 Task: Search one way flight ticket for 5 adults, 1 child, 2 infants in seat and 1 infant on lap in business from Fayetteville: Fayetteville Regional Airport (grannis Field) to Springfield: Abraham Lincoln Capital Airport on 5-2-2023. Choice of flights is Royal air maroc. Number of bags: 1 carry on bag. Price is upto 76000. Outbound departure time preference is 10:00.
Action: Mouse moved to (293, 419)
Screenshot: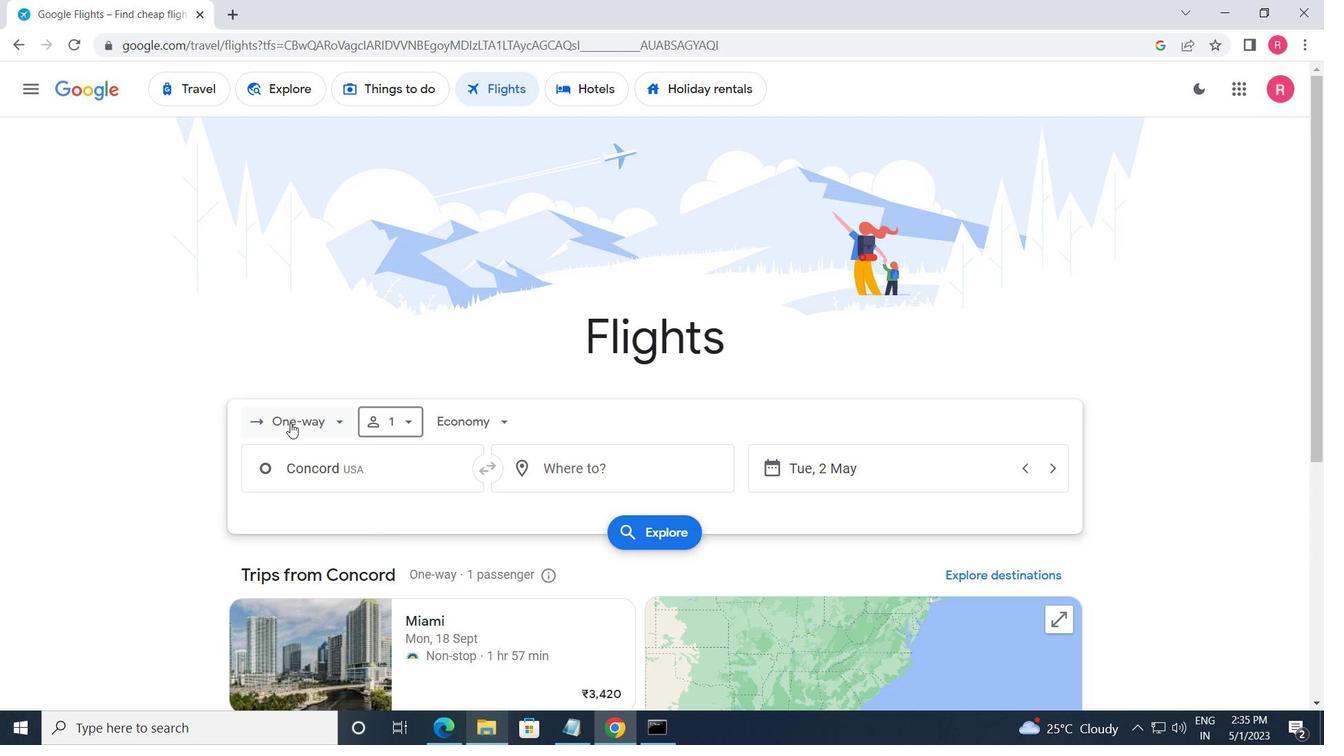 
Action: Mouse pressed left at (293, 419)
Screenshot: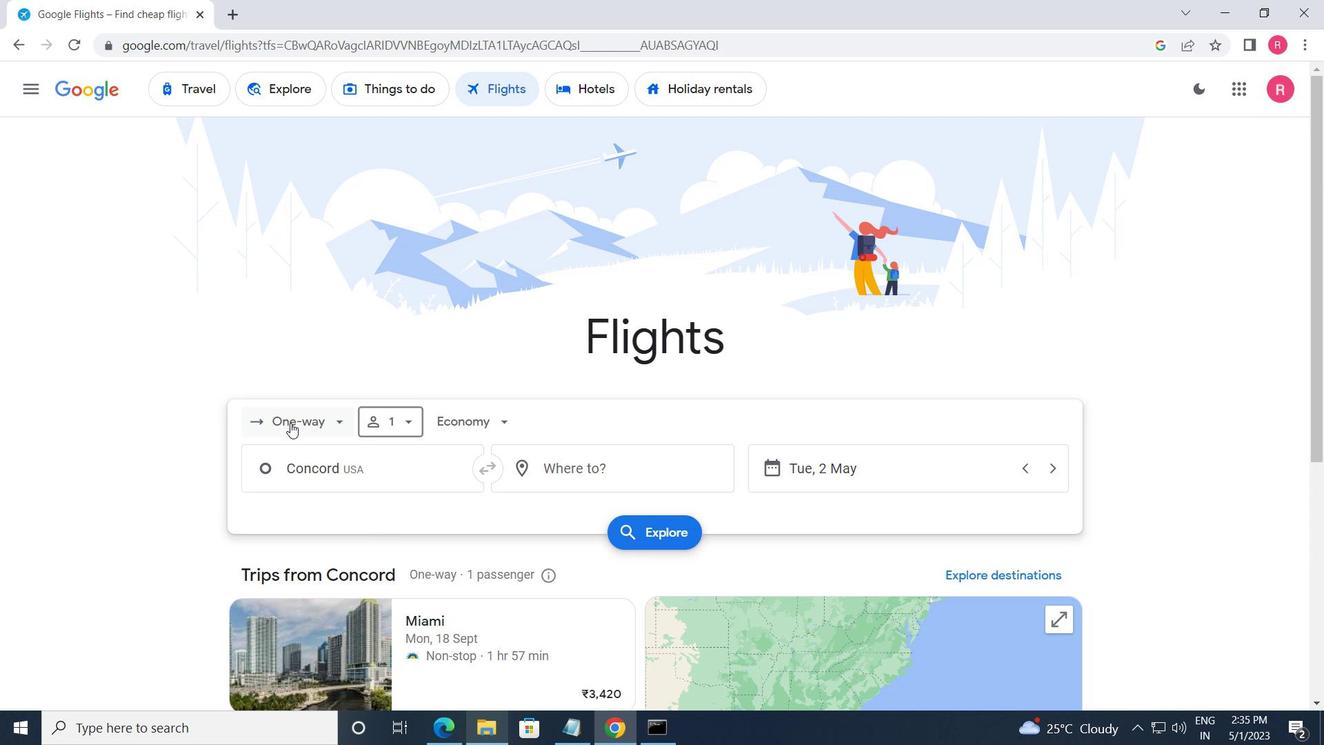 
Action: Mouse moved to (318, 498)
Screenshot: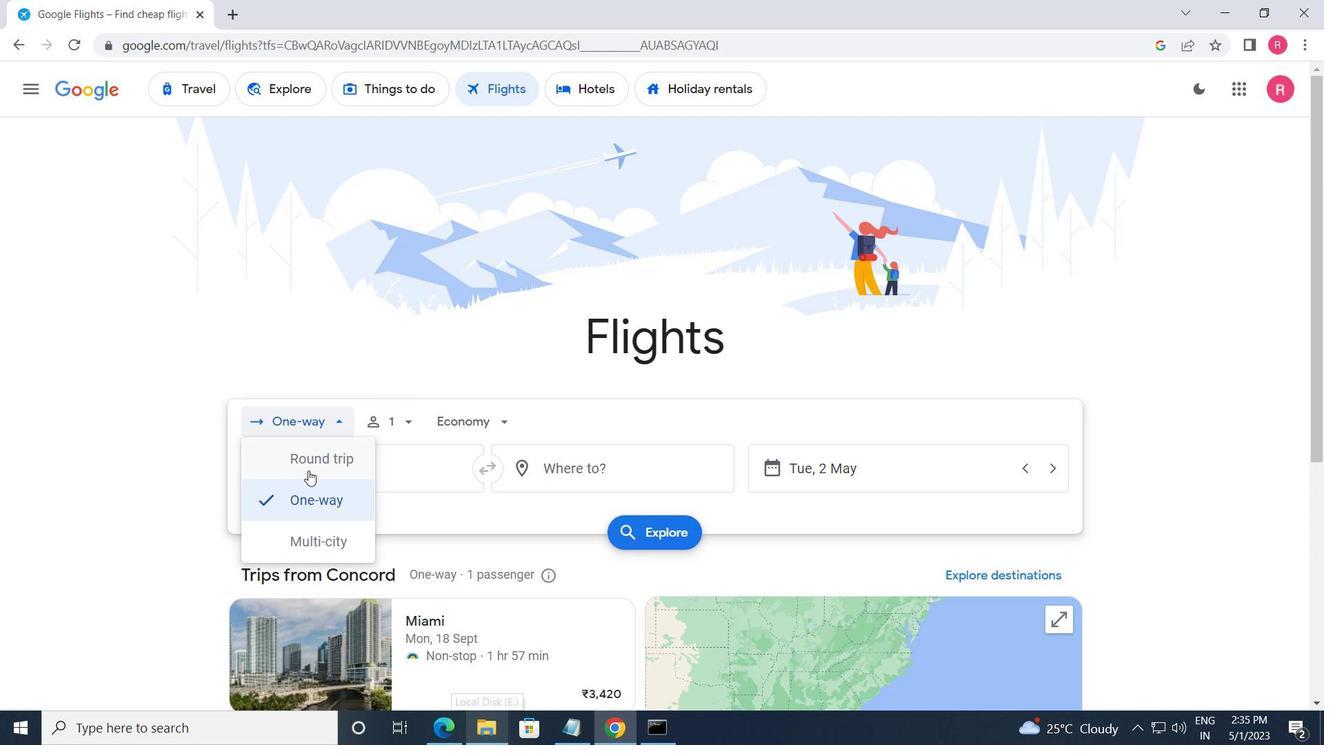 
Action: Mouse pressed left at (318, 498)
Screenshot: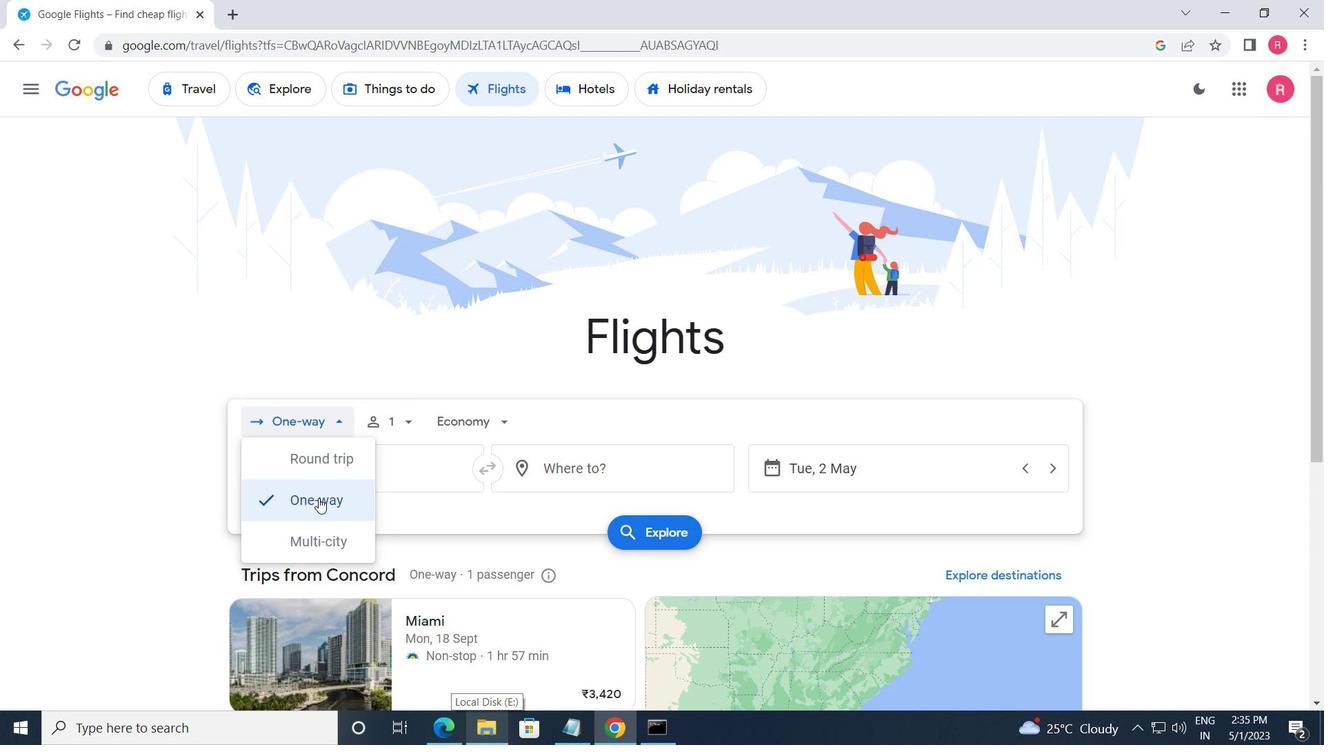 
Action: Mouse moved to (384, 436)
Screenshot: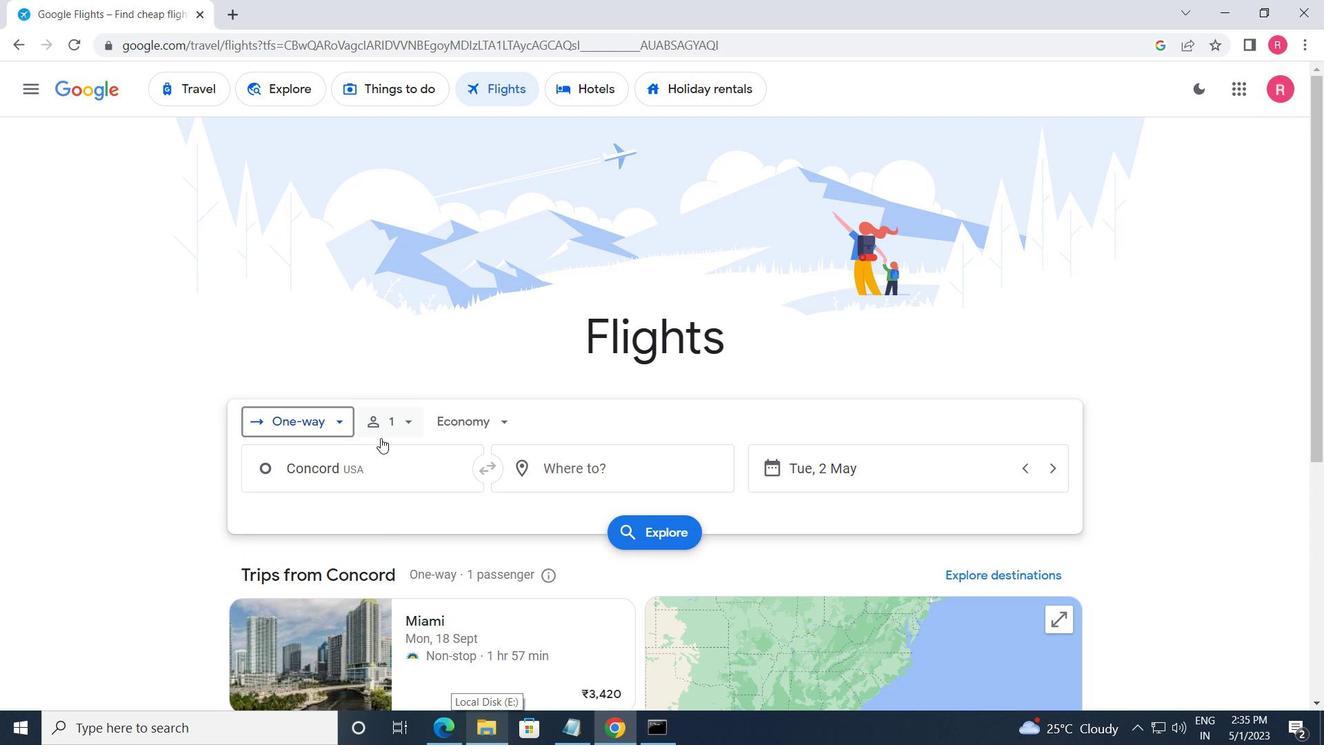 
Action: Mouse pressed left at (384, 436)
Screenshot: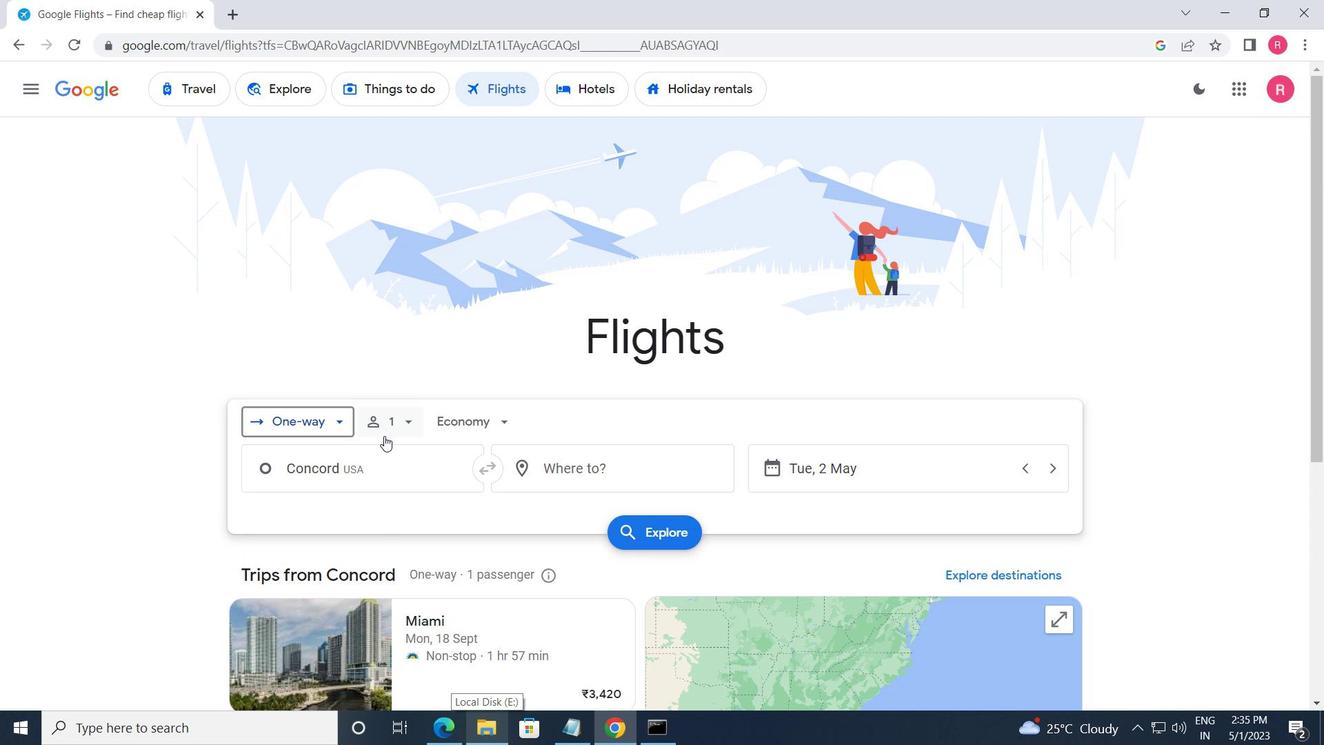 
Action: Mouse moved to (537, 465)
Screenshot: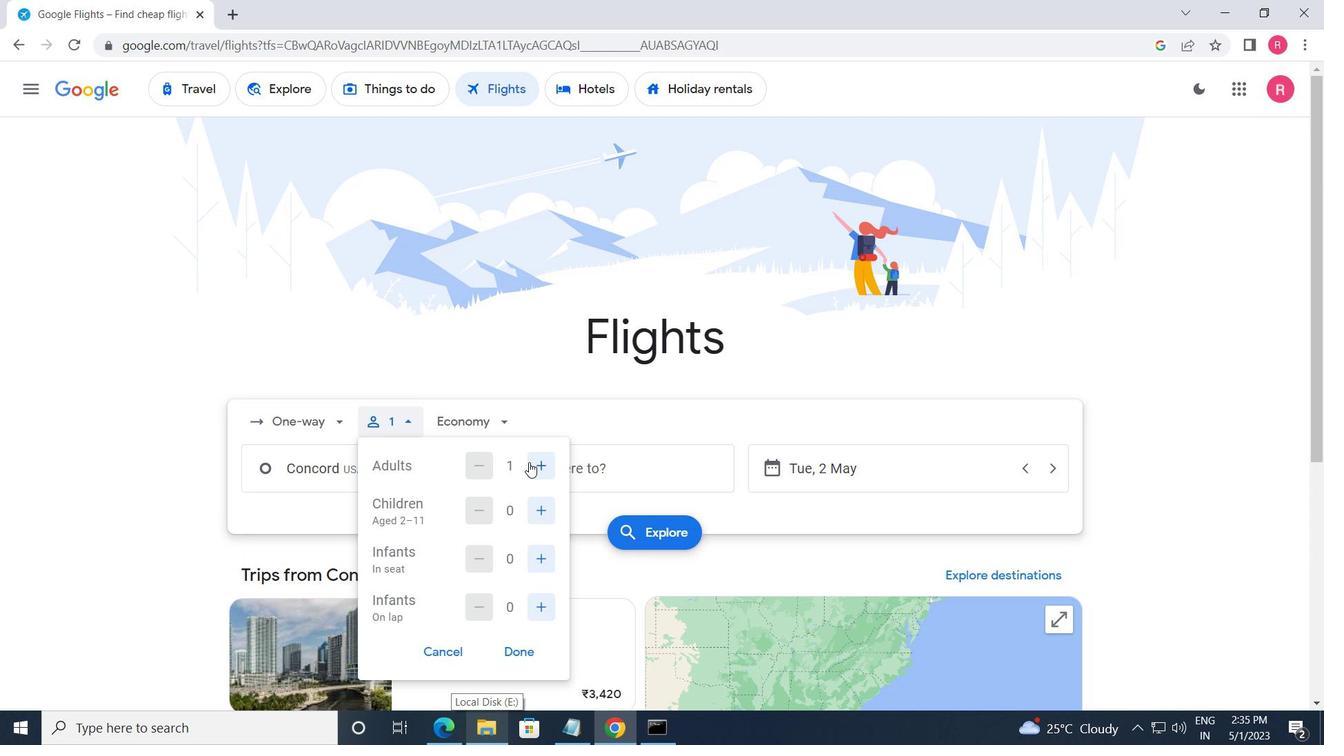 
Action: Mouse pressed left at (537, 465)
Screenshot: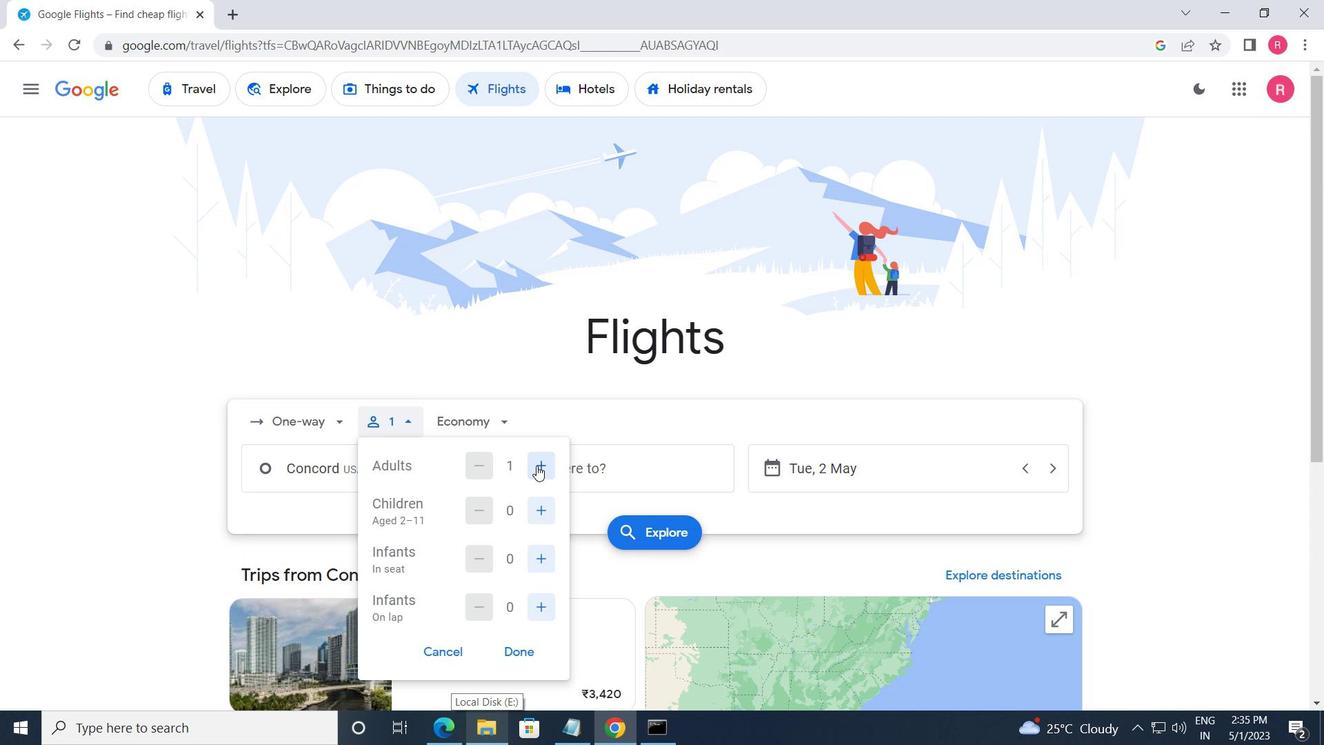 
Action: Mouse moved to (537, 467)
Screenshot: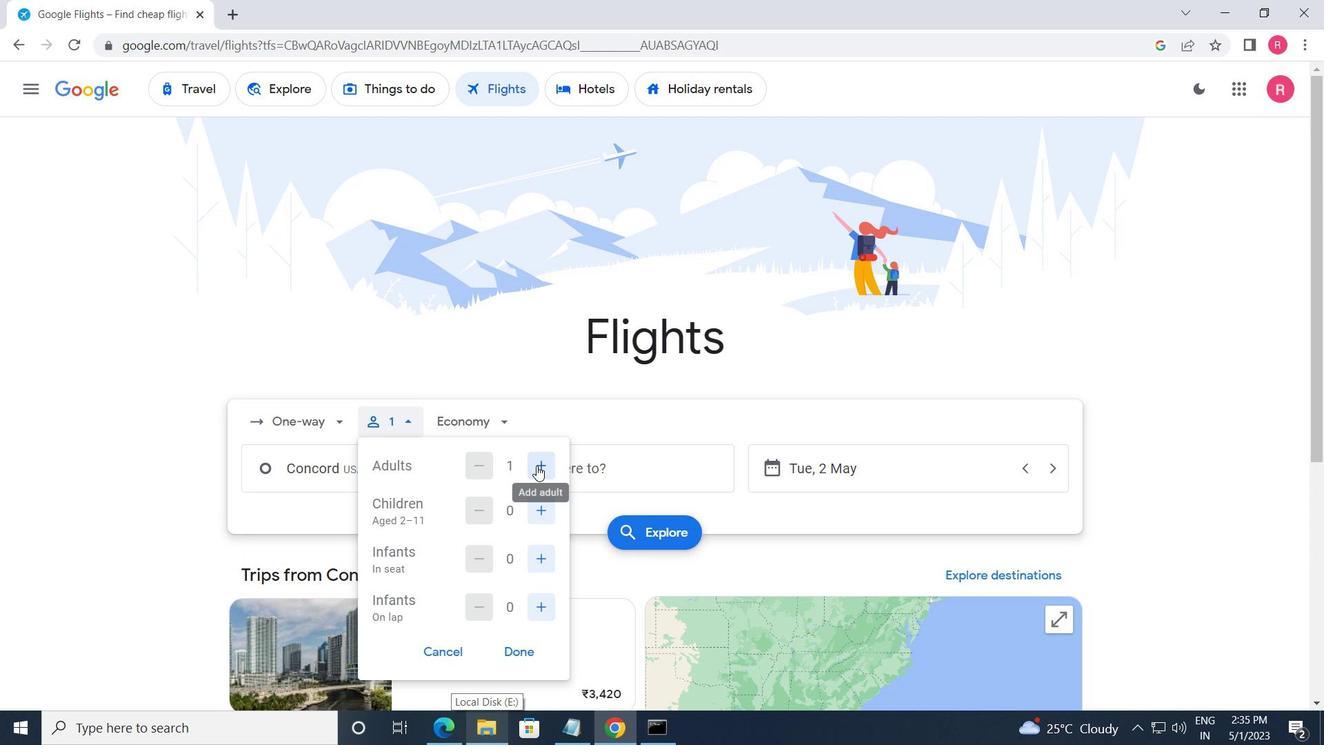 
Action: Mouse pressed left at (537, 467)
Screenshot: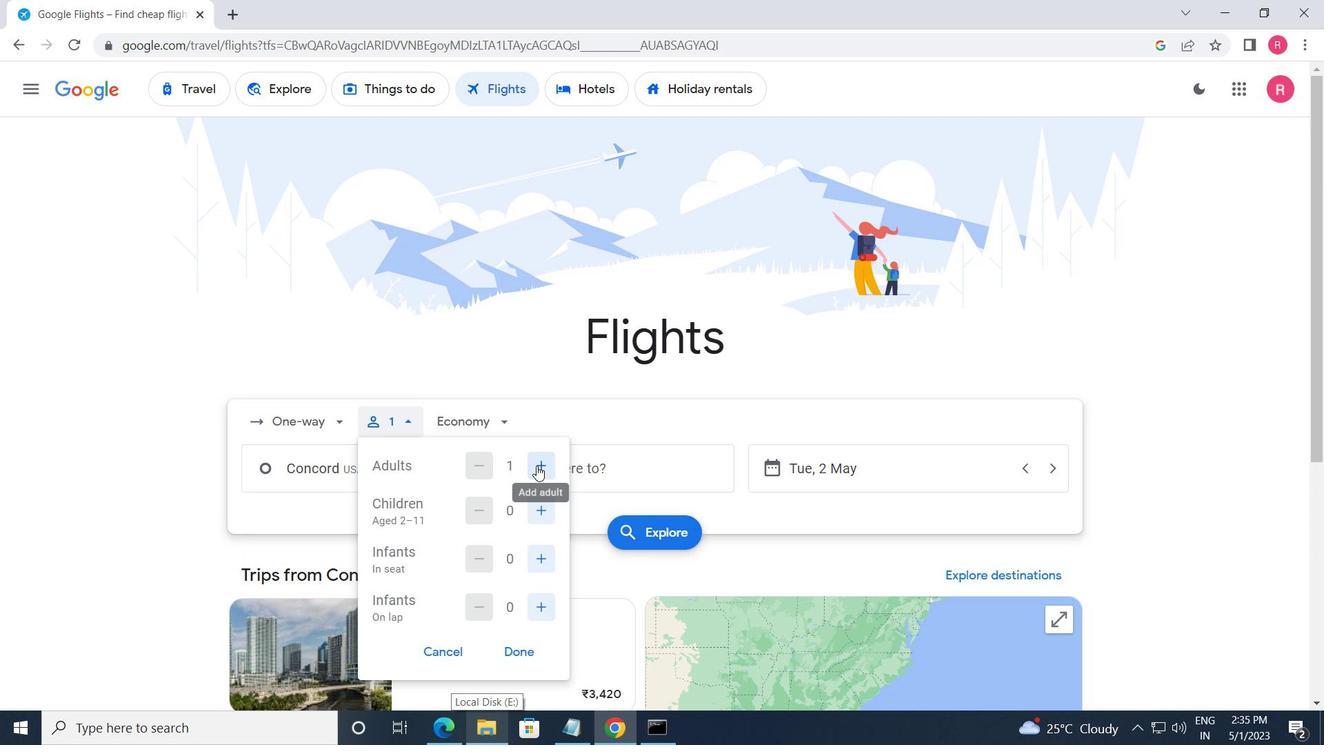 
Action: Mouse pressed left at (537, 467)
Screenshot: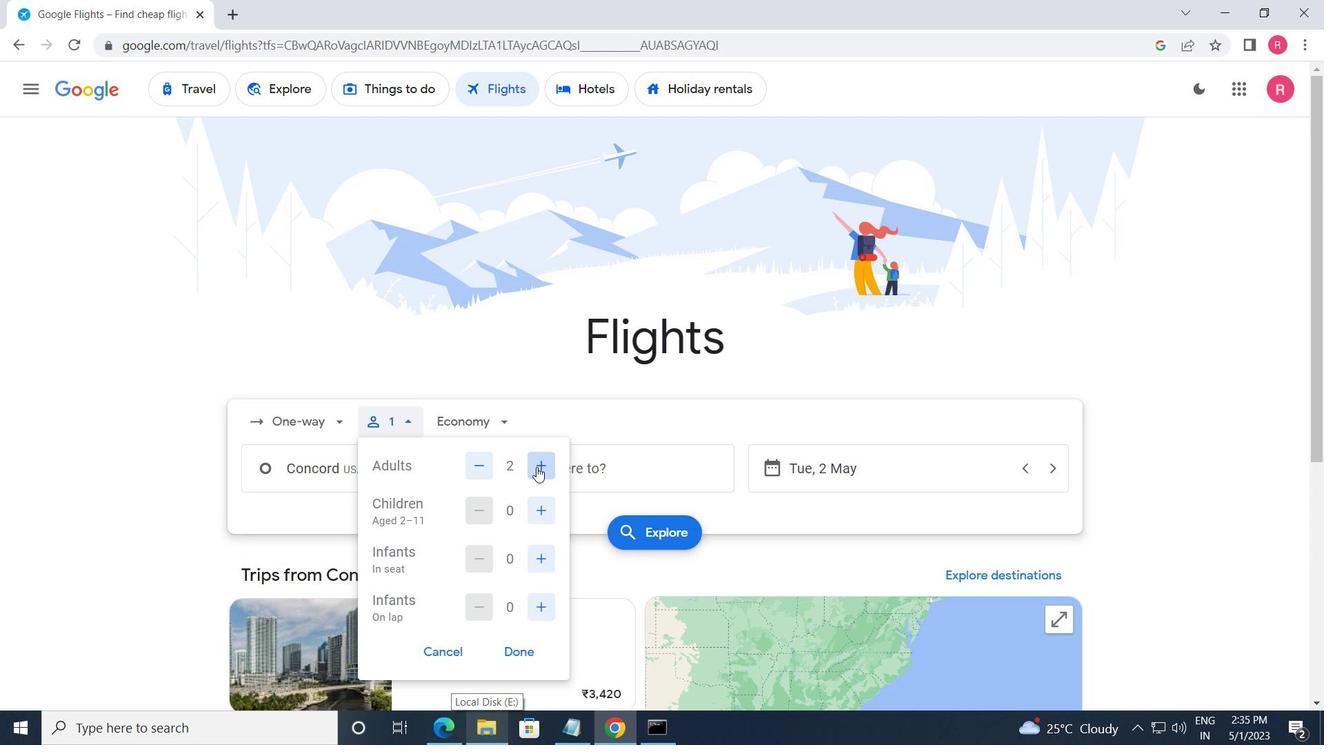 
Action: Mouse pressed left at (537, 467)
Screenshot: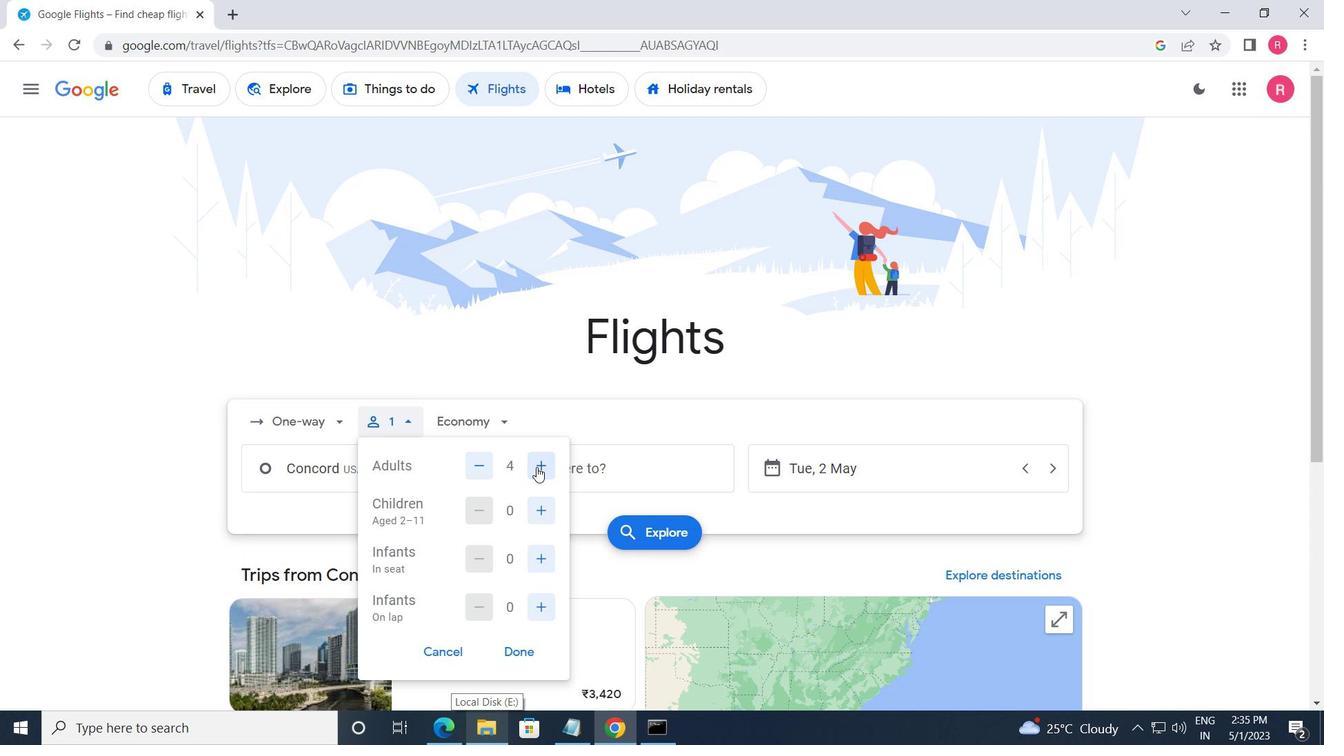 
Action: Mouse moved to (539, 514)
Screenshot: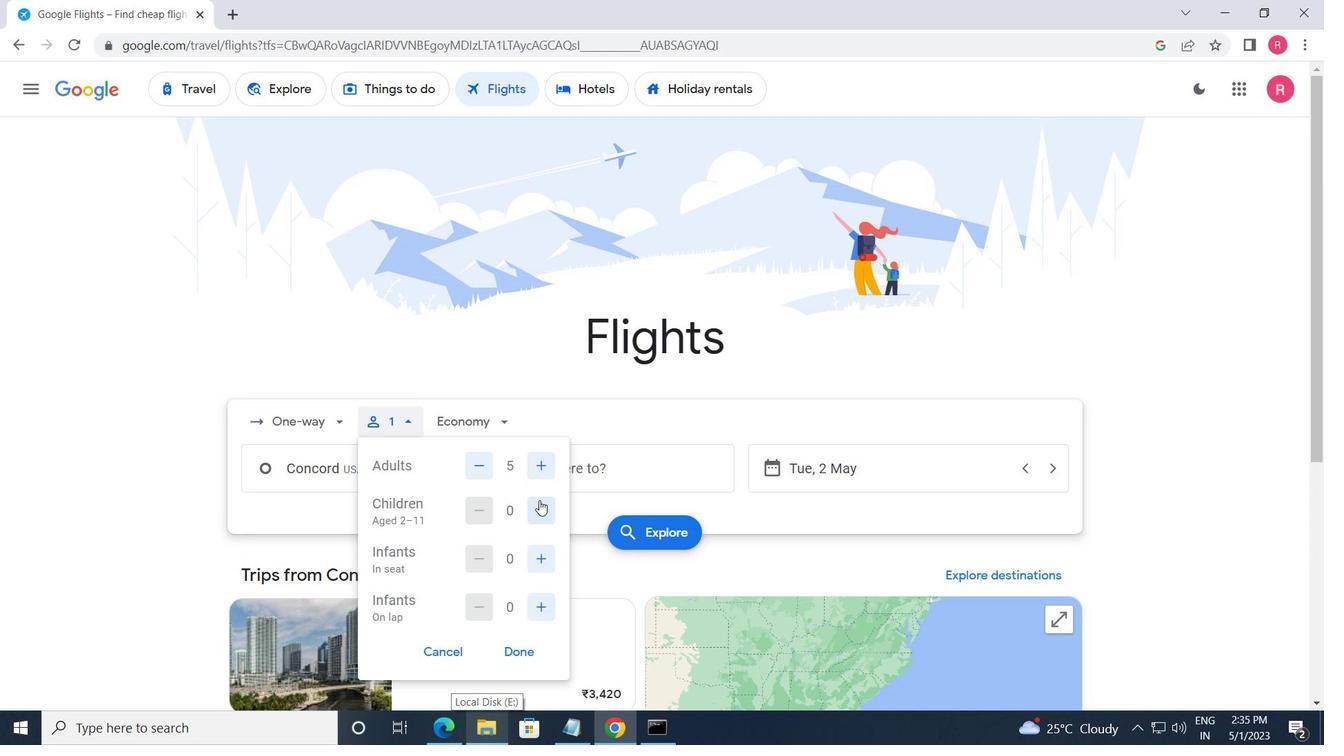 
Action: Mouse pressed left at (539, 514)
Screenshot: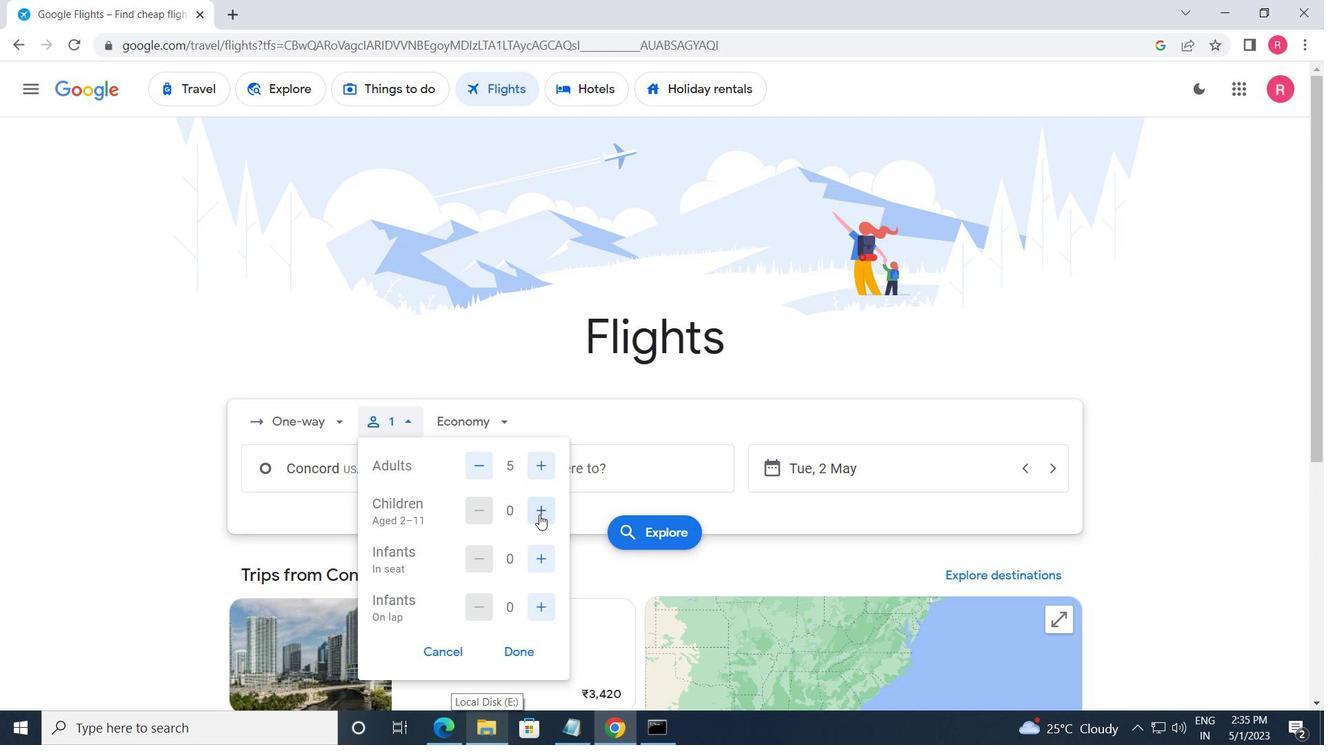 
Action: Mouse moved to (540, 558)
Screenshot: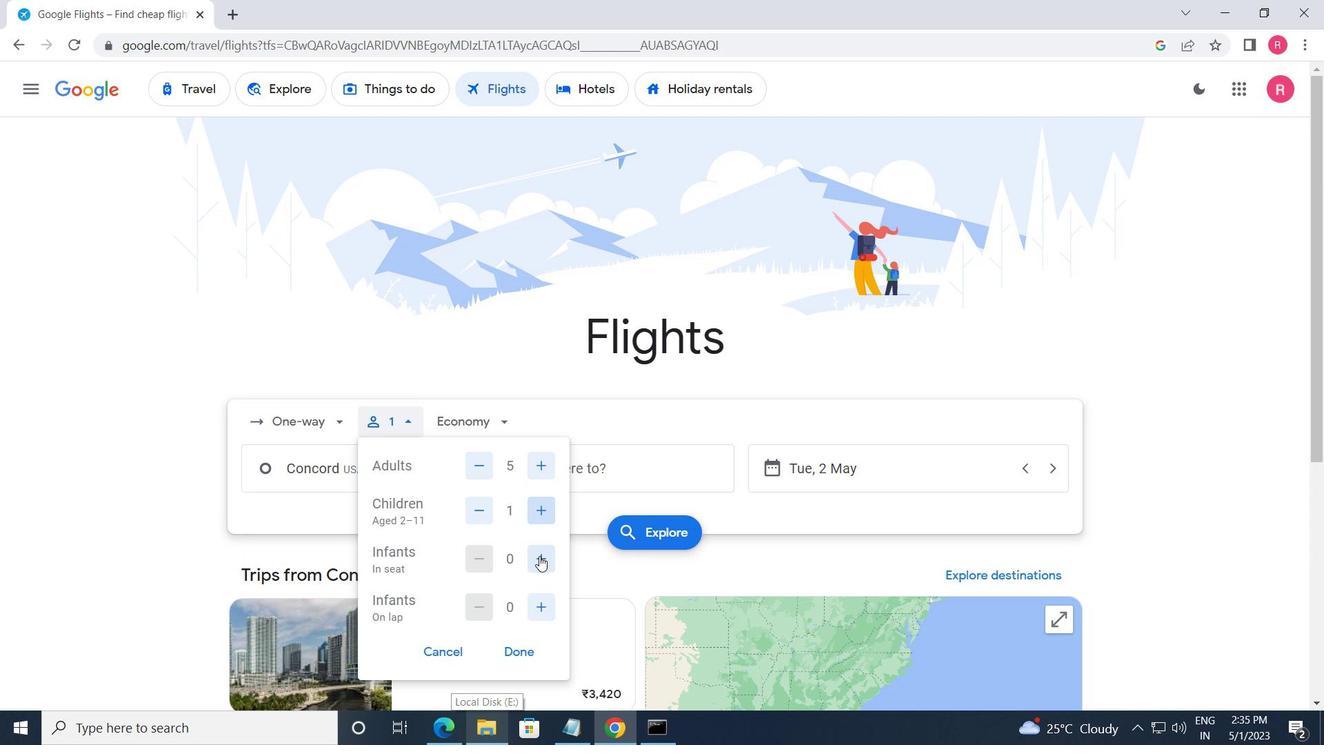 
Action: Mouse pressed left at (540, 558)
Screenshot: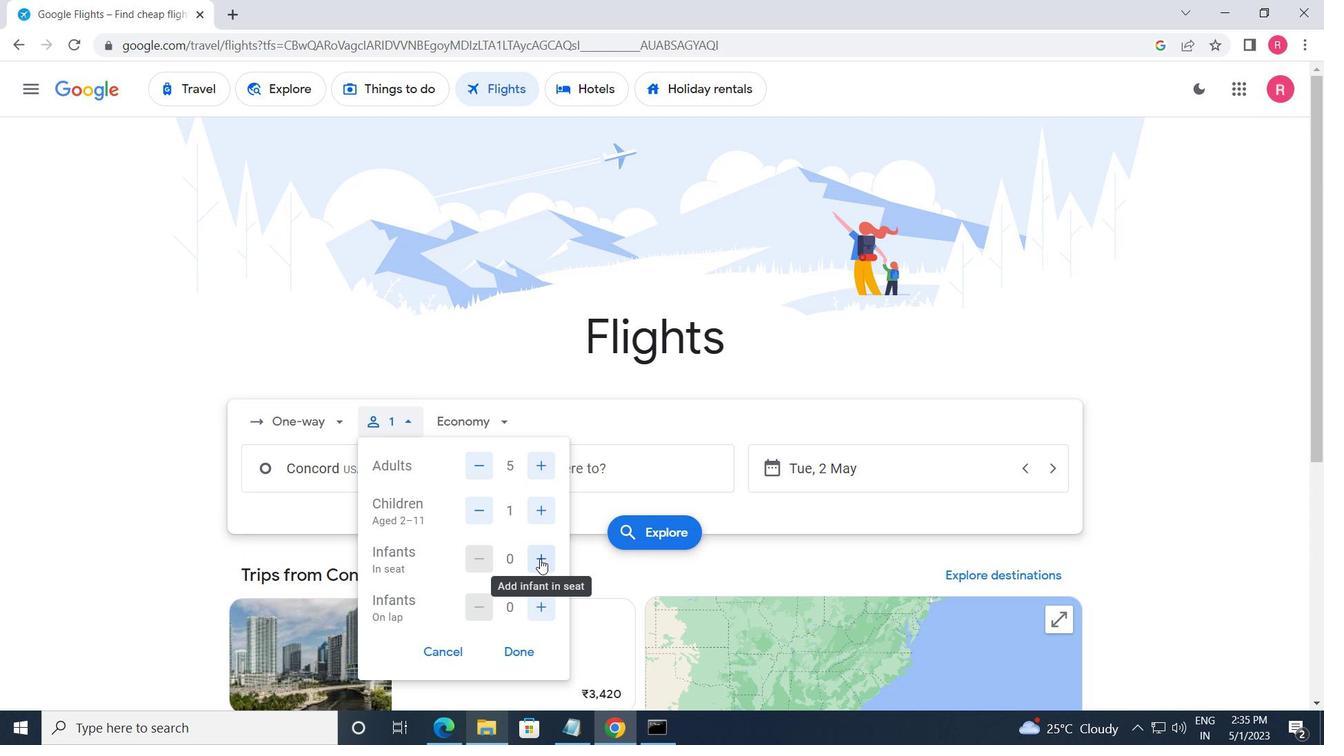 
Action: Mouse pressed left at (540, 558)
Screenshot: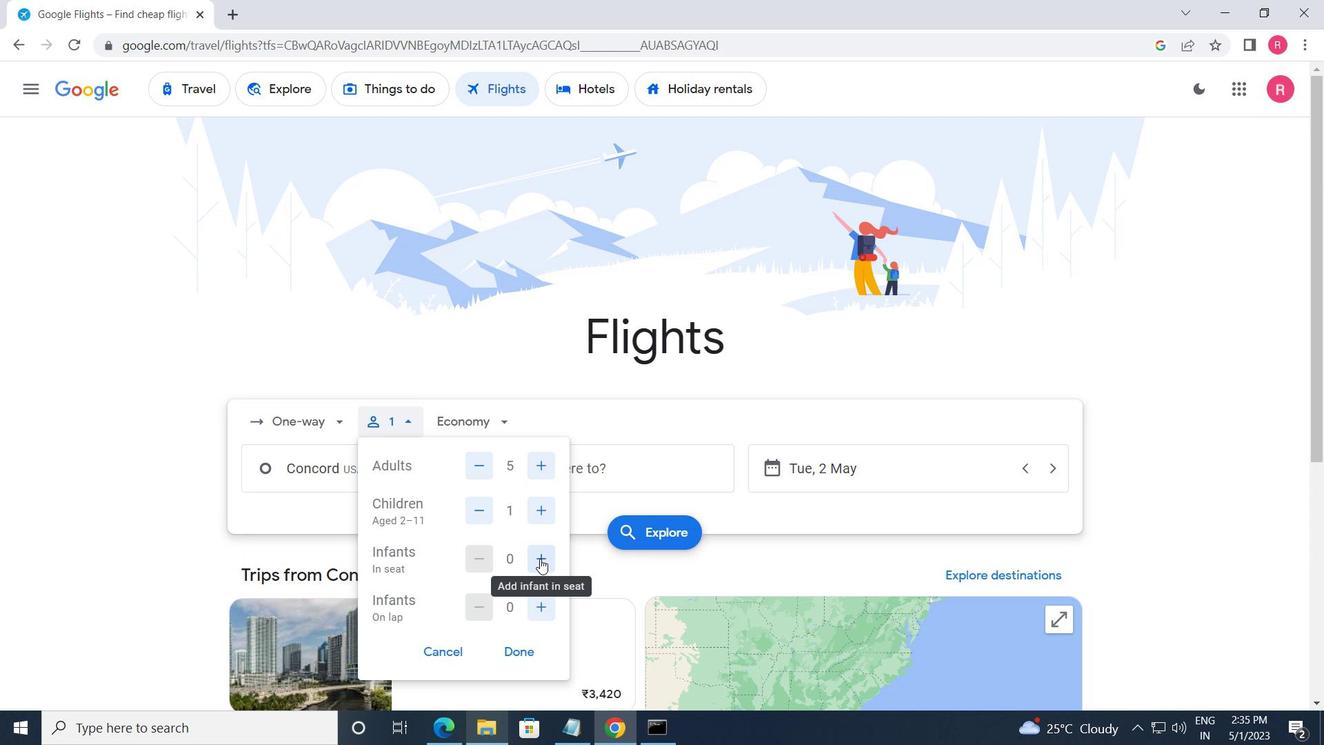 
Action: Mouse moved to (539, 603)
Screenshot: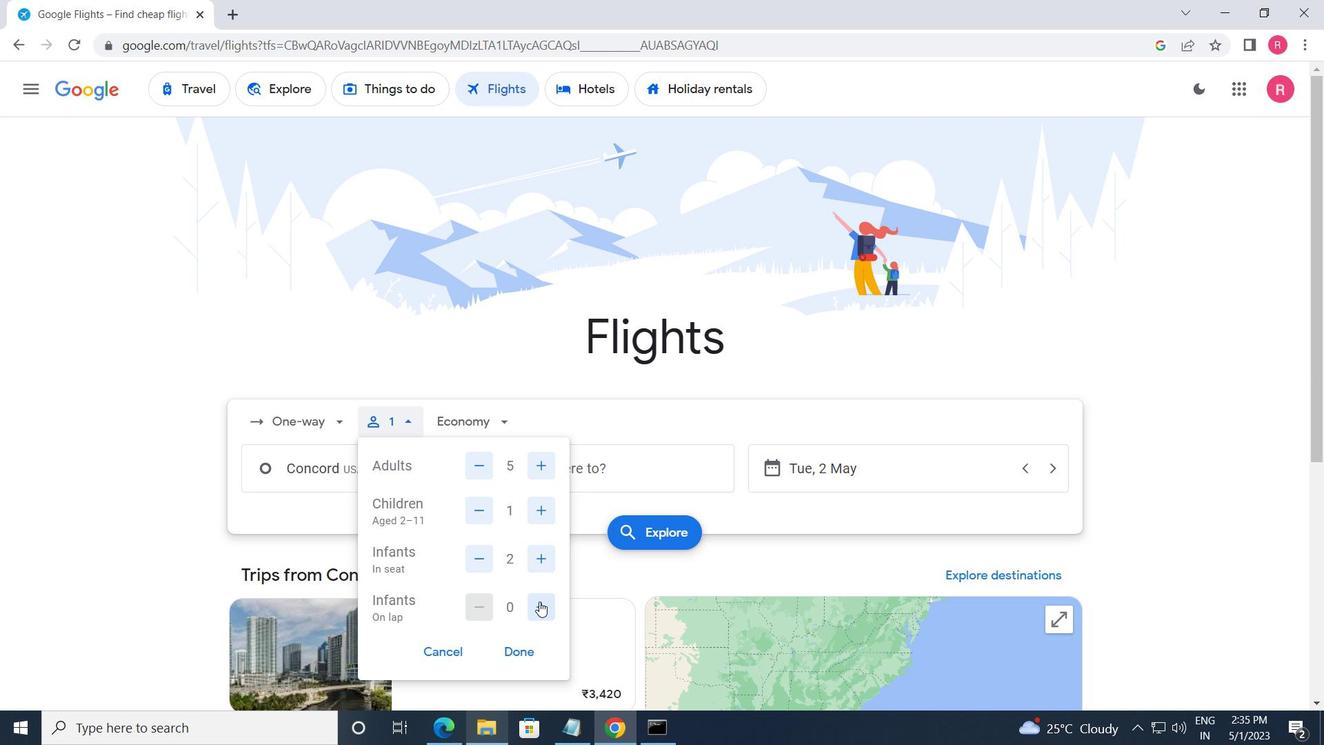
Action: Mouse pressed left at (539, 603)
Screenshot: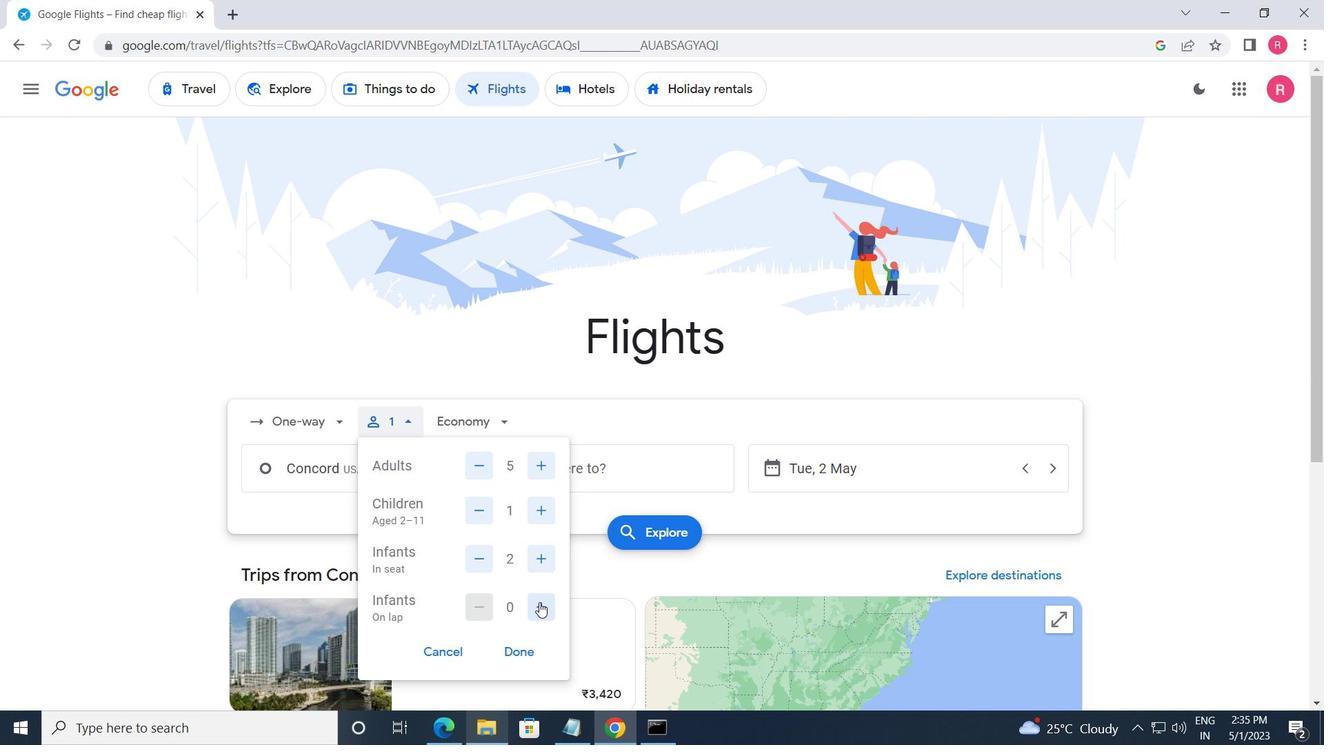 
Action: Mouse moved to (527, 651)
Screenshot: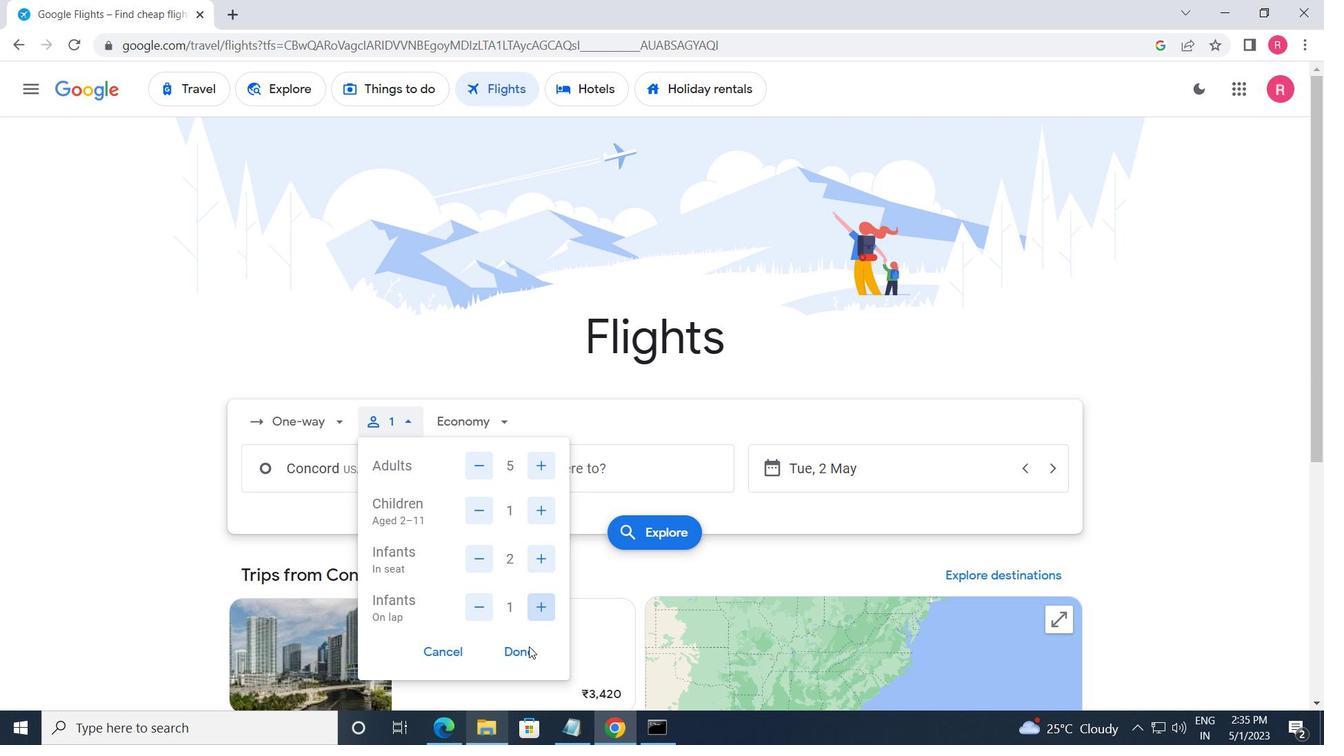 
Action: Mouse pressed left at (527, 651)
Screenshot: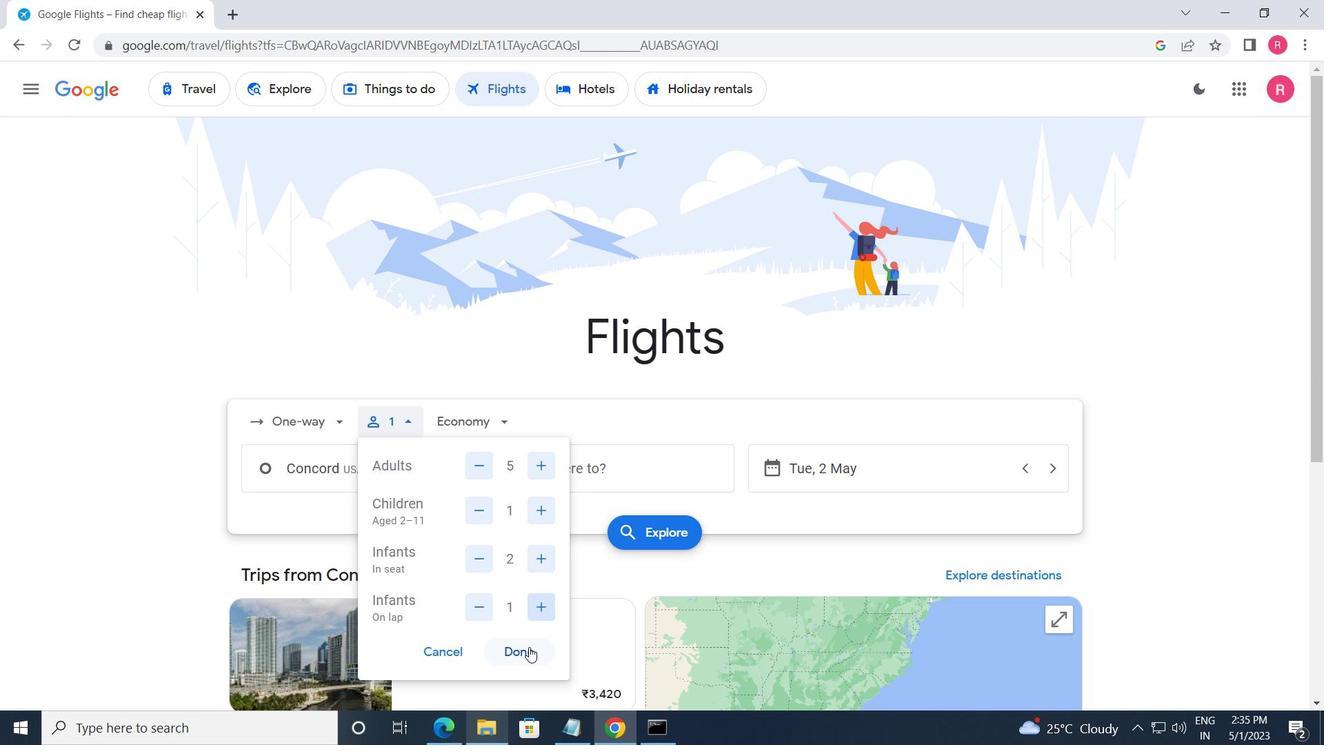 
Action: Mouse moved to (491, 438)
Screenshot: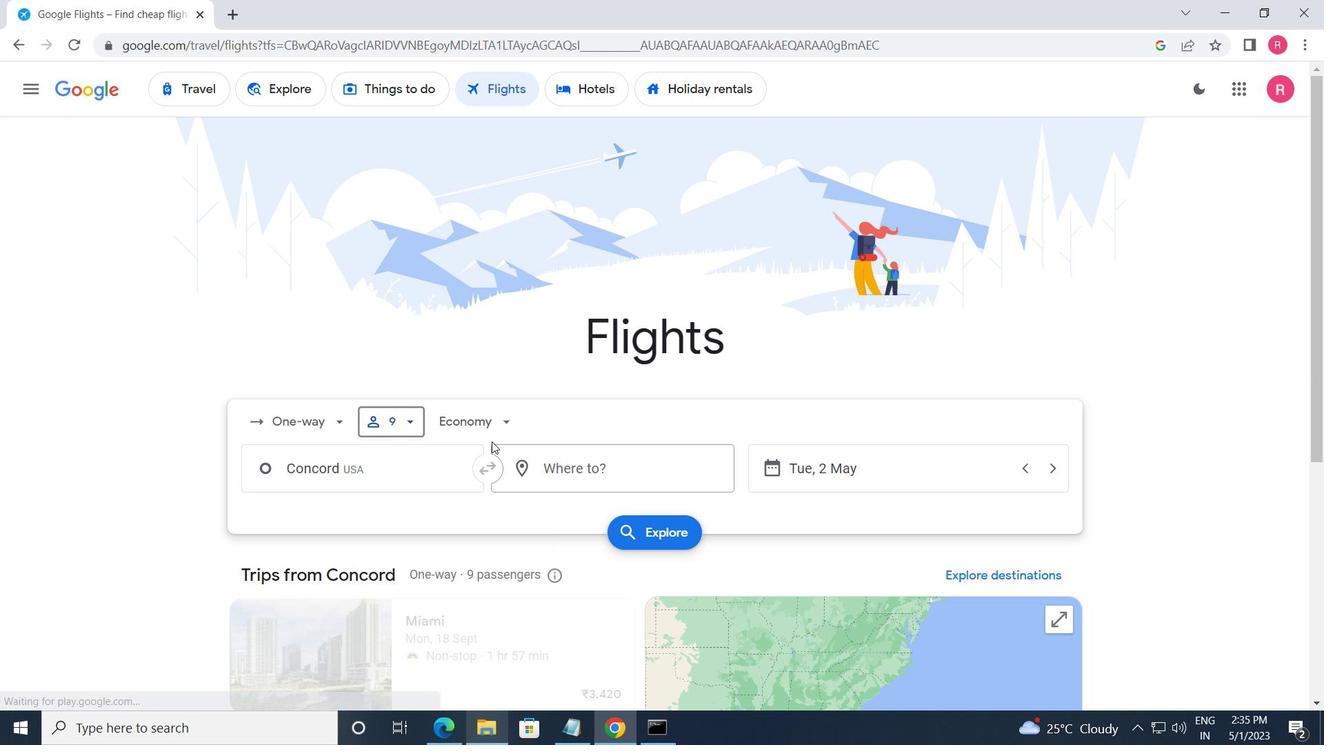 
Action: Mouse pressed left at (491, 438)
Screenshot: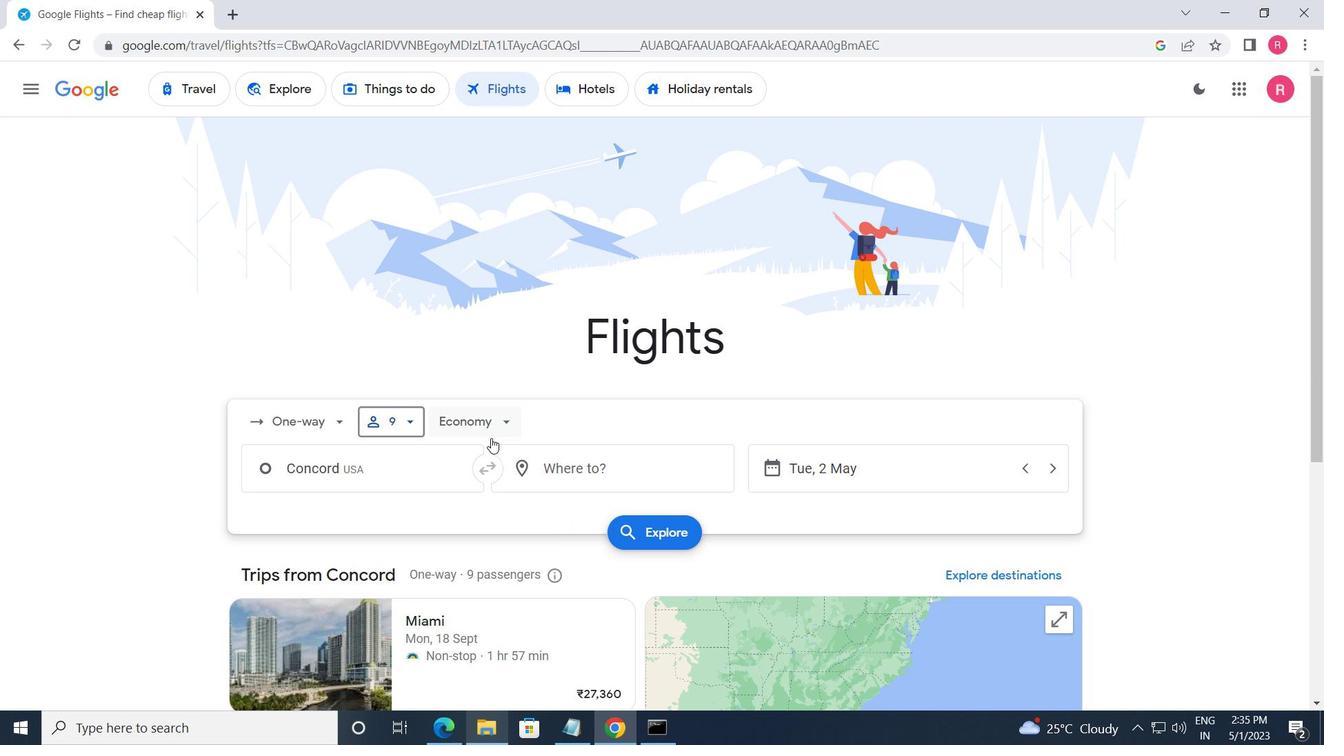 
Action: Mouse moved to (500, 535)
Screenshot: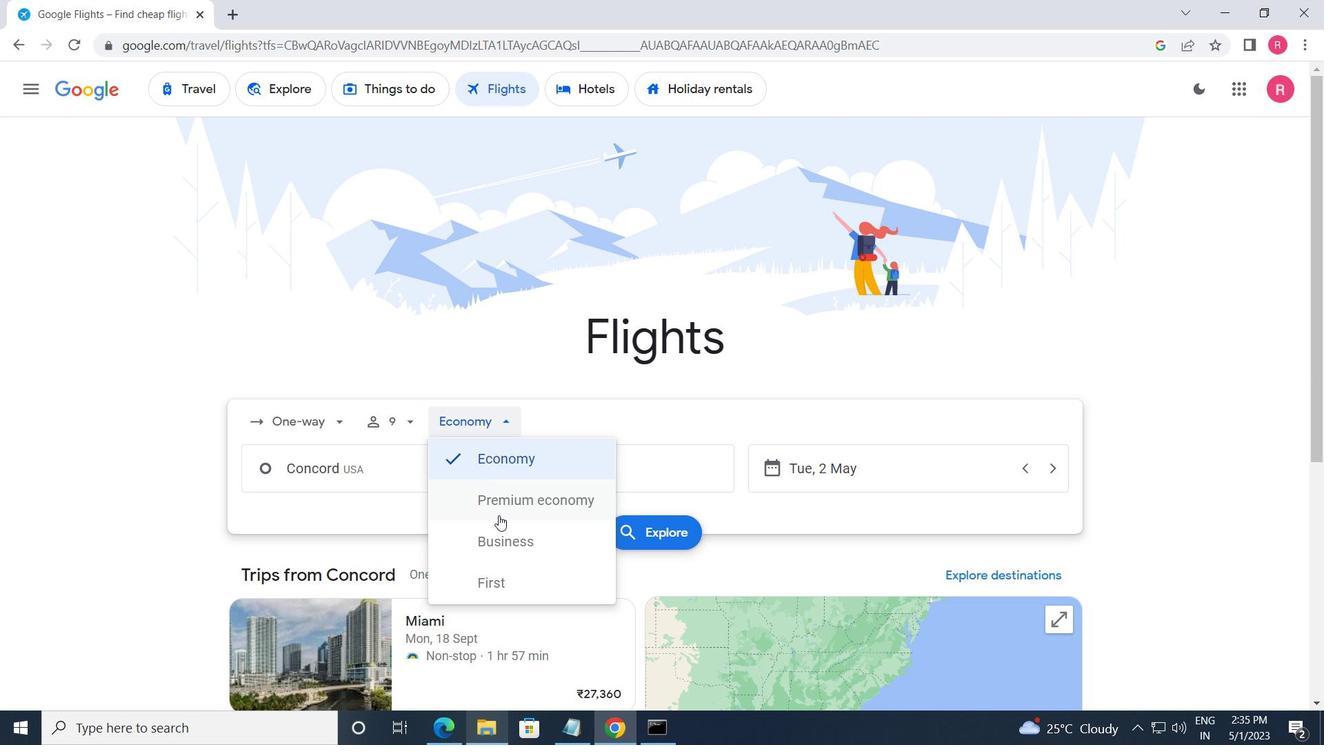 
Action: Mouse pressed left at (500, 535)
Screenshot: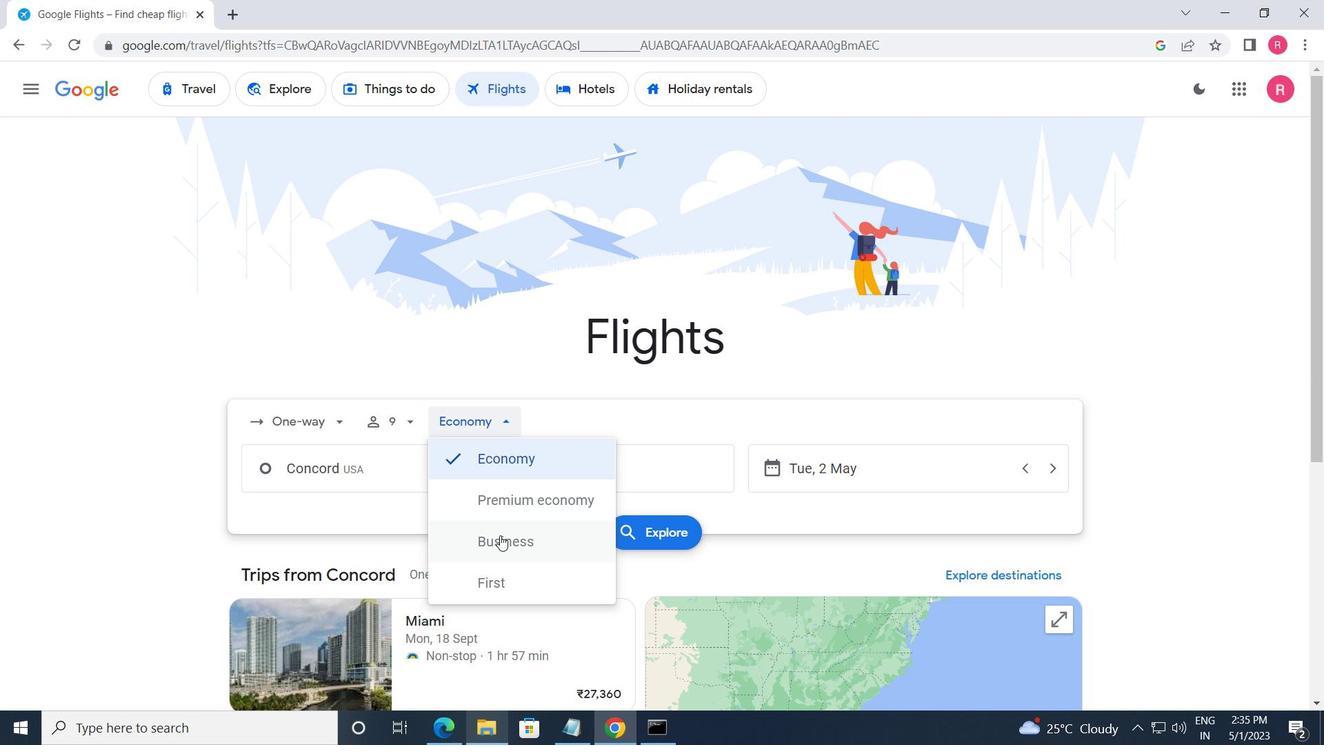 
Action: Mouse moved to (410, 477)
Screenshot: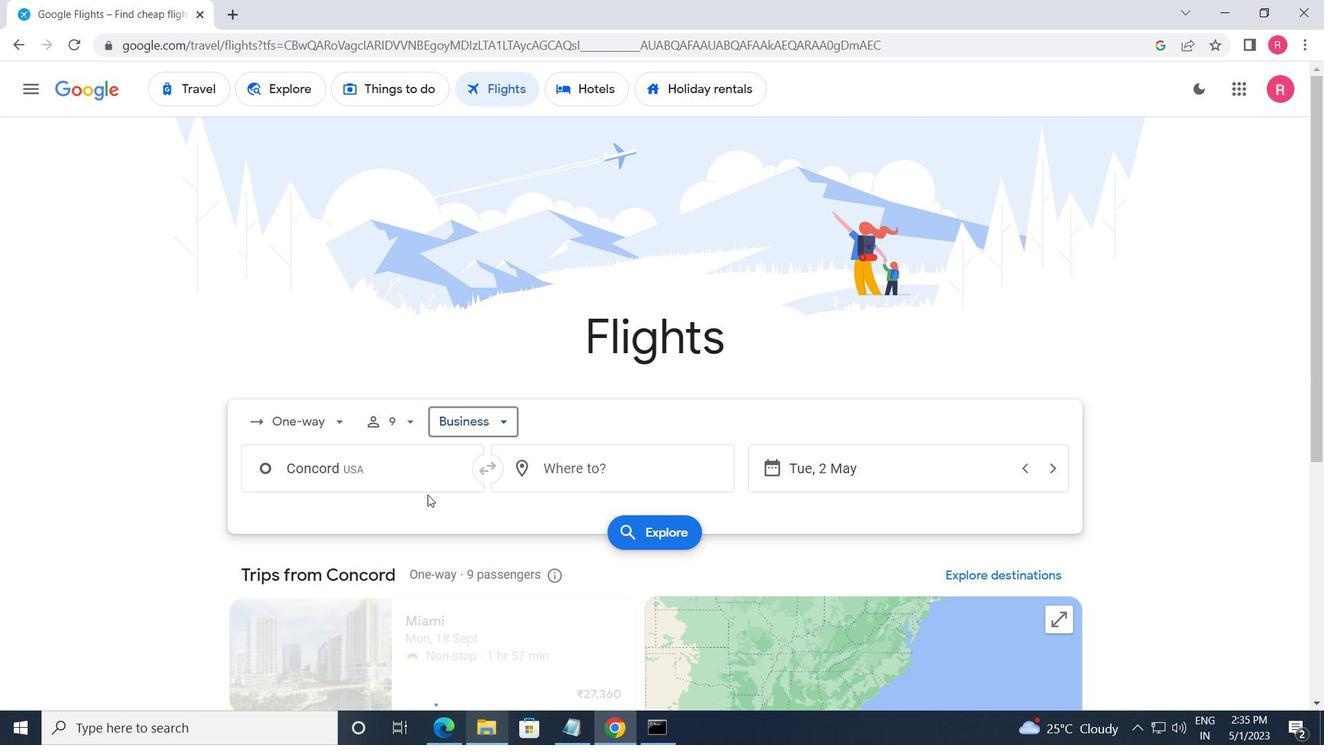 
Action: Mouse pressed left at (410, 477)
Screenshot: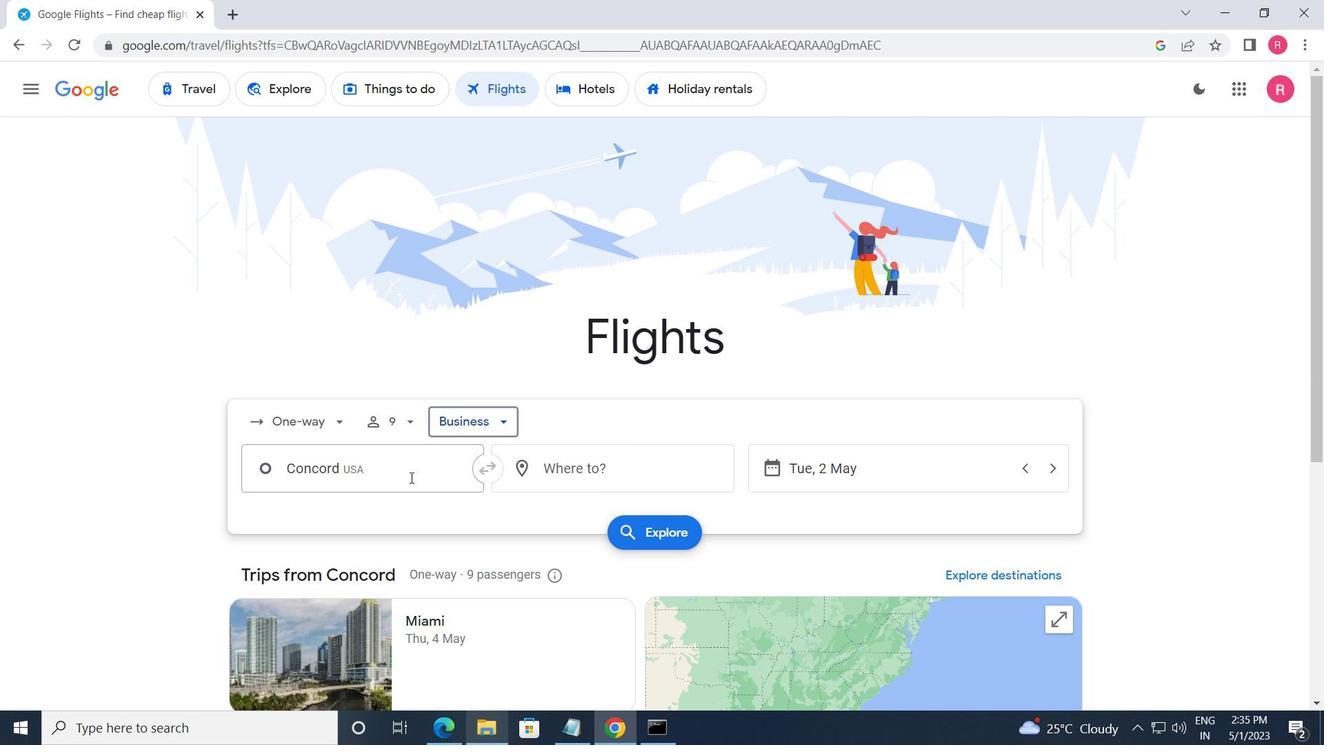 
Action: Mouse moved to (414, 477)
Screenshot: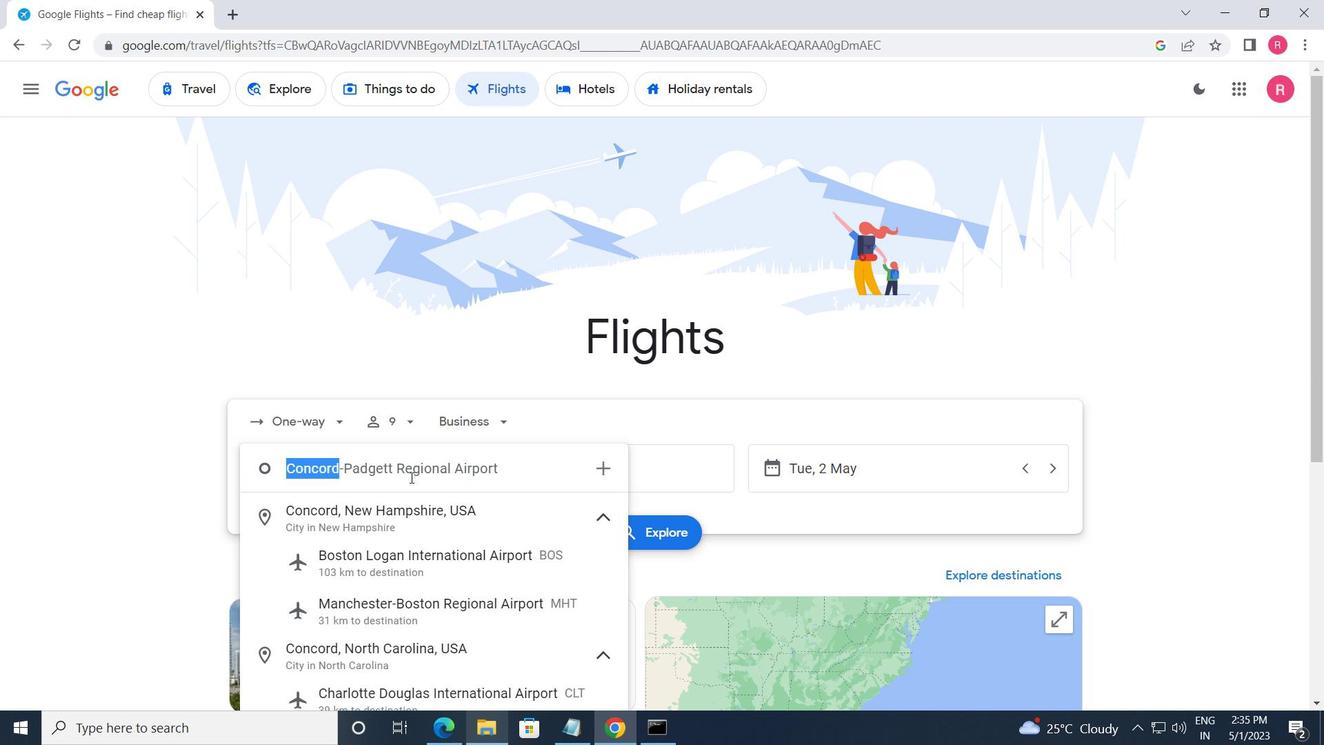 
Action: Key pressed <Key.shift>FAY
Screenshot: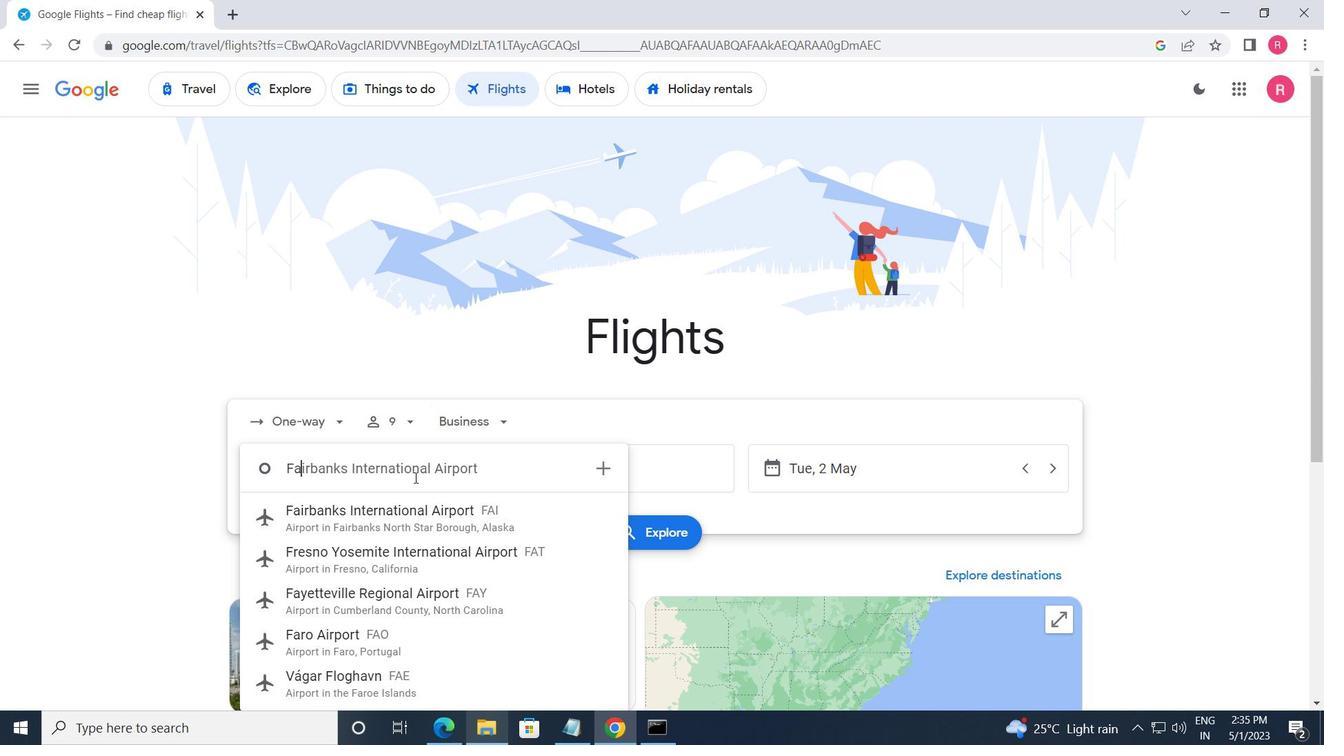 
Action: Mouse moved to (451, 511)
Screenshot: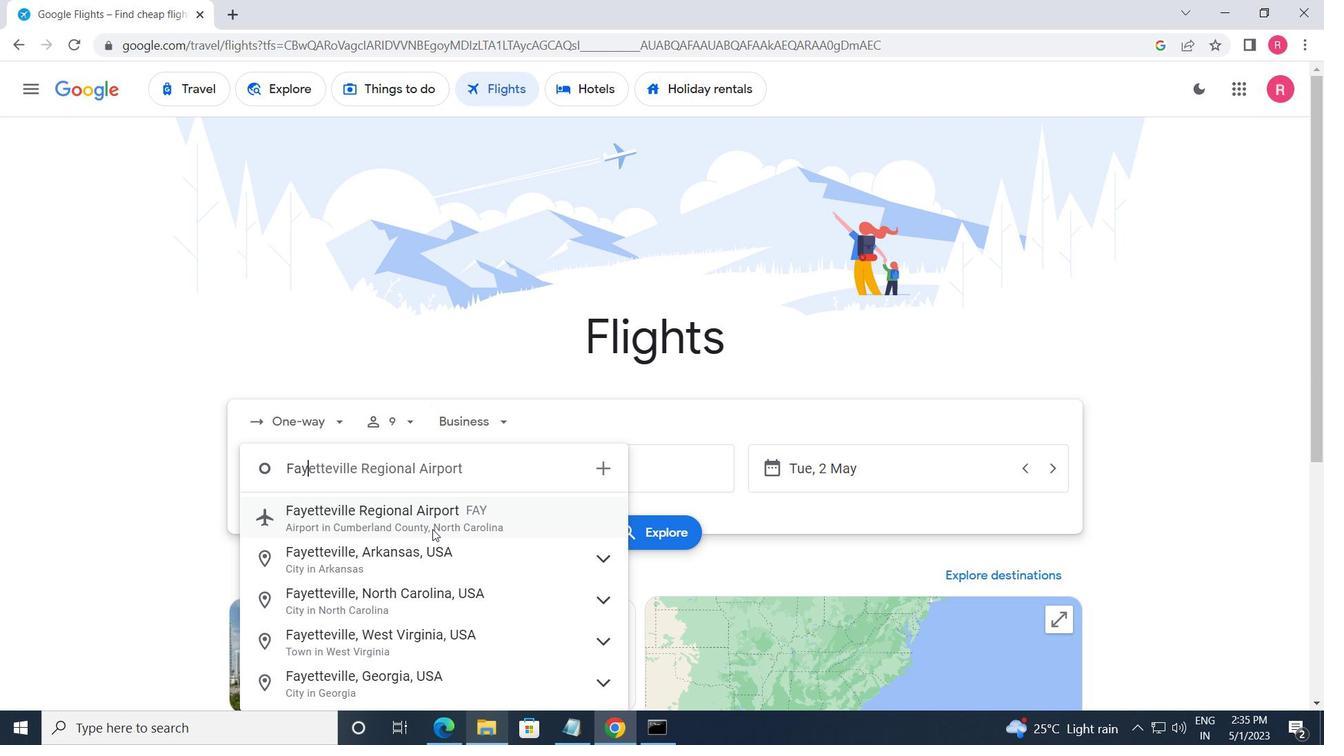 
Action: Mouse pressed left at (451, 511)
Screenshot: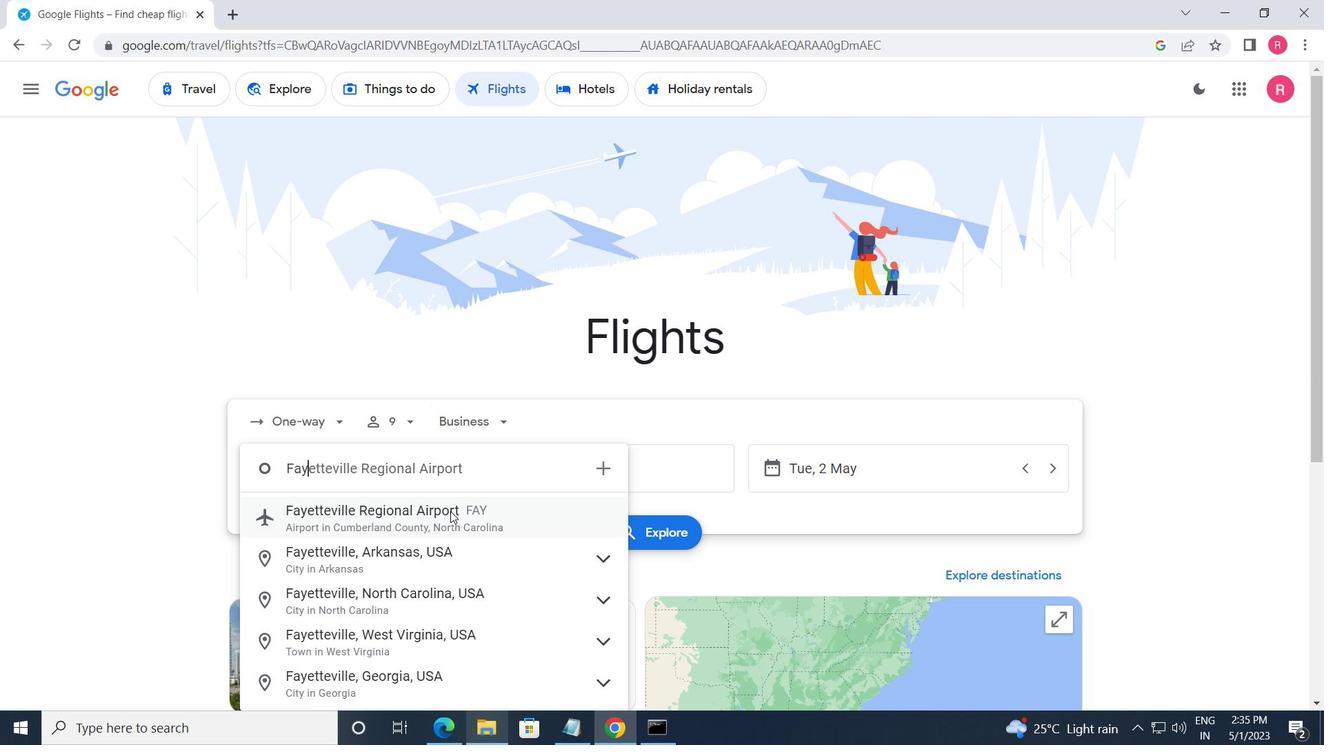 
Action: Mouse moved to (609, 471)
Screenshot: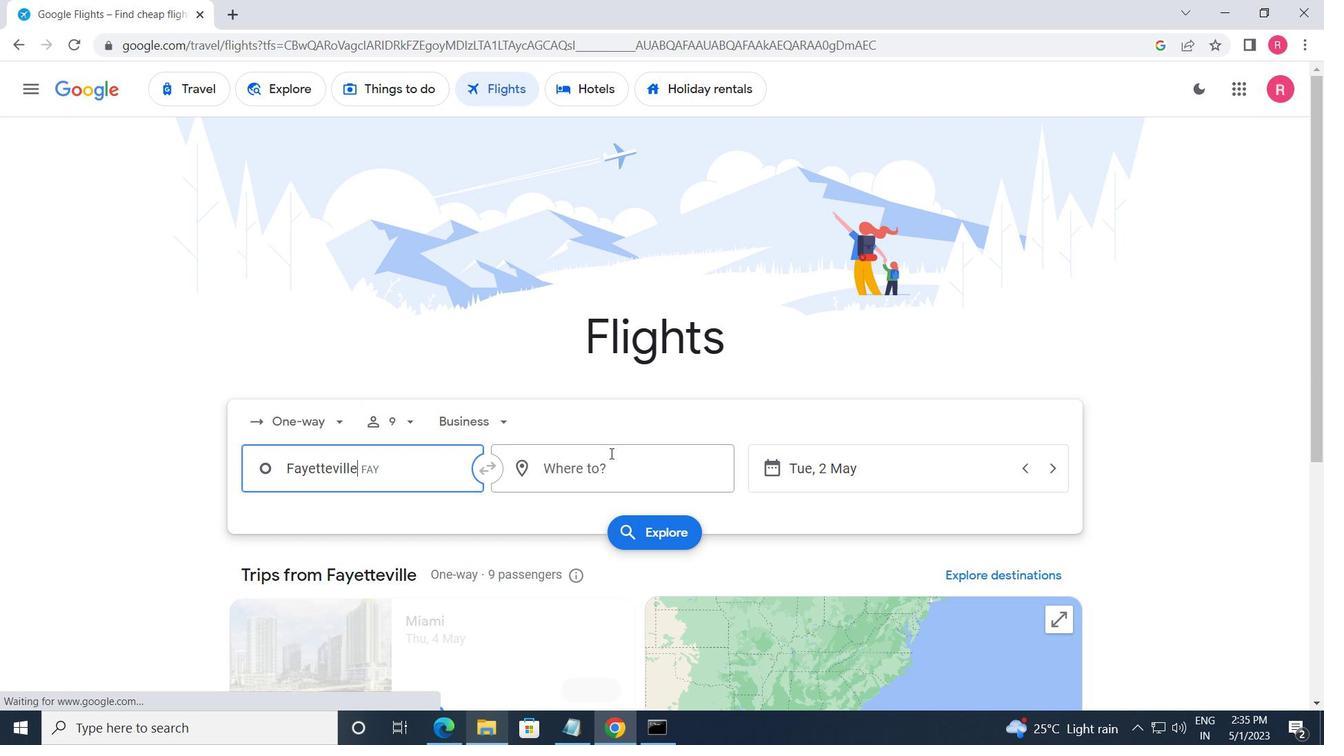 
Action: Mouse pressed left at (609, 471)
Screenshot: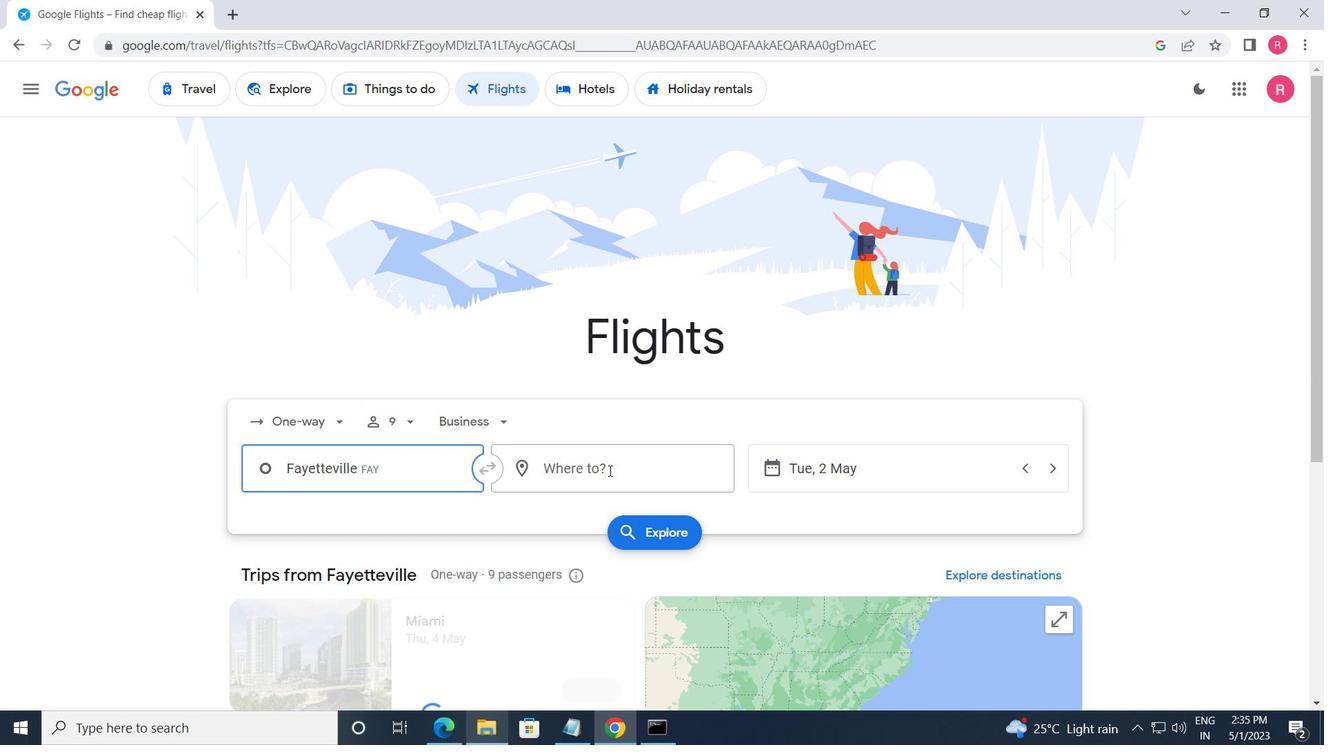 
Action: Mouse moved to (596, 646)
Screenshot: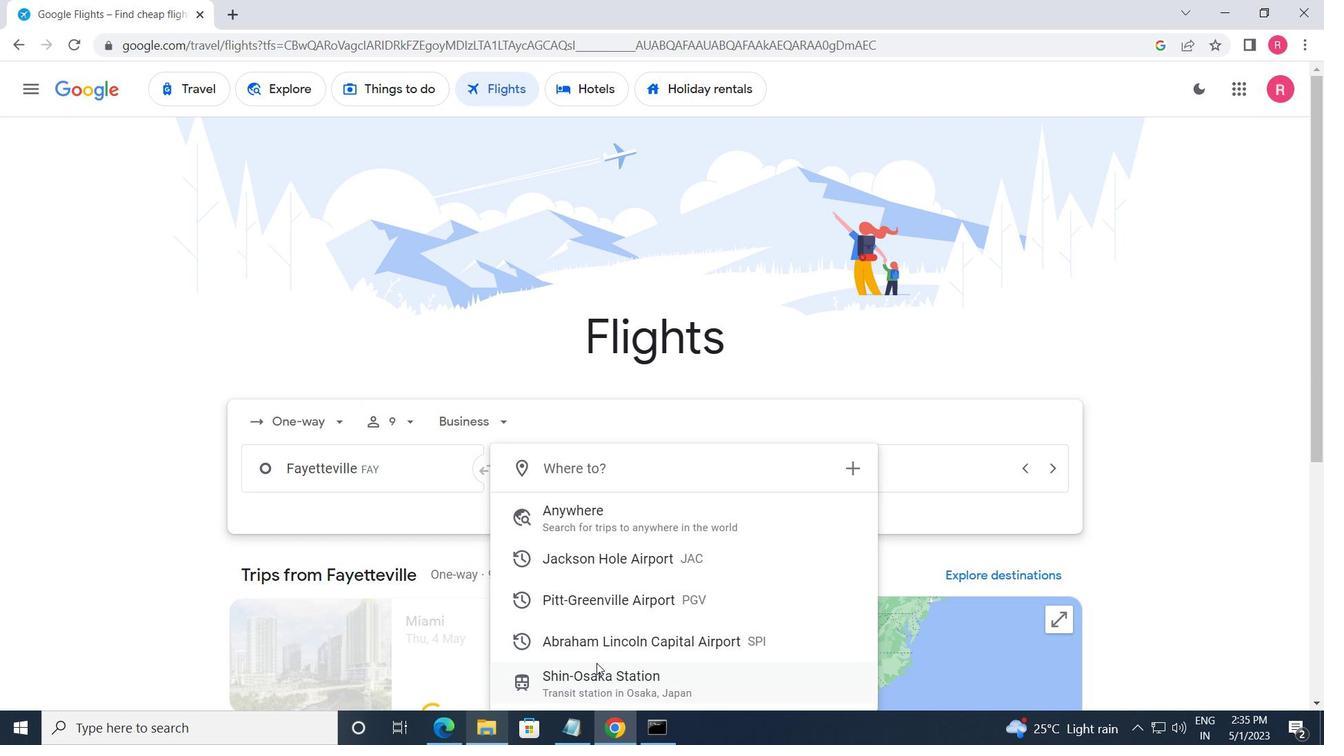 
Action: Mouse pressed left at (596, 646)
Screenshot: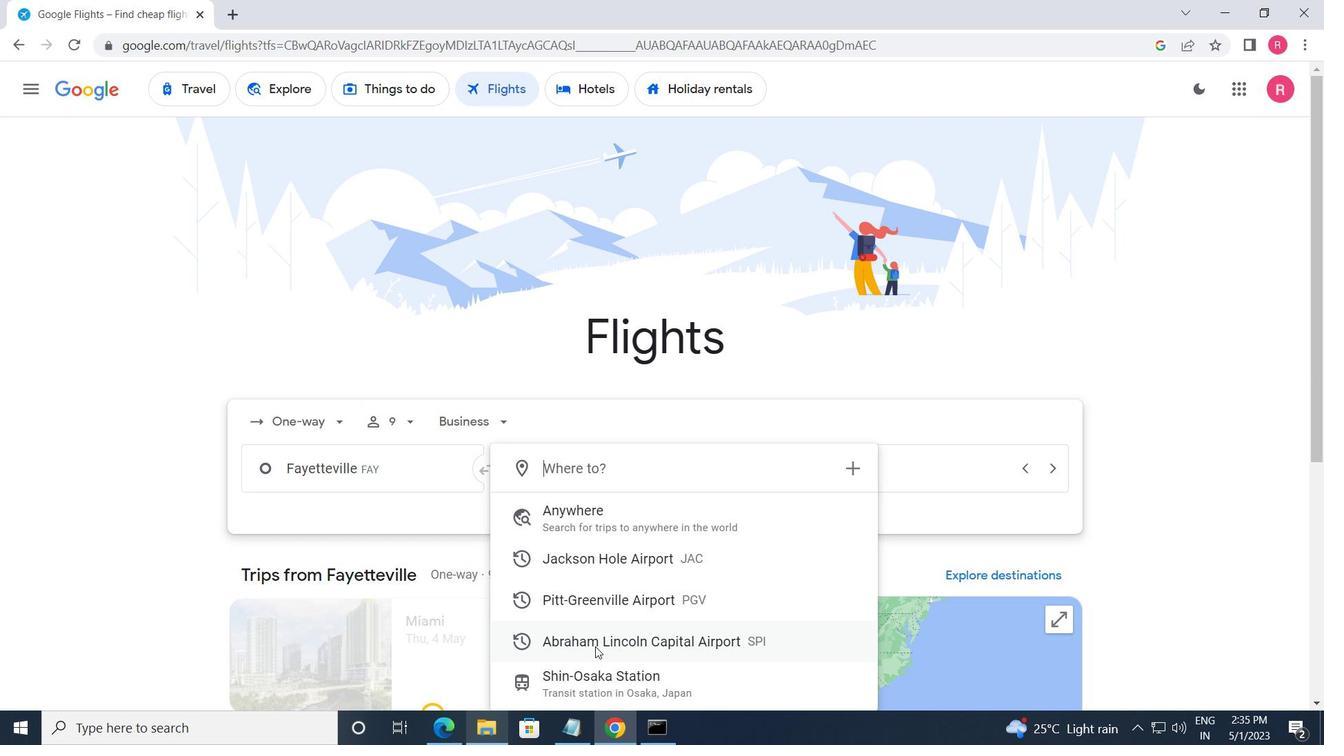 
Action: Mouse moved to (883, 459)
Screenshot: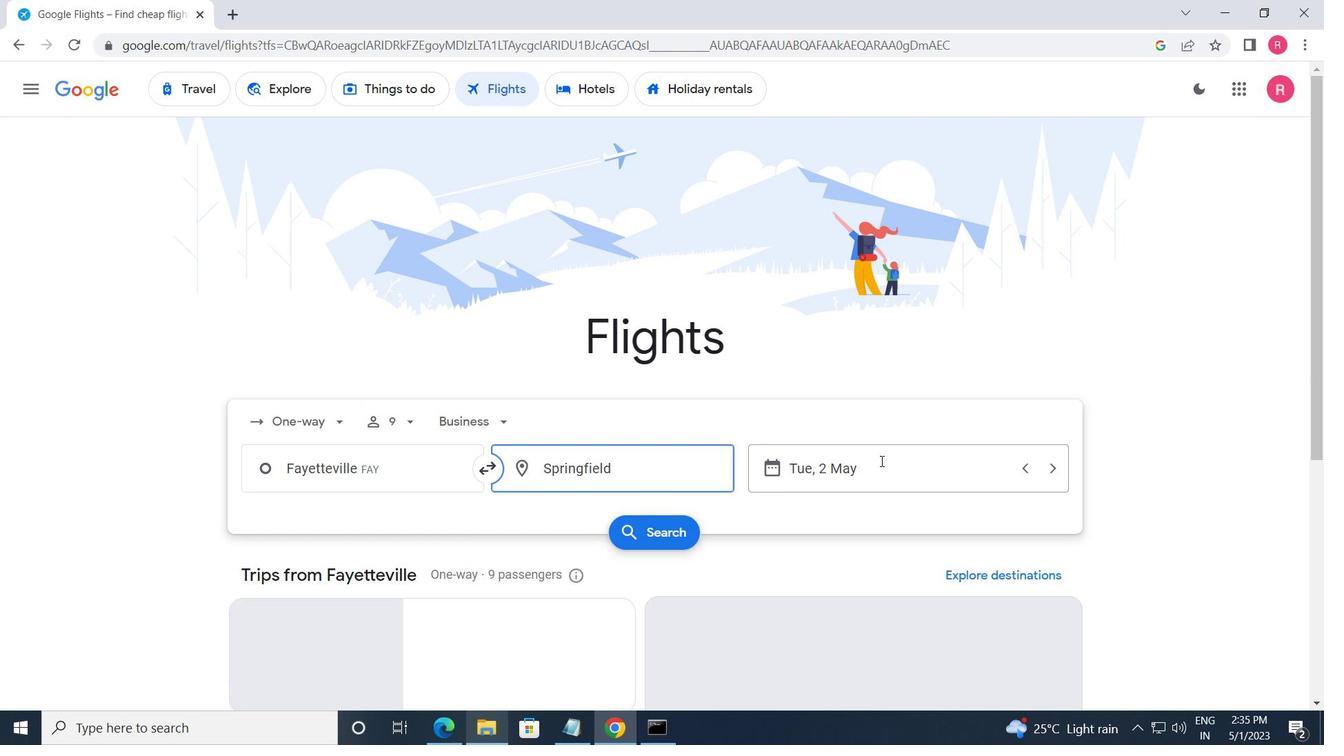 
Action: Mouse pressed left at (883, 459)
Screenshot: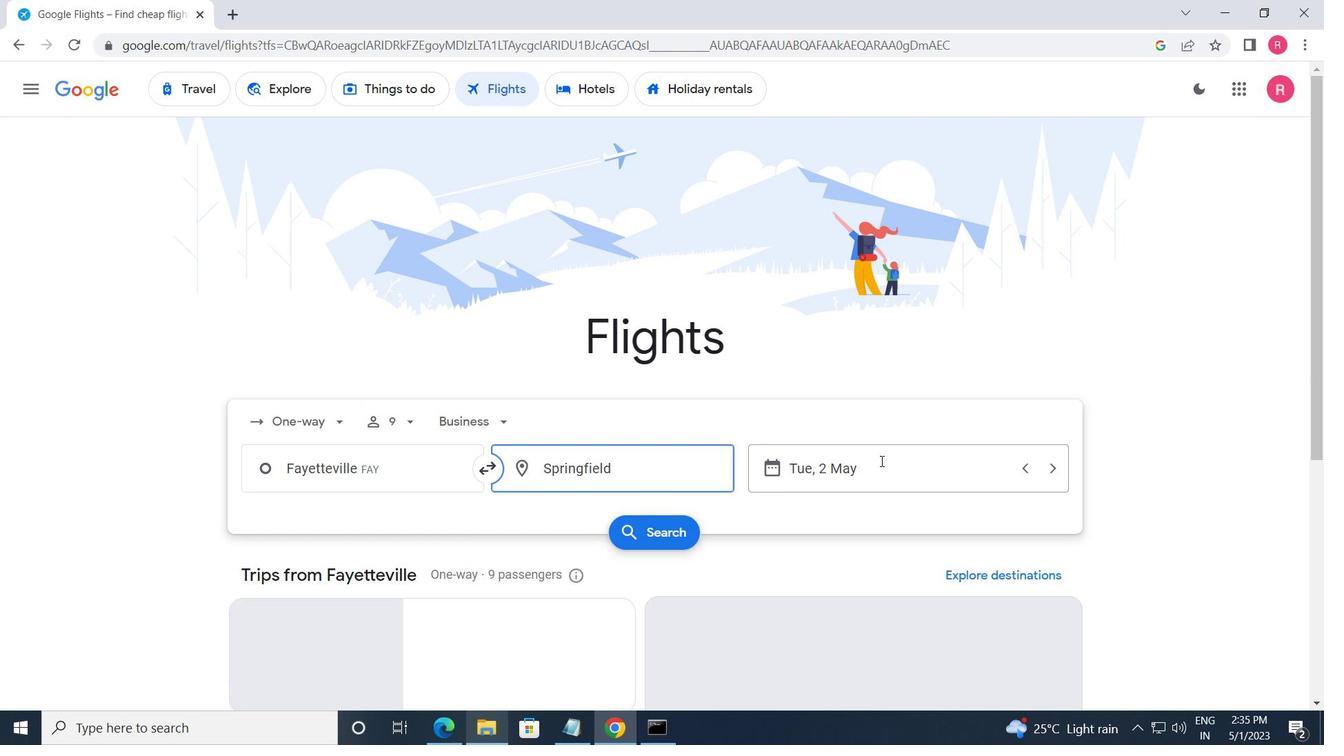 
Action: Mouse moved to (544, 409)
Screenshot: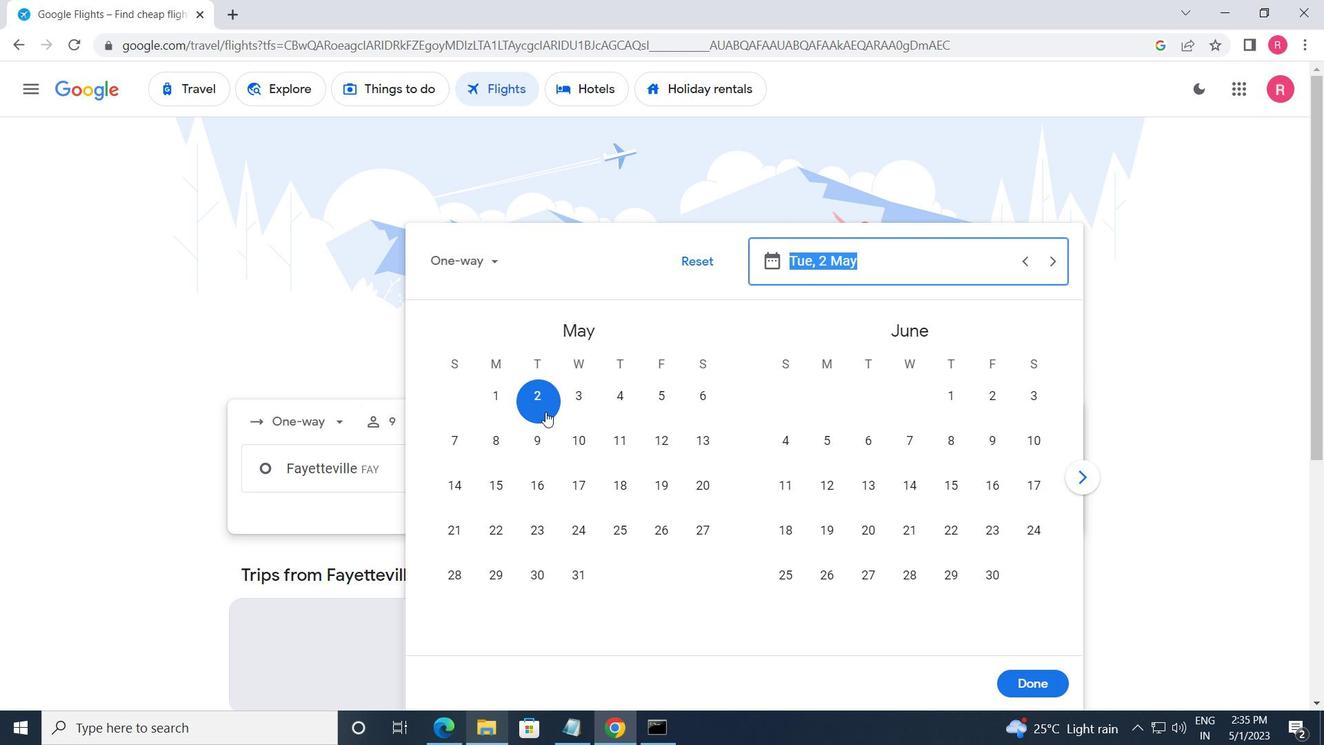 
Action: Mouse pressed left at (544, 409)
Screenshot: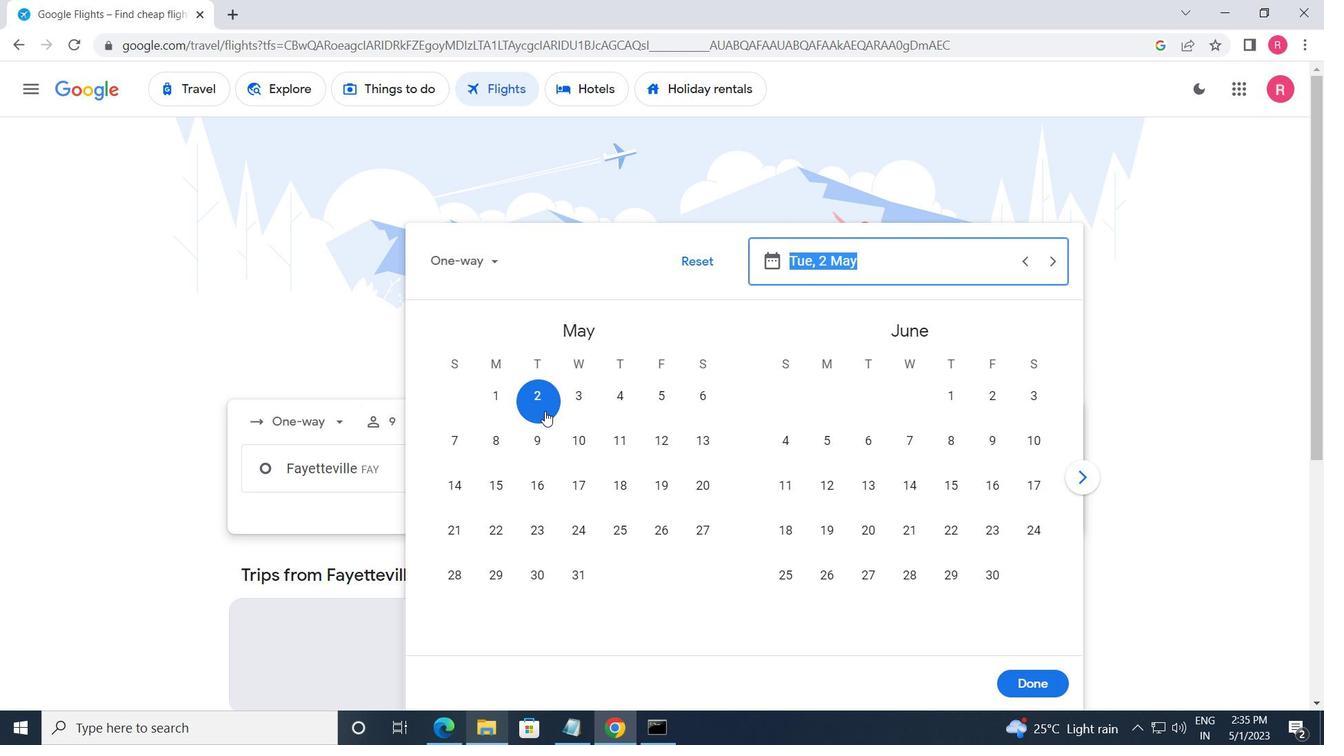 
Action: Mouse moved to (1013, 669)
Screenshot: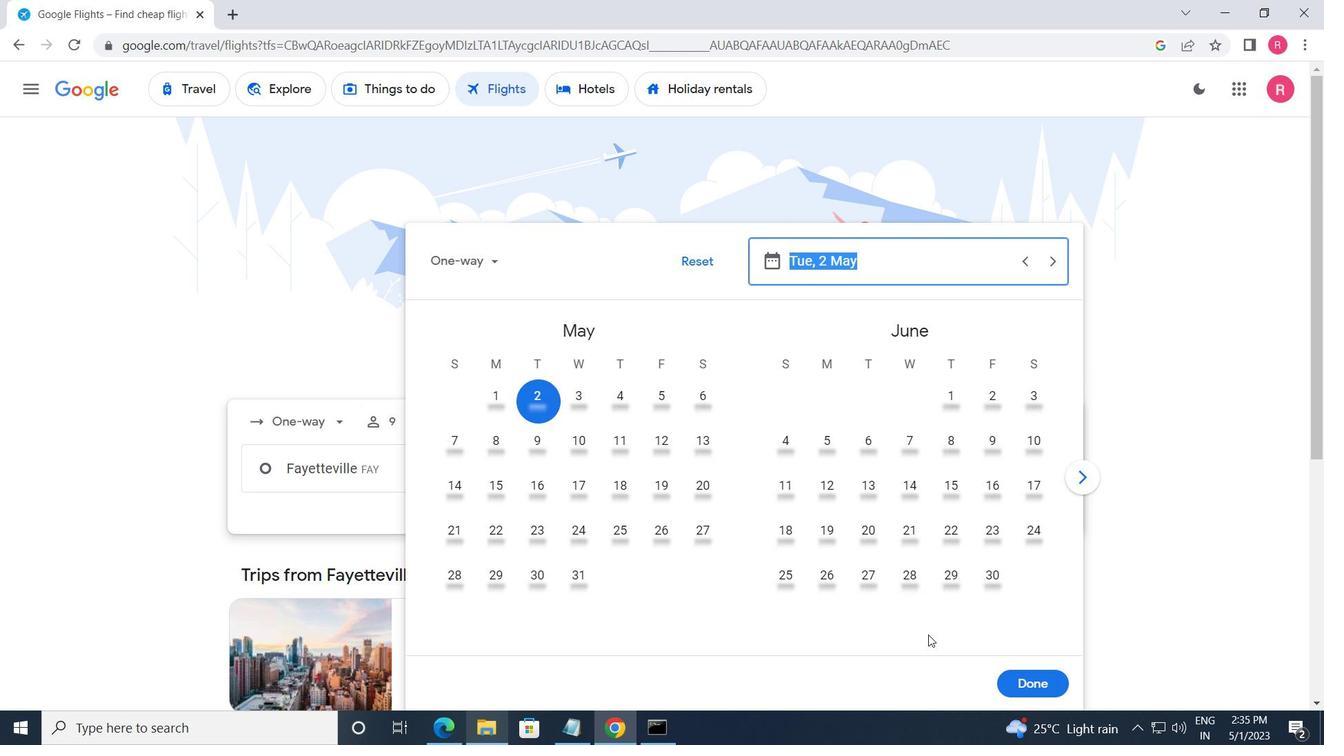 
Action: Mouse pressed left at (1013, 669)
Screenshot: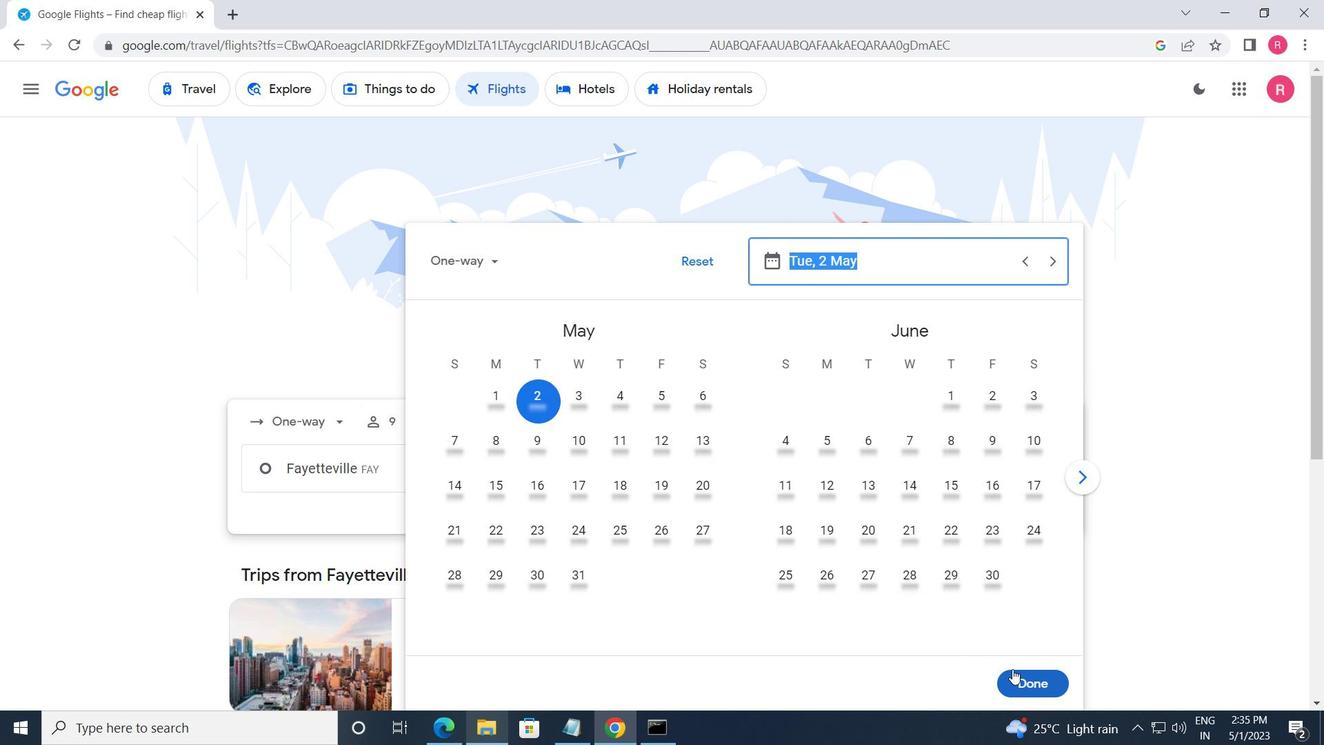 
Action: Mouse moved to (651, 543)
Screenshot: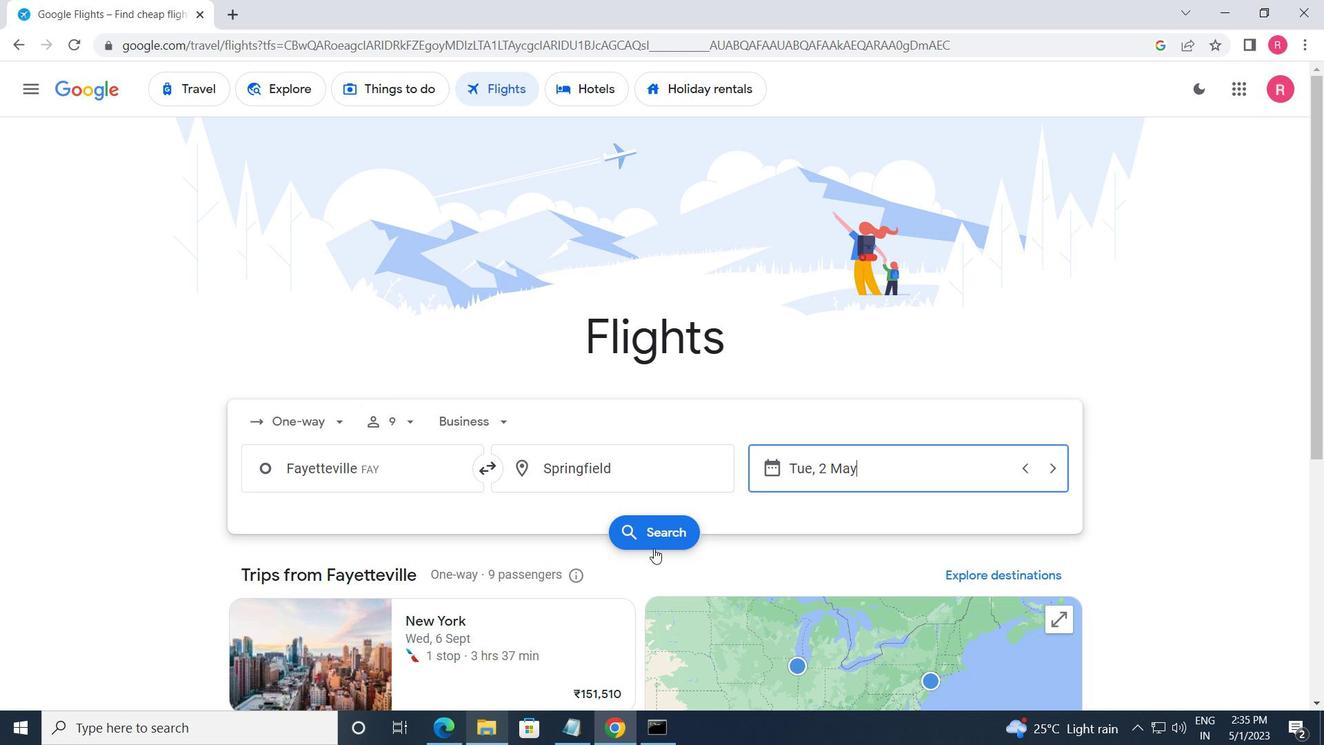 
Action: Mouse pressed left at (651, 543)
Screenshot: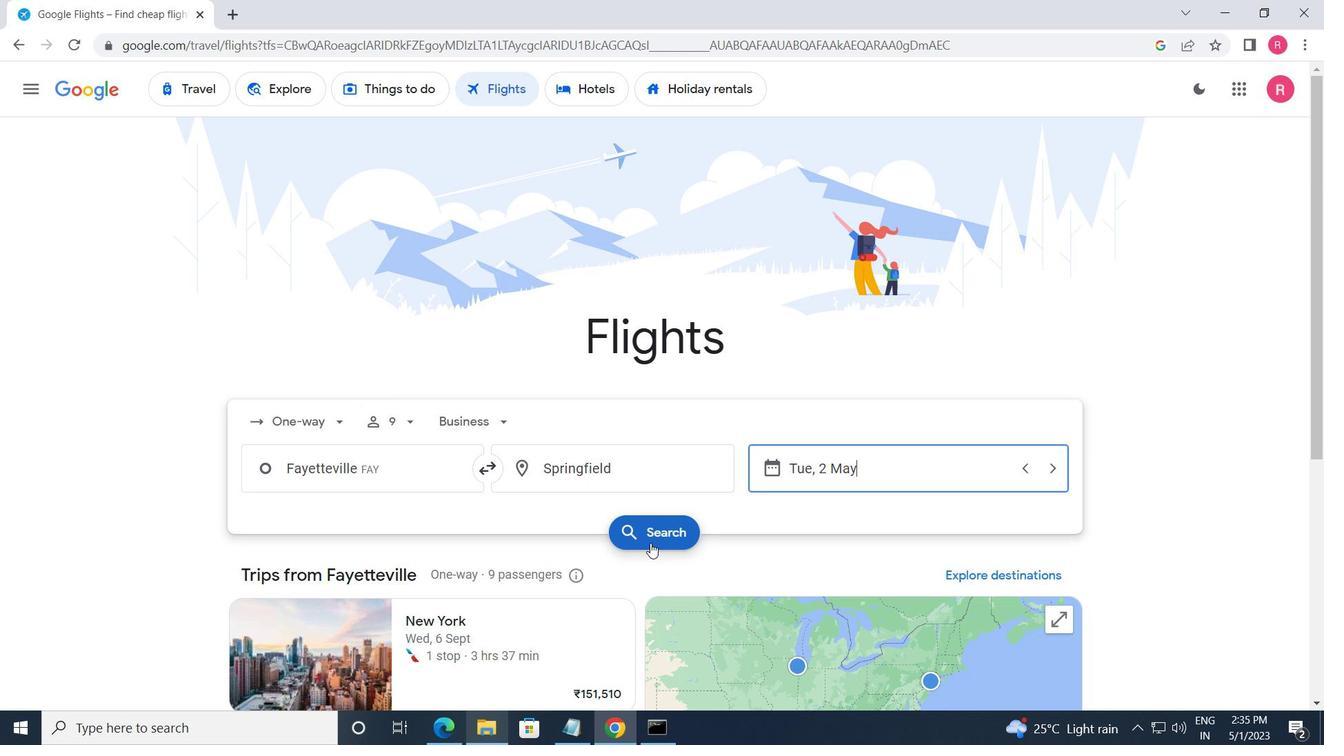
Action: Mouse moved to (265, 253)
Screenshot: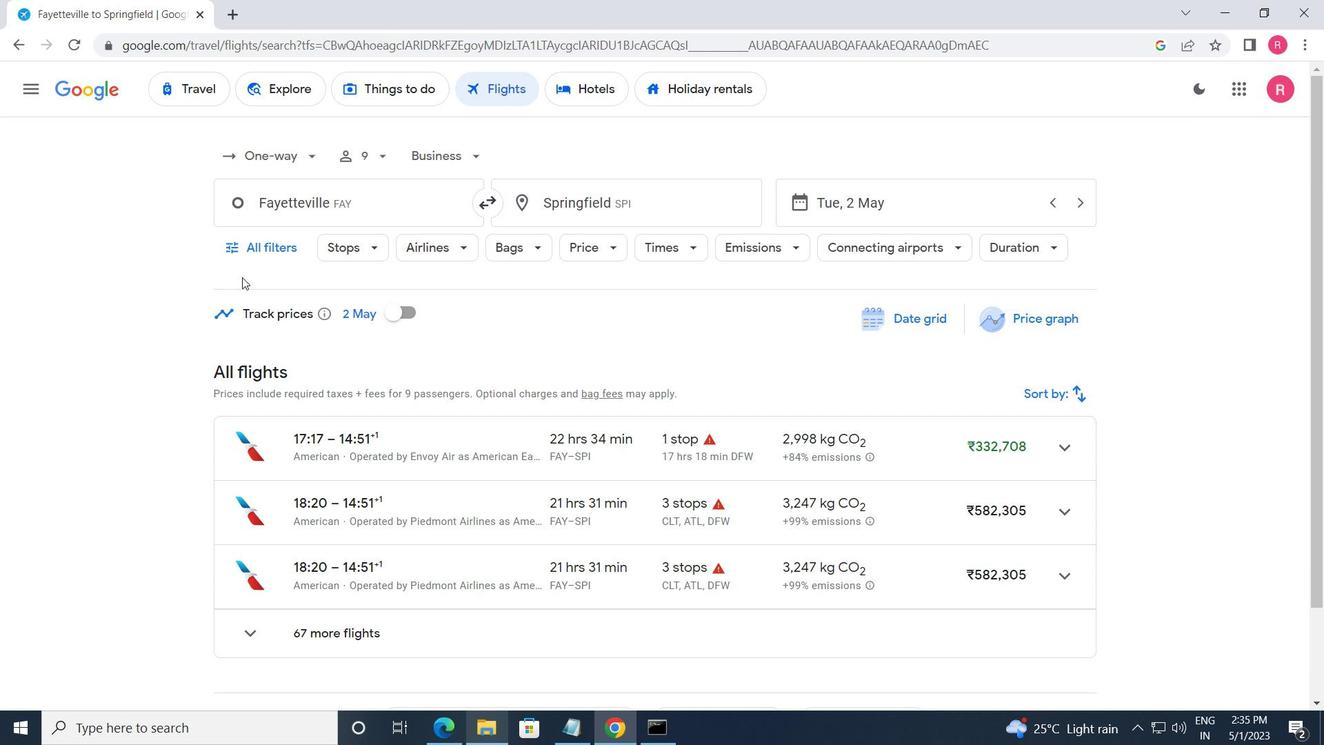 
Action: Mouse pressed left at (265, 253)
Screenshot: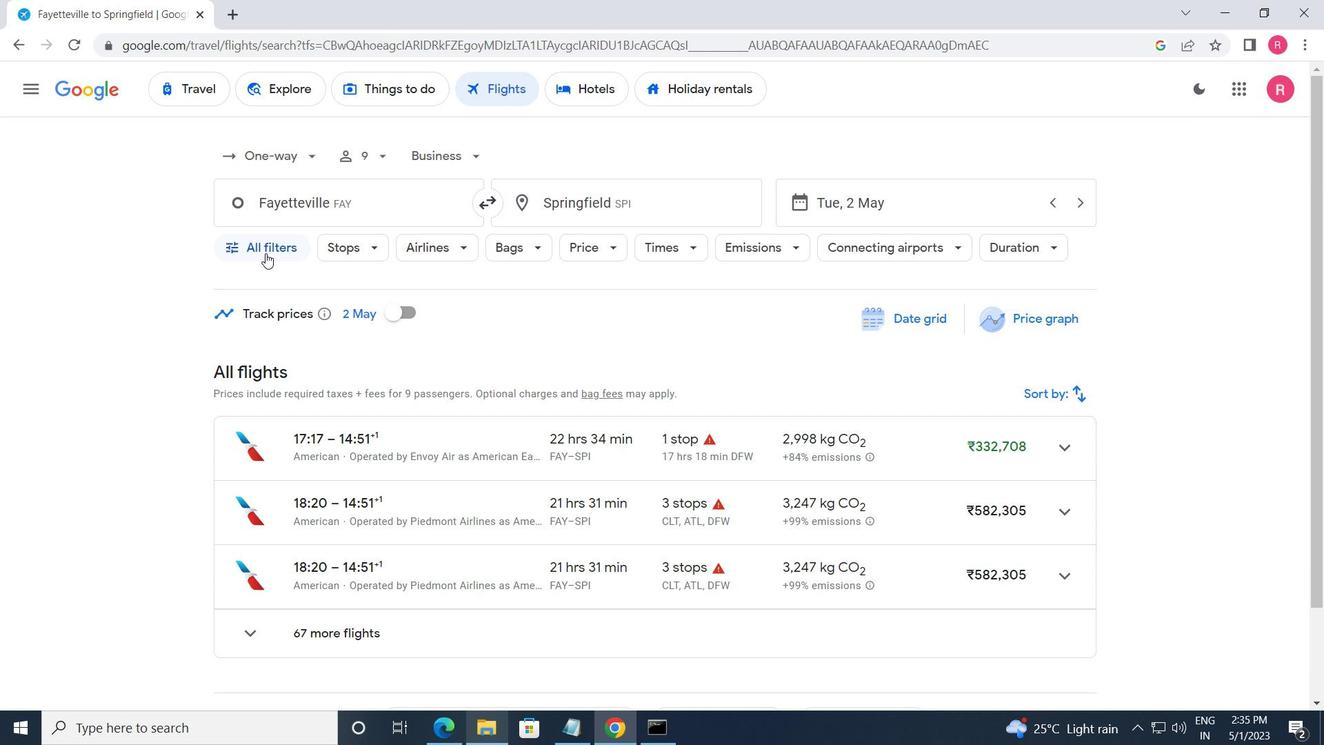 
Action: Mouse moved to (349, 492)
Screenshot: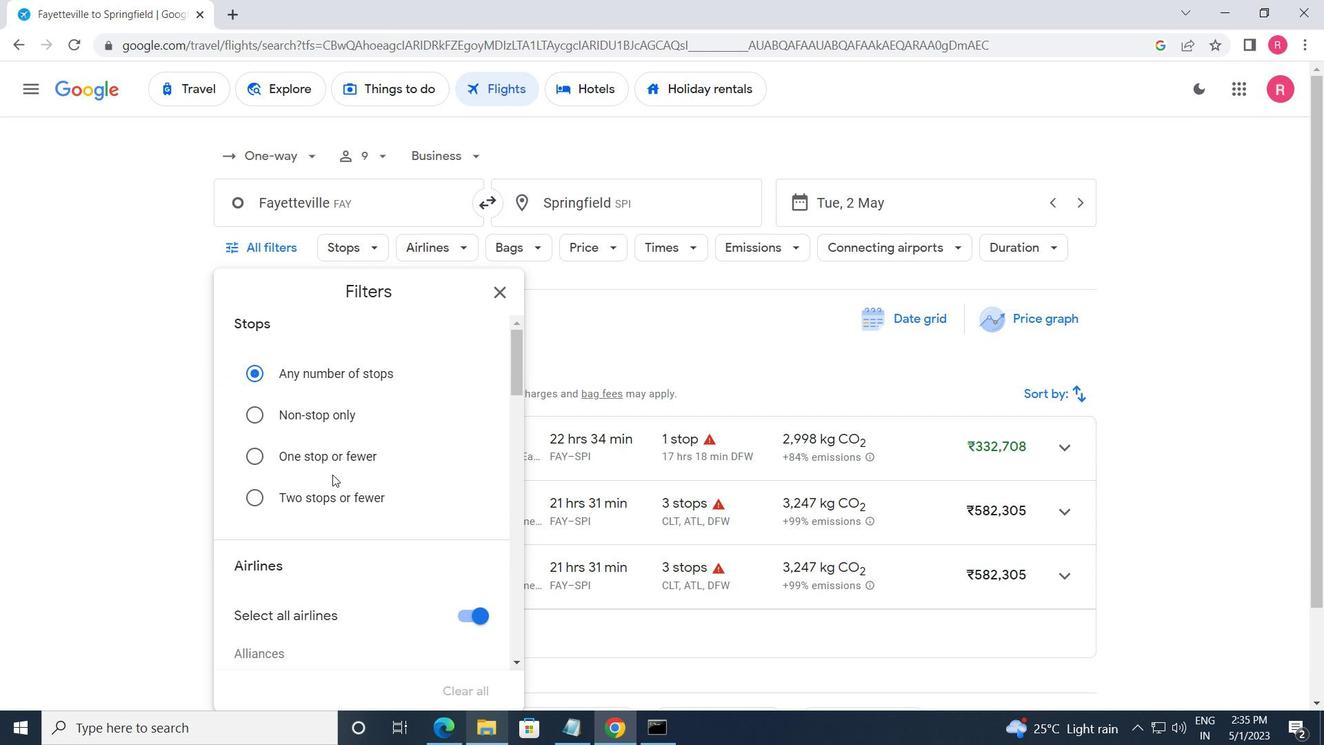 
Action: Mouse scrolled (349, 491) with delta (0, 0)
Screenshot: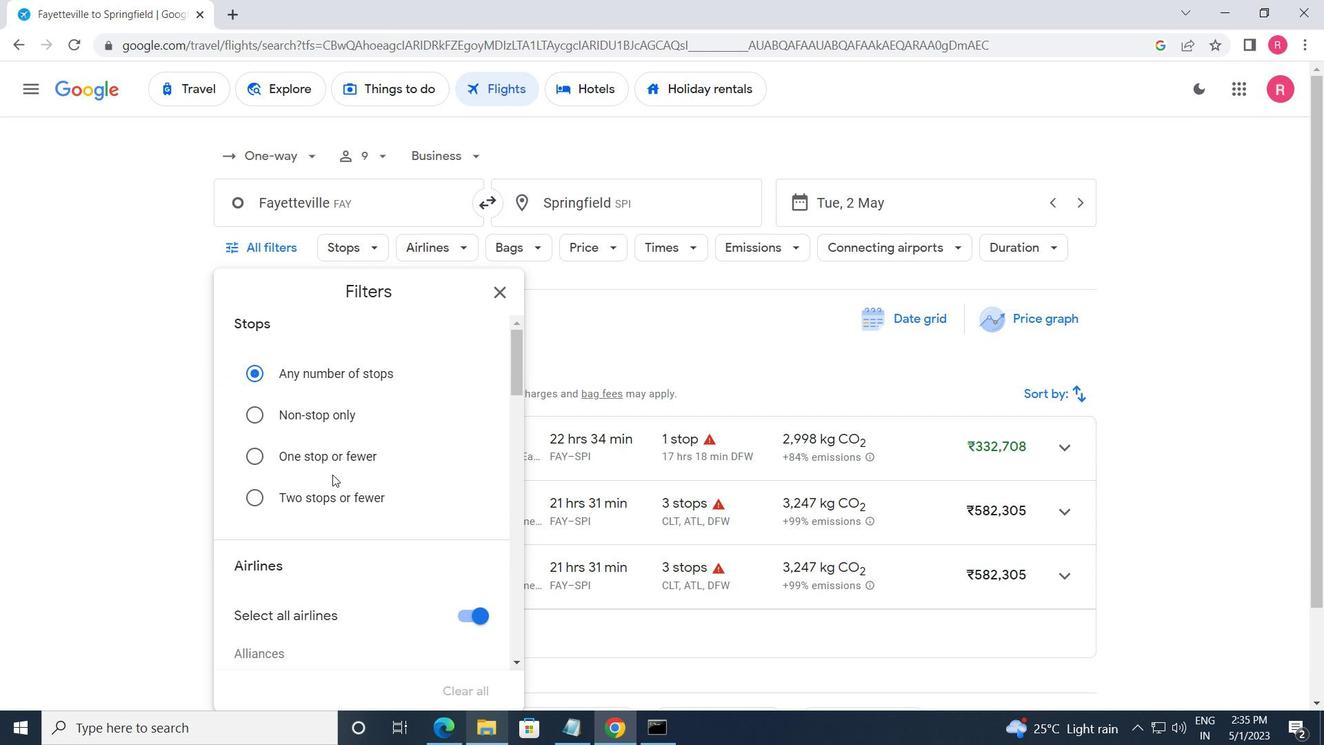 
Action: Mouse scrolled (349, 491) with delta (0, 0)
Screenshot: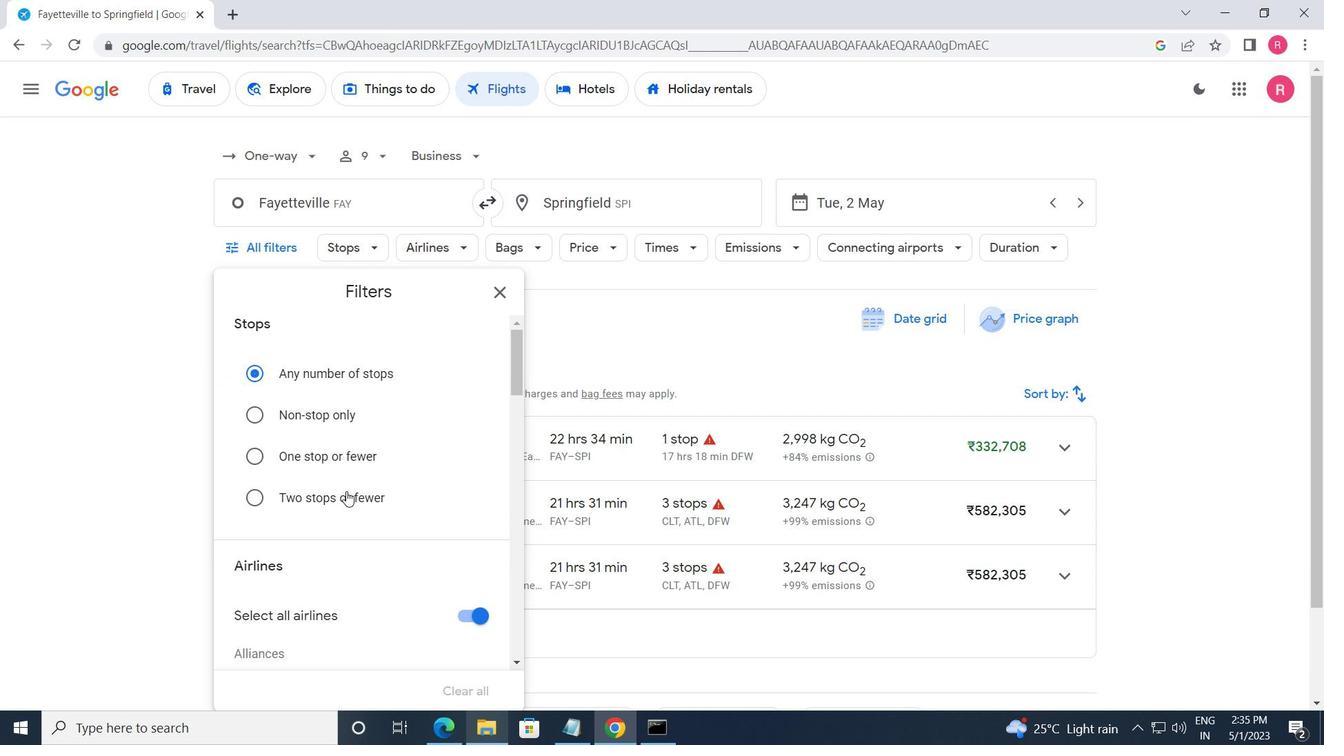 
Action: Mouse scrolled (349, 491) with delta (0, 0)
Screenshot: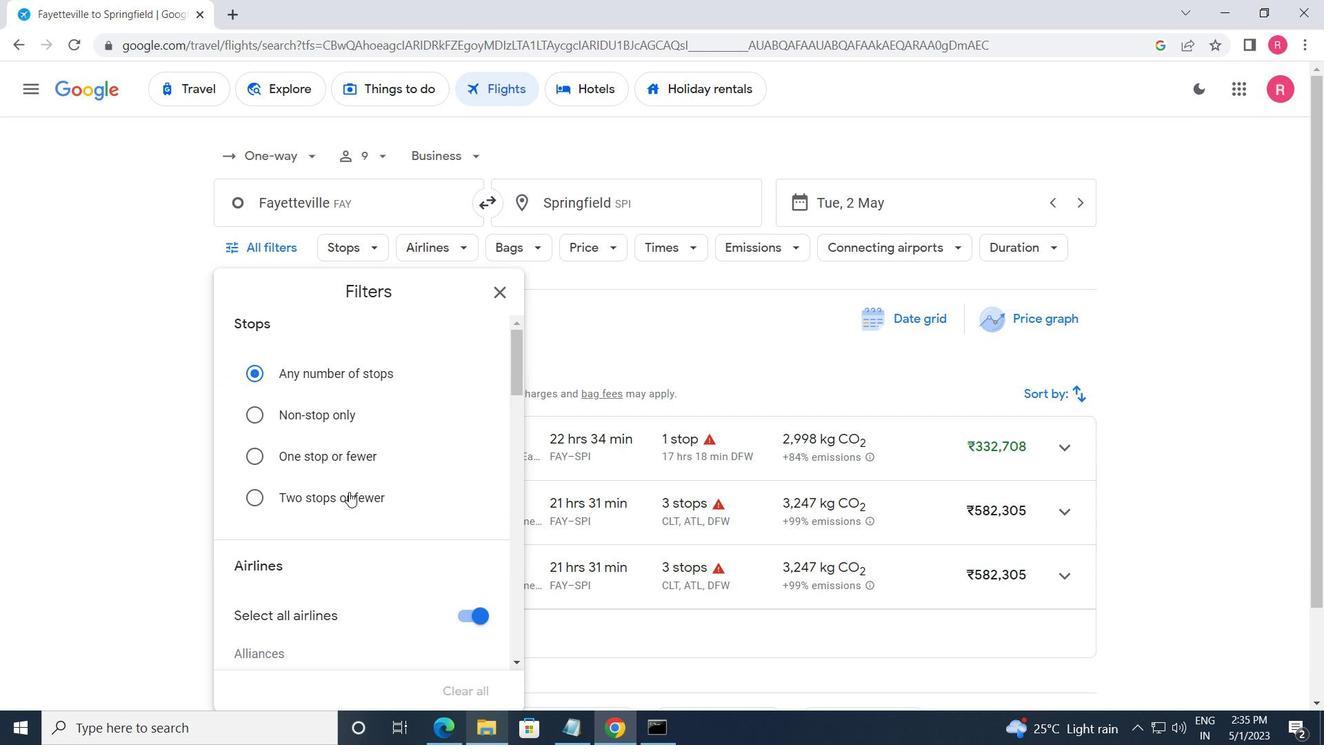 
Action: Mouse moved to (349, 493)
Screenshot: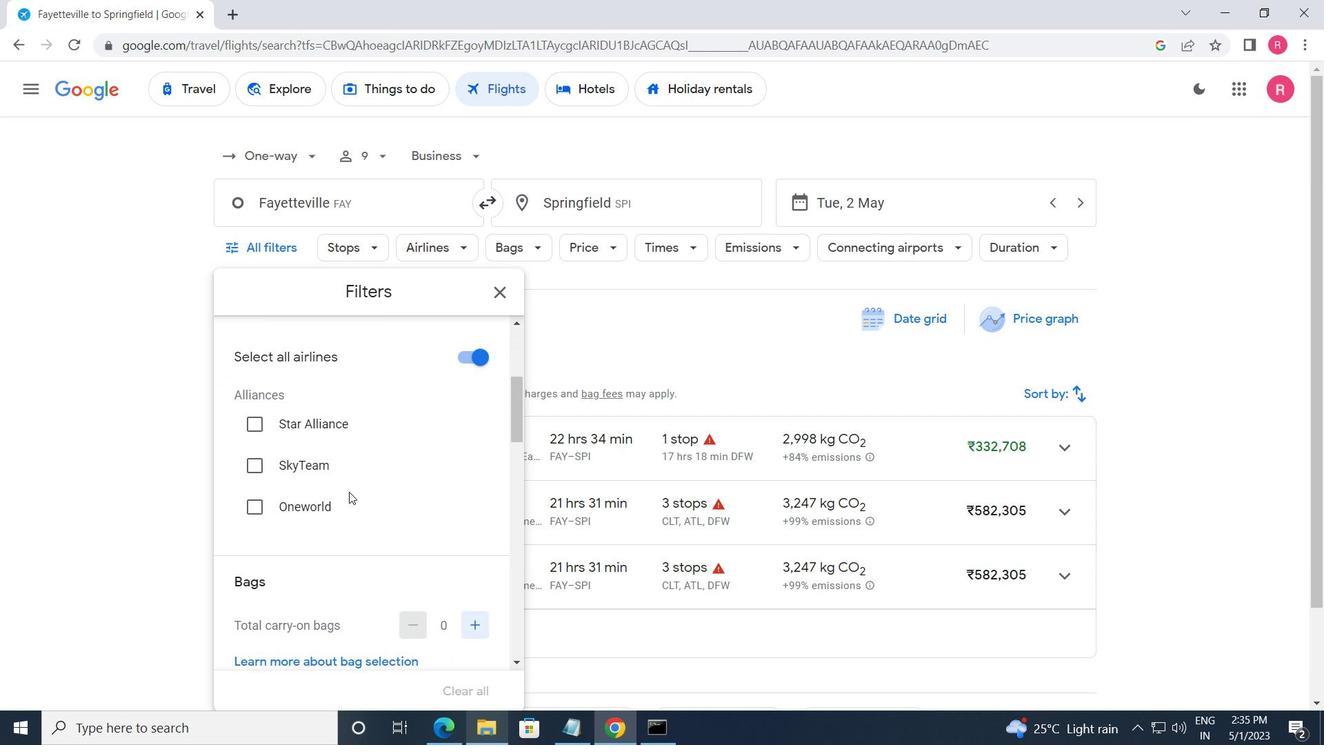 
Action: Mouse scrolled (349, 492) with delta (0, 0)
Screenshot: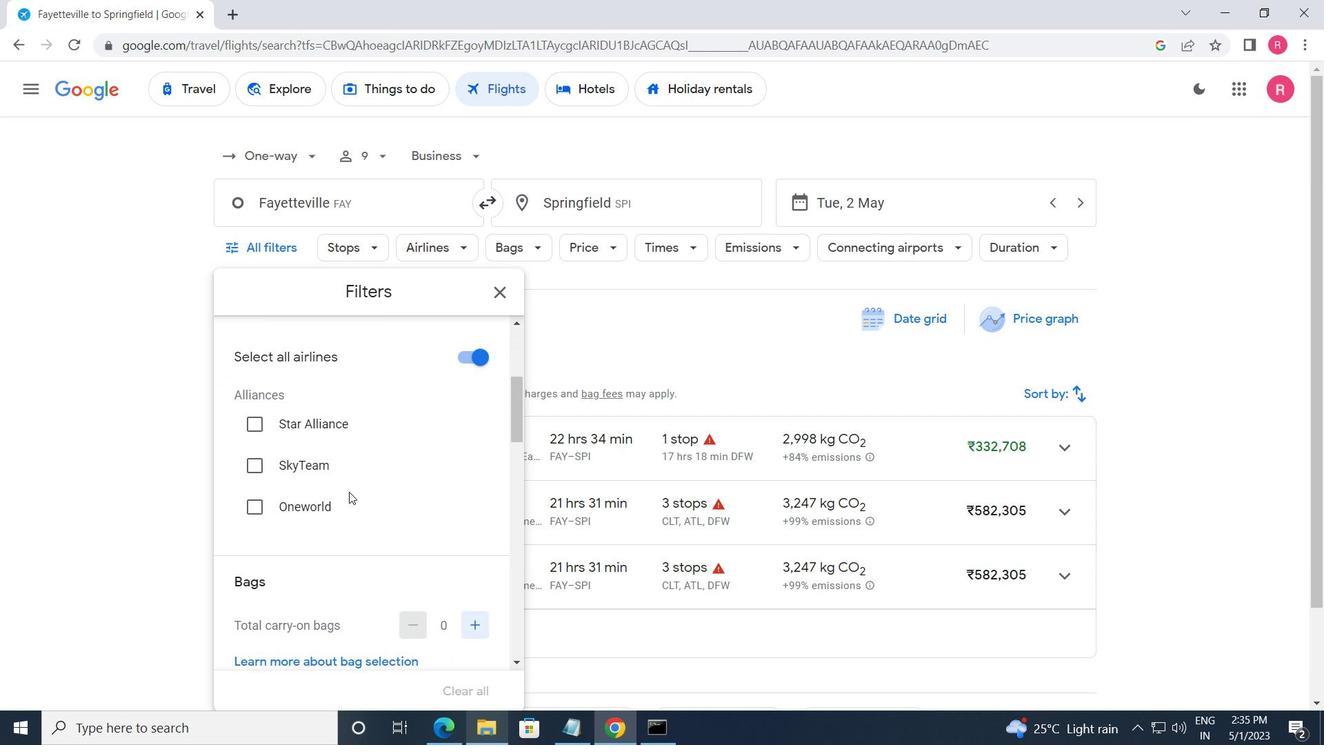 
Action: Mouse moved to (351, 494)
Screenshot: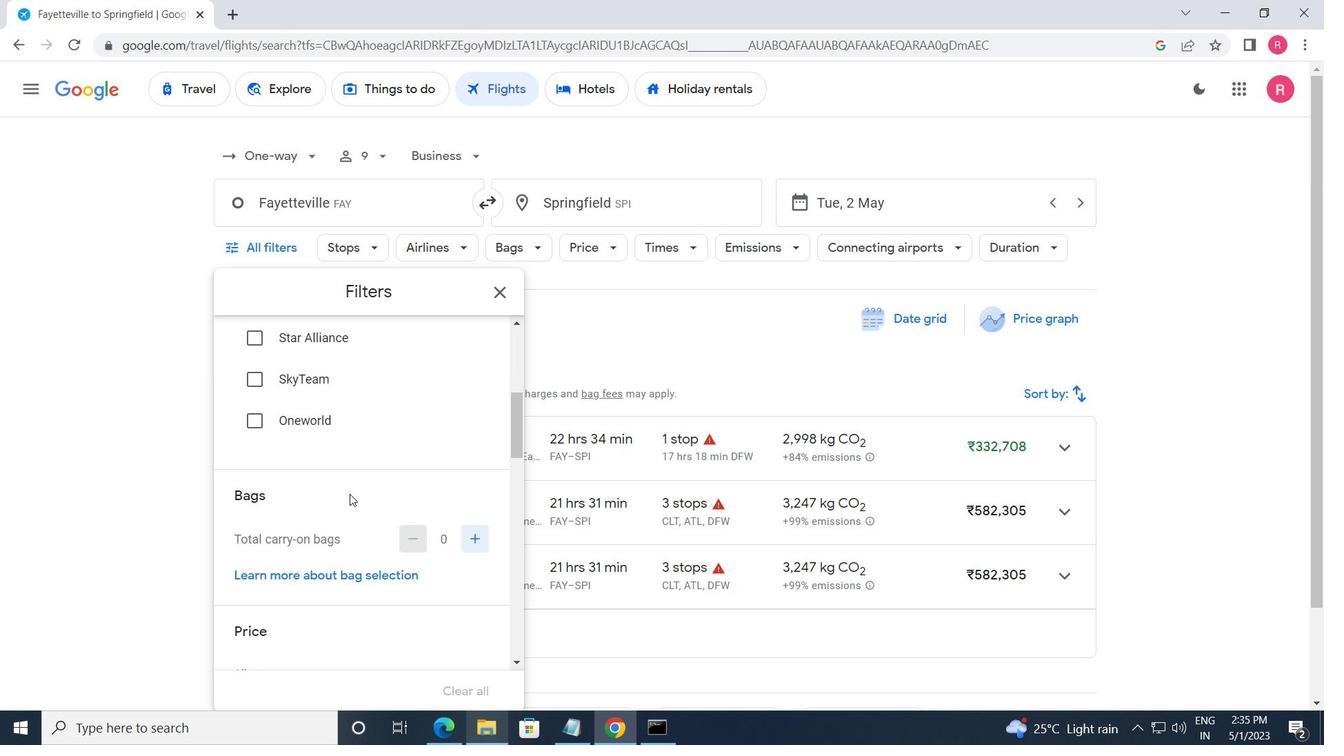 
Action: Mouse scrolled (351, 494) with delta (0, 0)
Screenshot: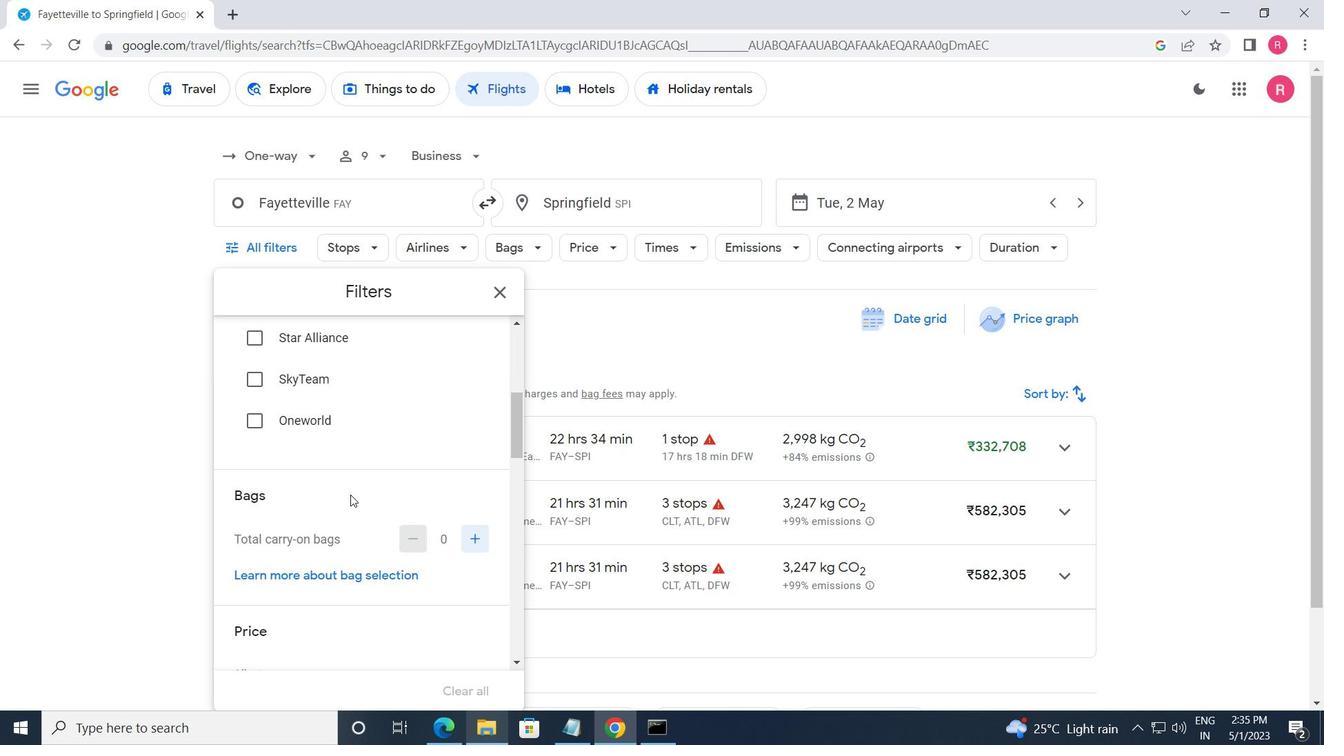 
Action: Mouse moved to (467, 458)
Screenshot: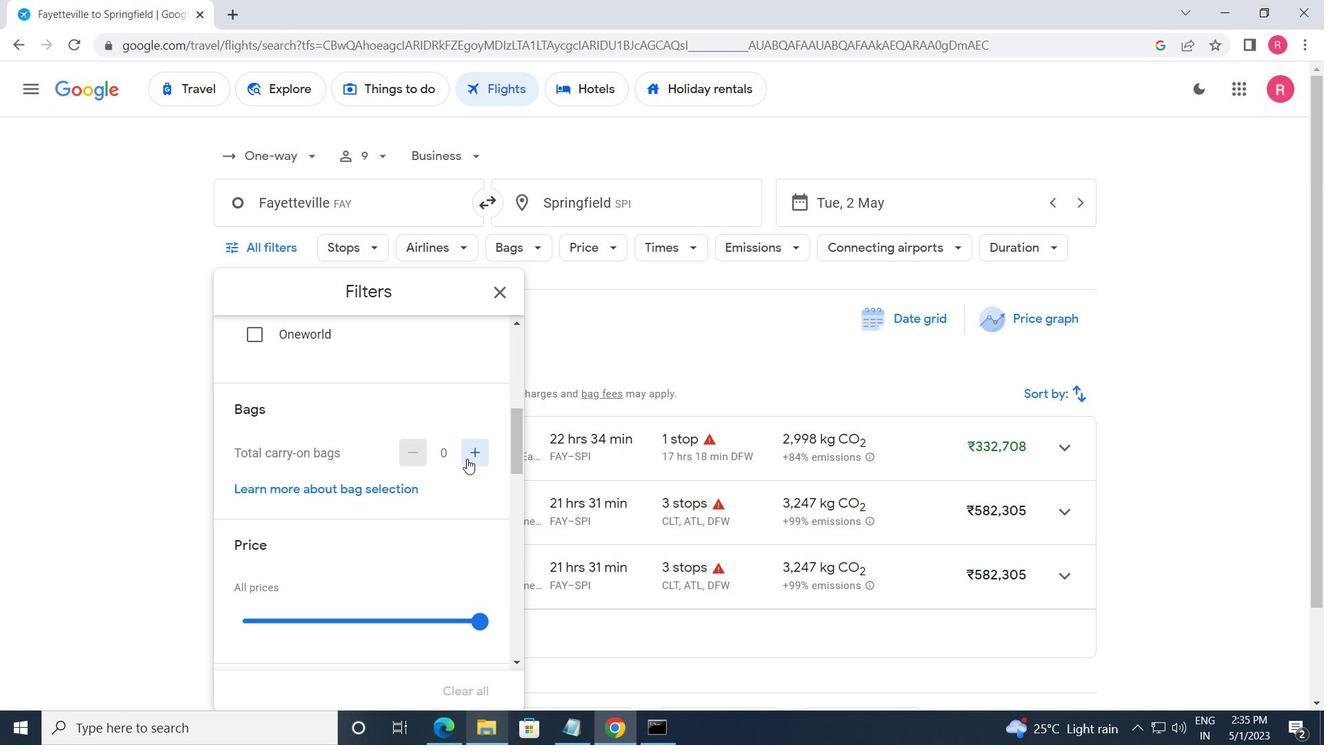 
Action: Mouse pressed left at (467, 458)
Screenshot: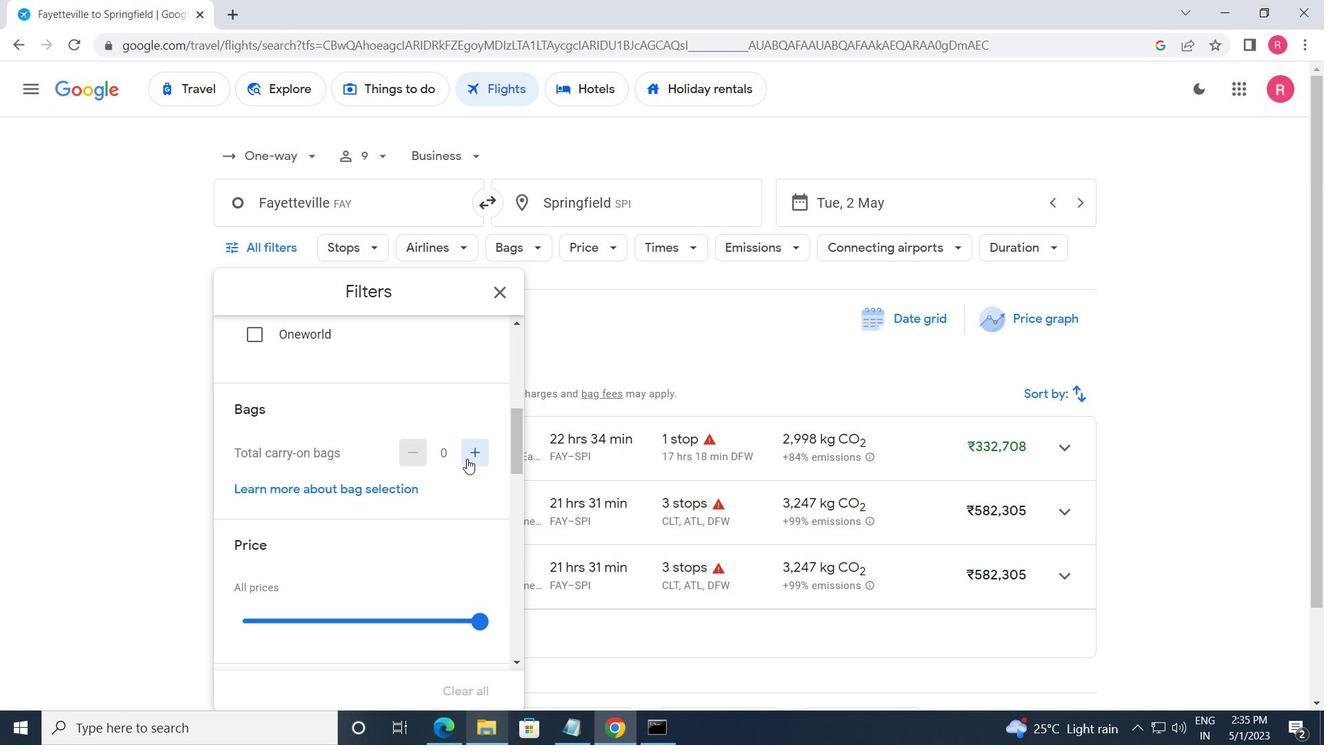 
Action: Mouse moved to (457, 511)
Screenshot: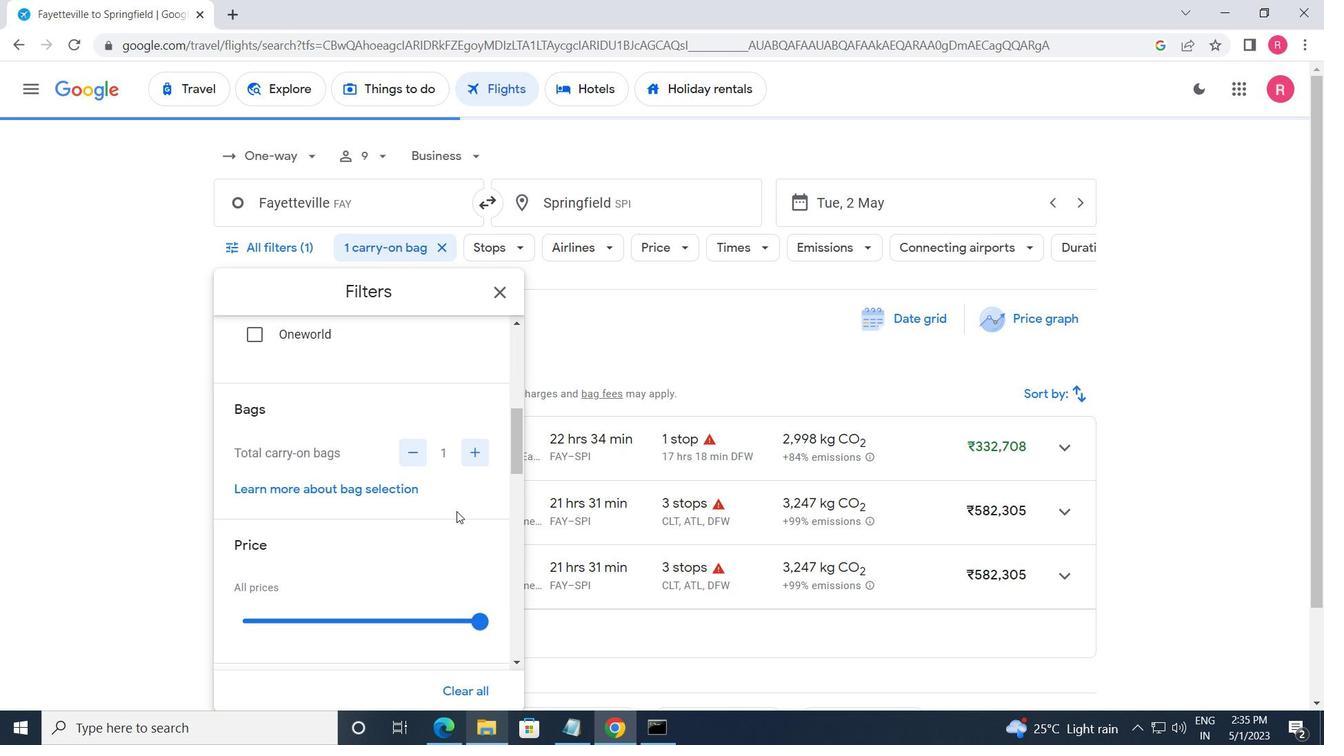
Action: Mouse scrolled (457, 511) with delta (0, 0)
Screenshot: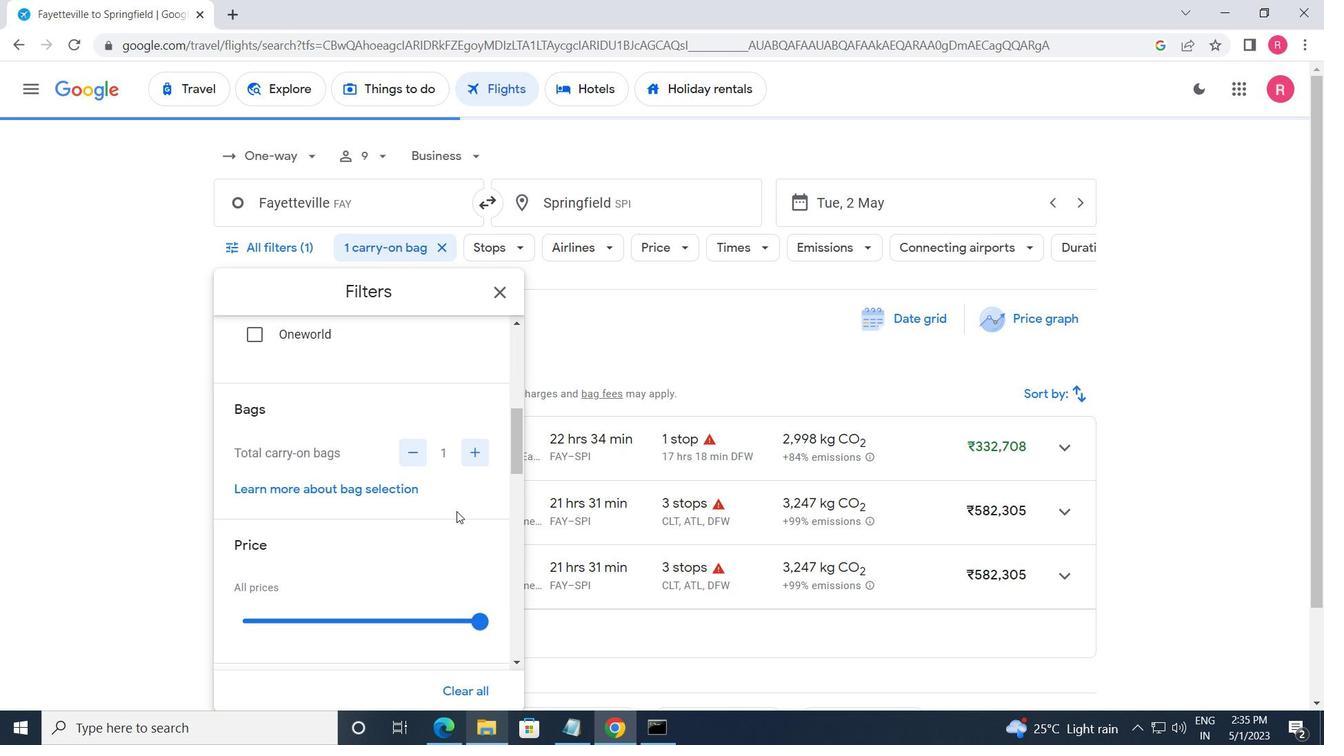 
Action: Mouse scrolled (457, 511) with delta (0, 0)
Screenshot: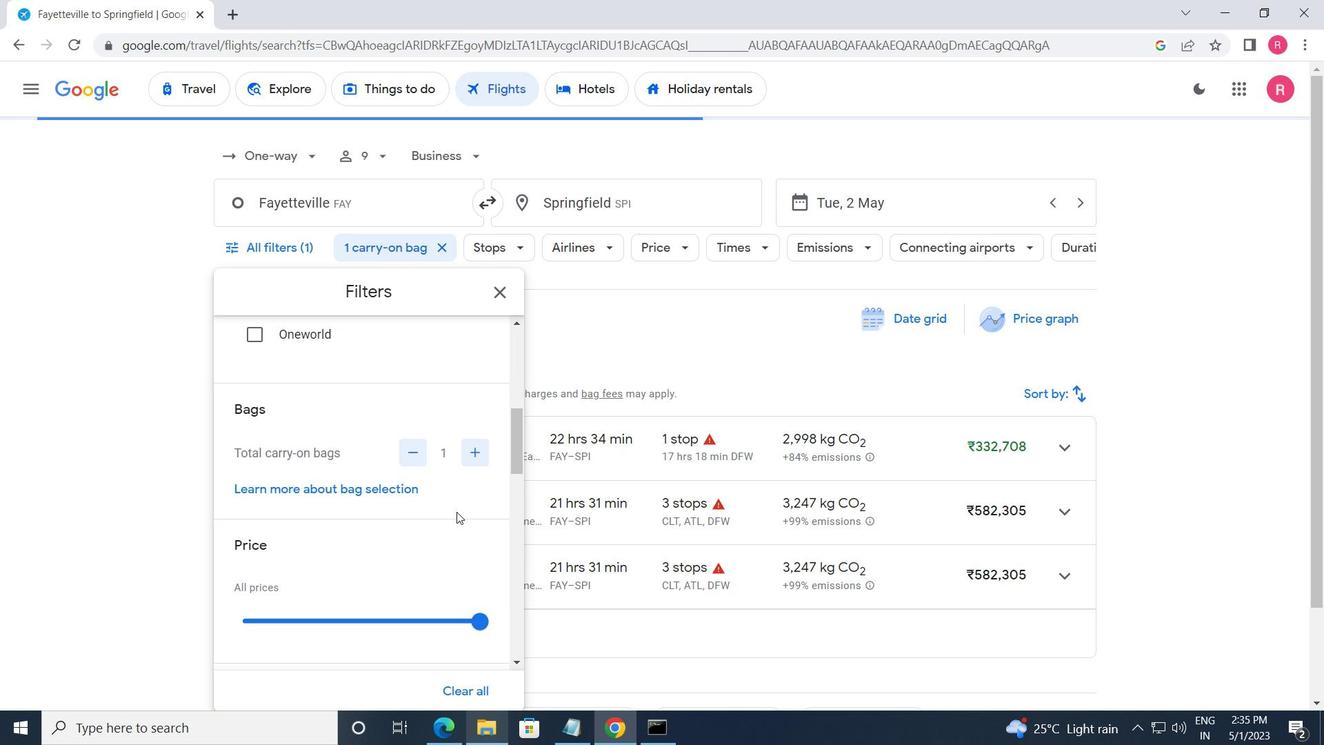 
Action: Mouse moved to (477, 455)
Screenshot: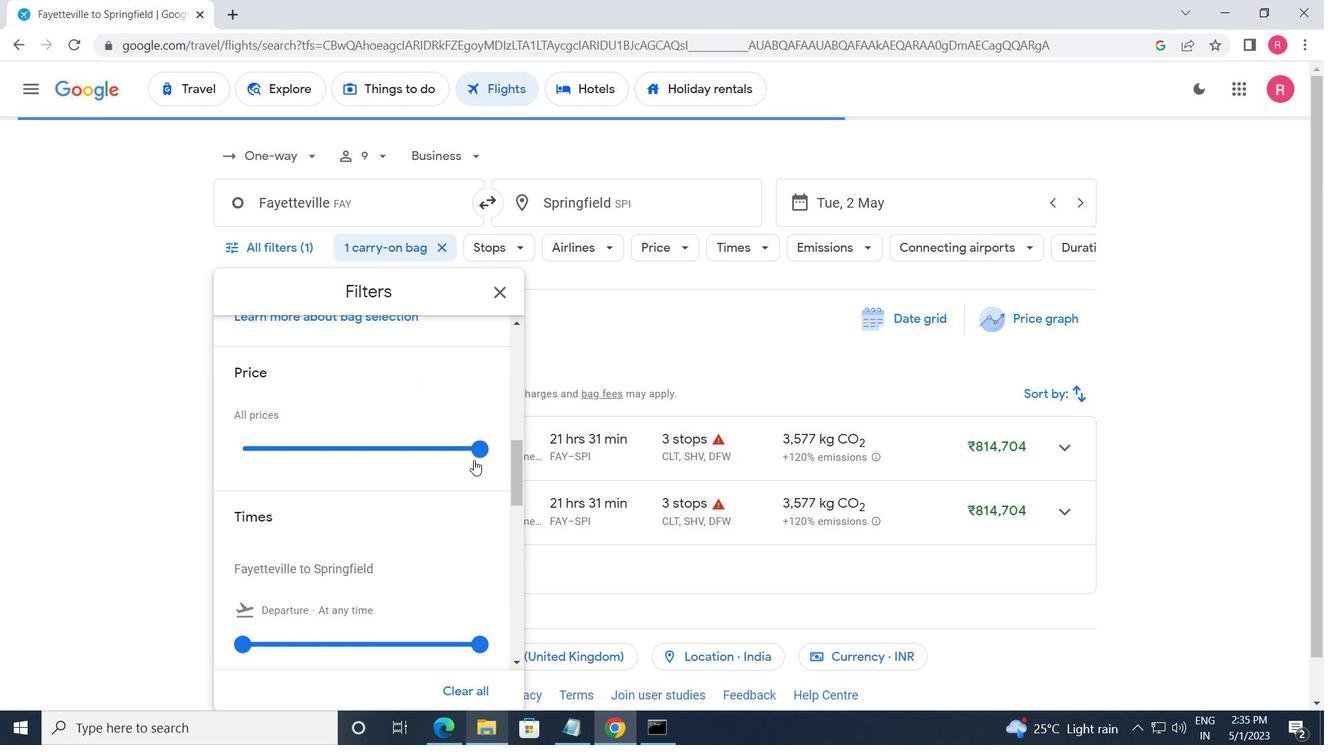 
Action: Mouse pressed left at (477, 455)
Screenshot: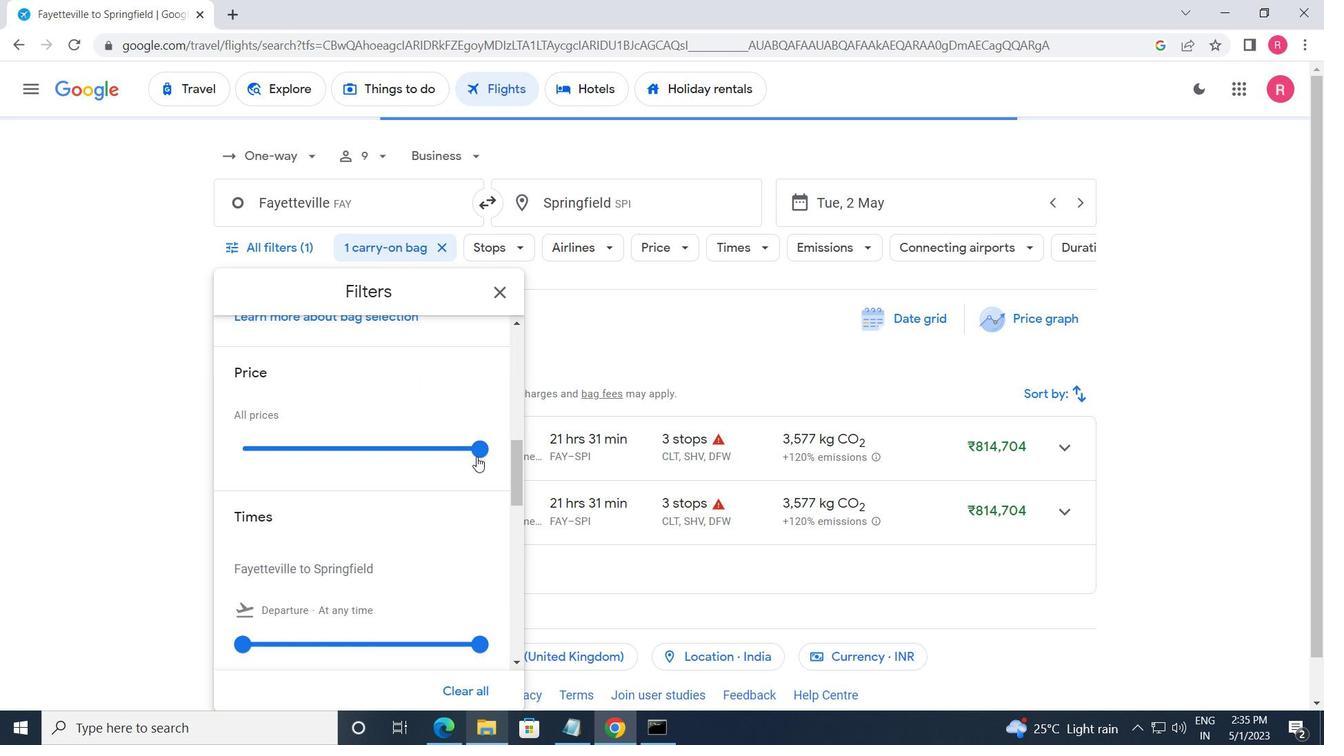 
Action: Mouse moved to (483, 488)
Screenshot: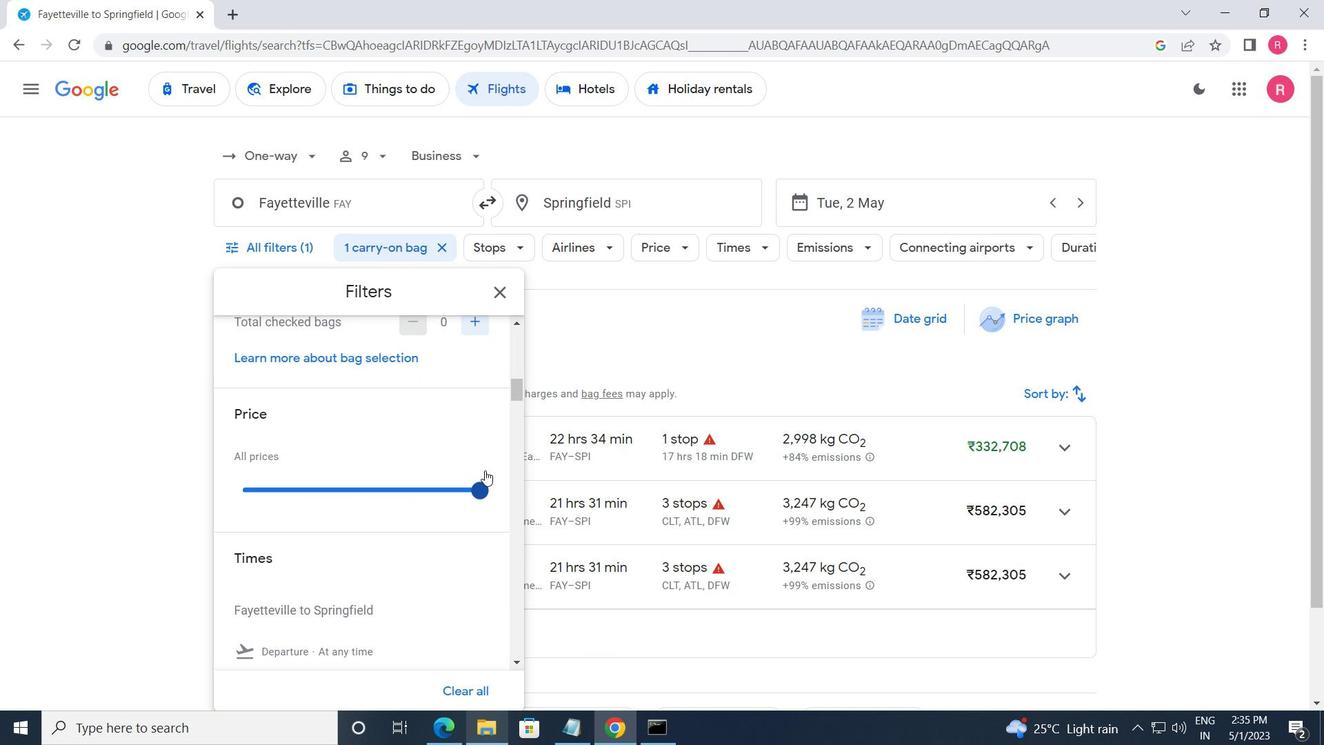 
Action: Mouse pressed left at (483, 488)
Screenshot: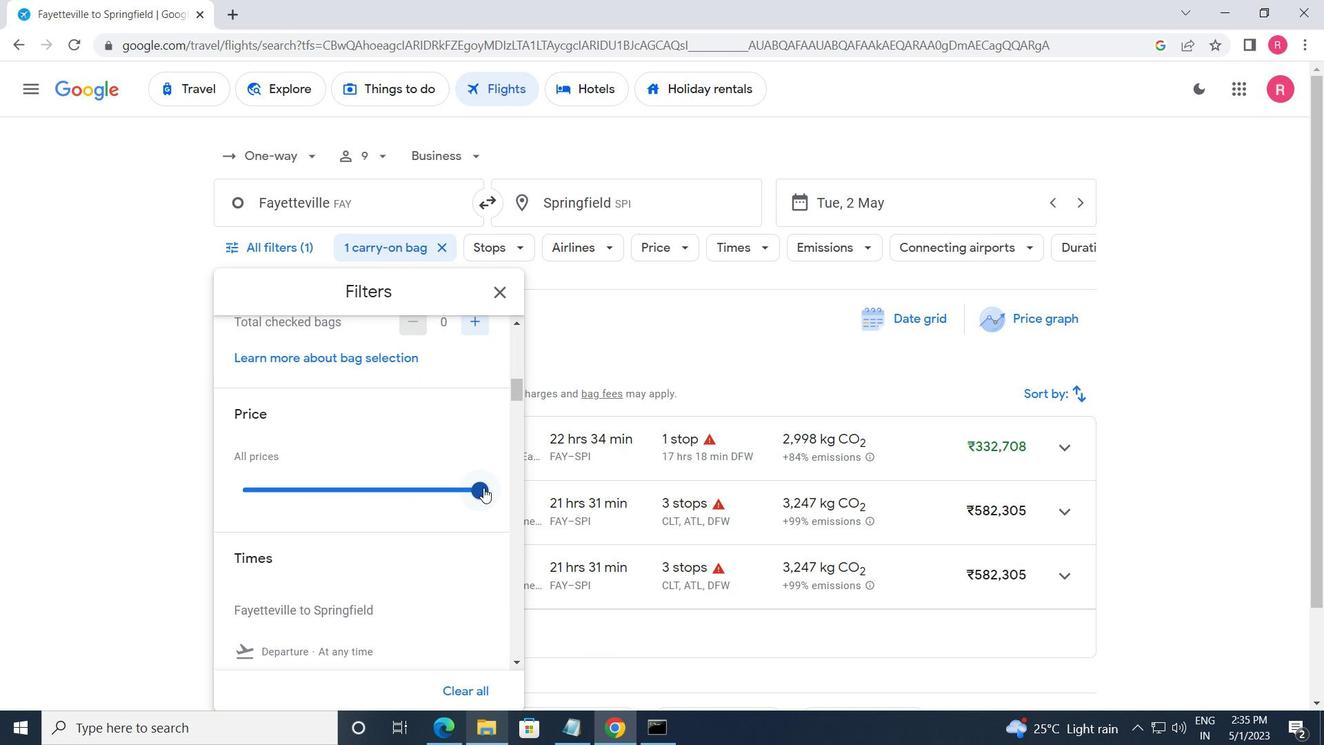 
Action: Mouse moved to (287, 534)
Screenshot: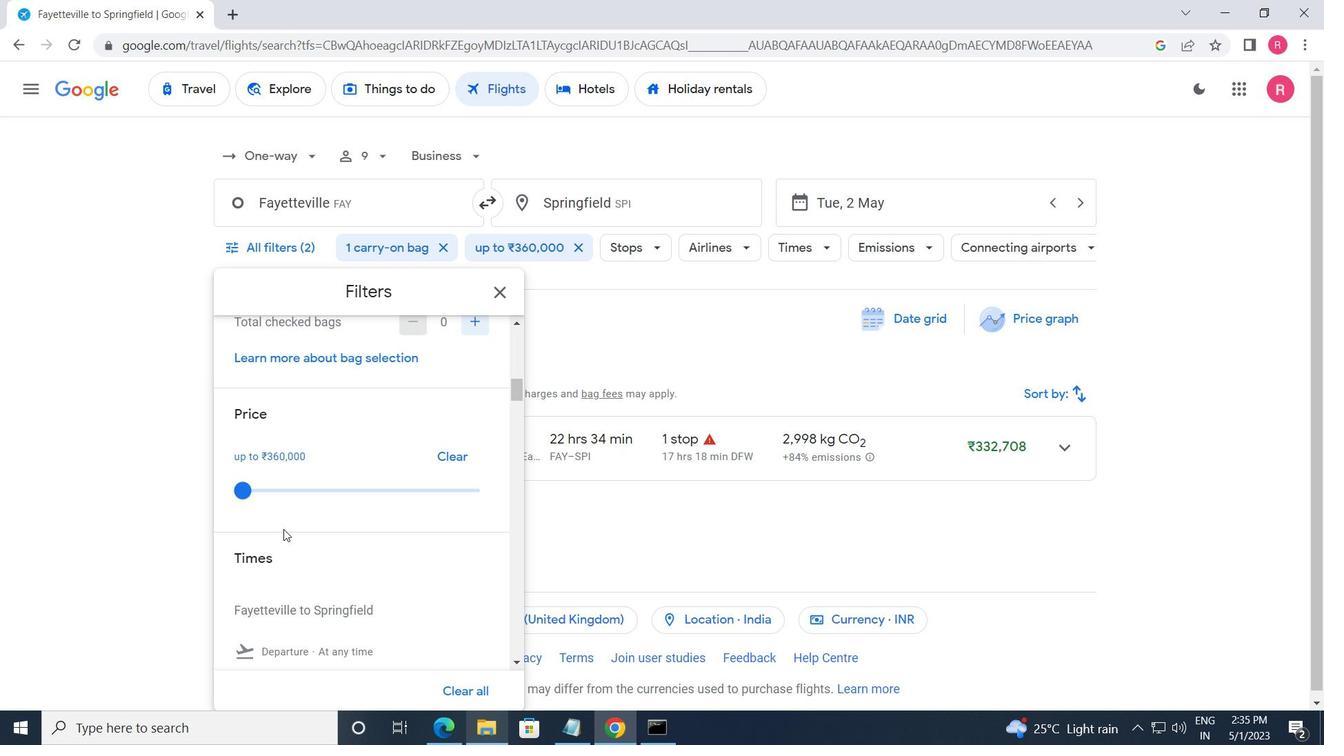 
Action: Mouse scrolled (287, 533) with delta (0, 0)
Screenshot: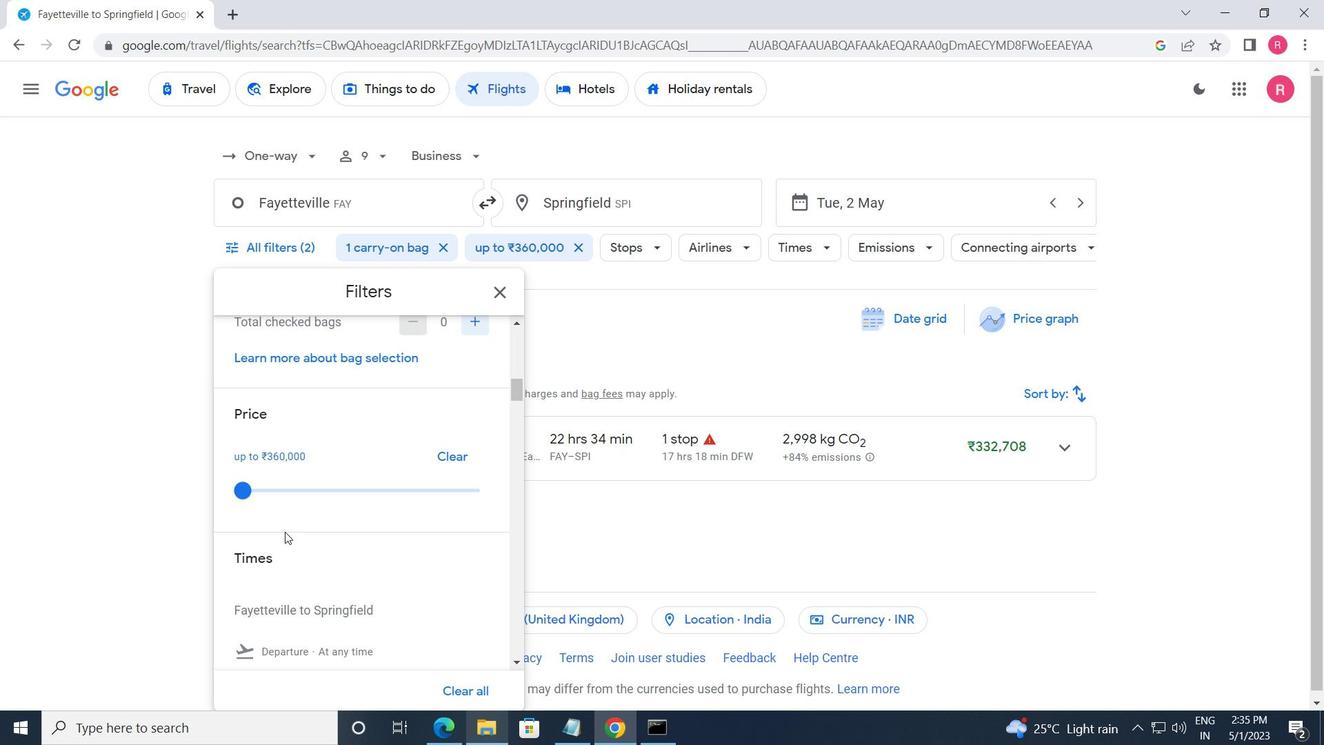 
Action: Mouse moved to (287, 535)
Screenshot: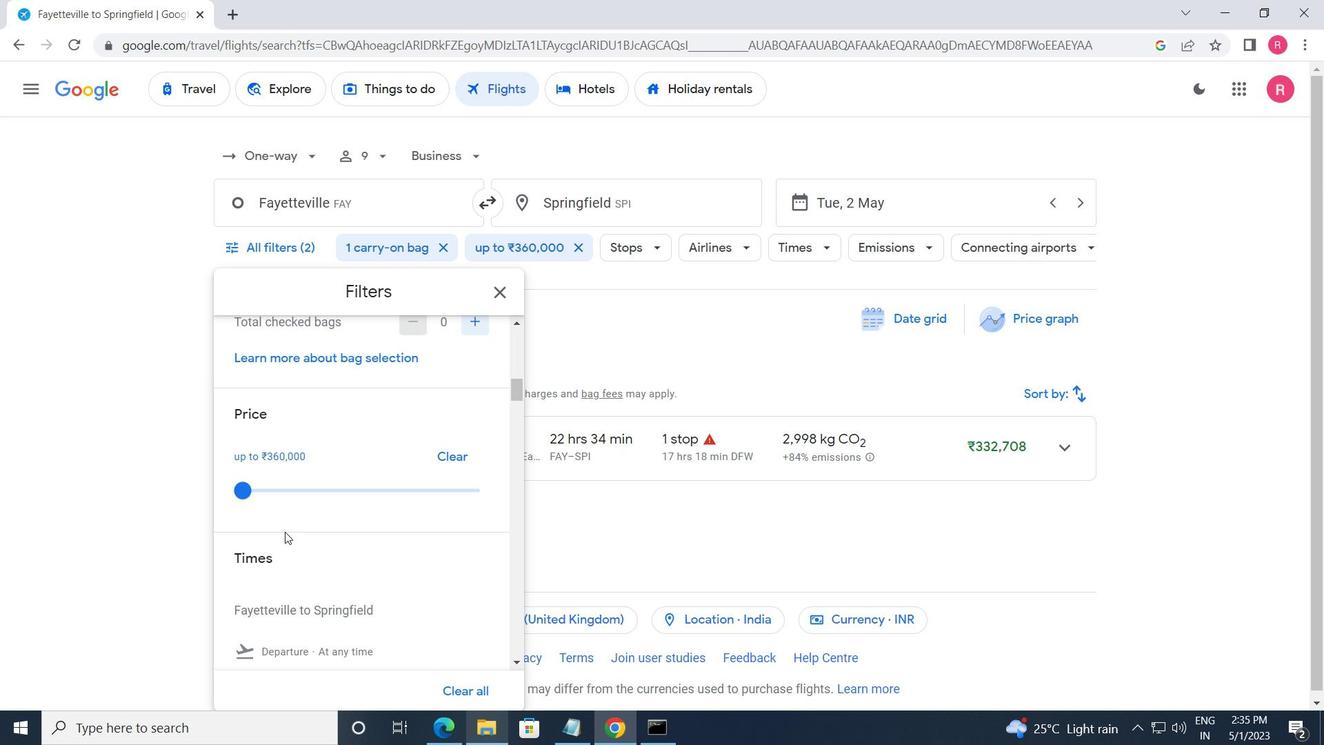 
Action: Mouse scrolled (287, 534) with delta (0, 0)
Screenshot: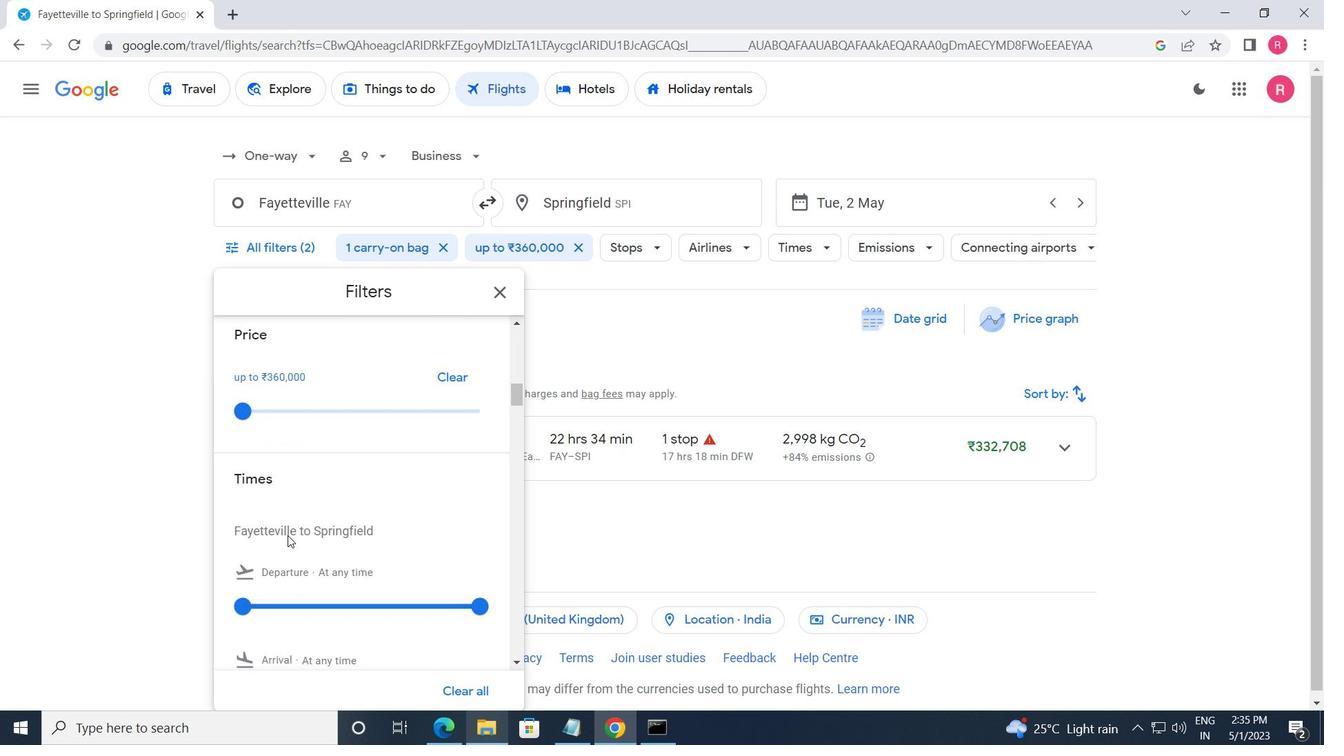 
Action: Mouse moved to (248, 525)
Screenshot: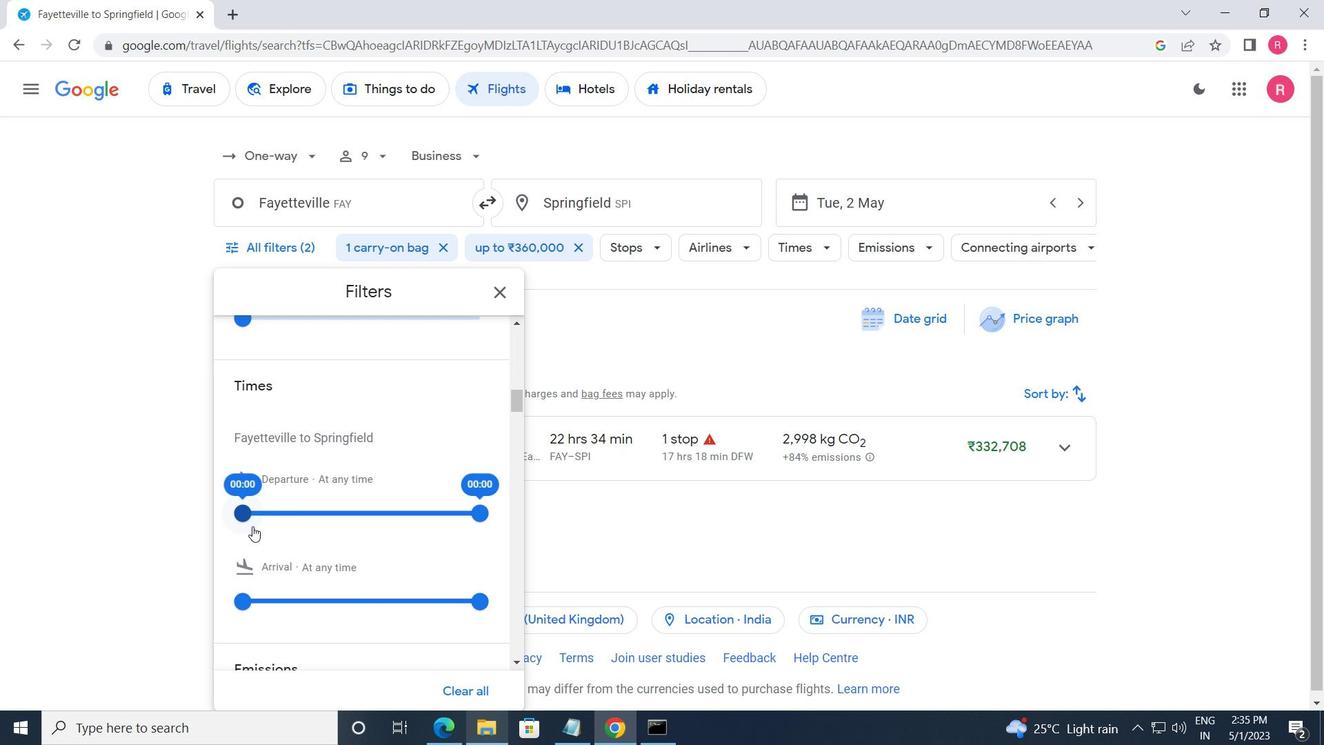 
Action: Mouse pressed left at (248, 525)
Screenshot: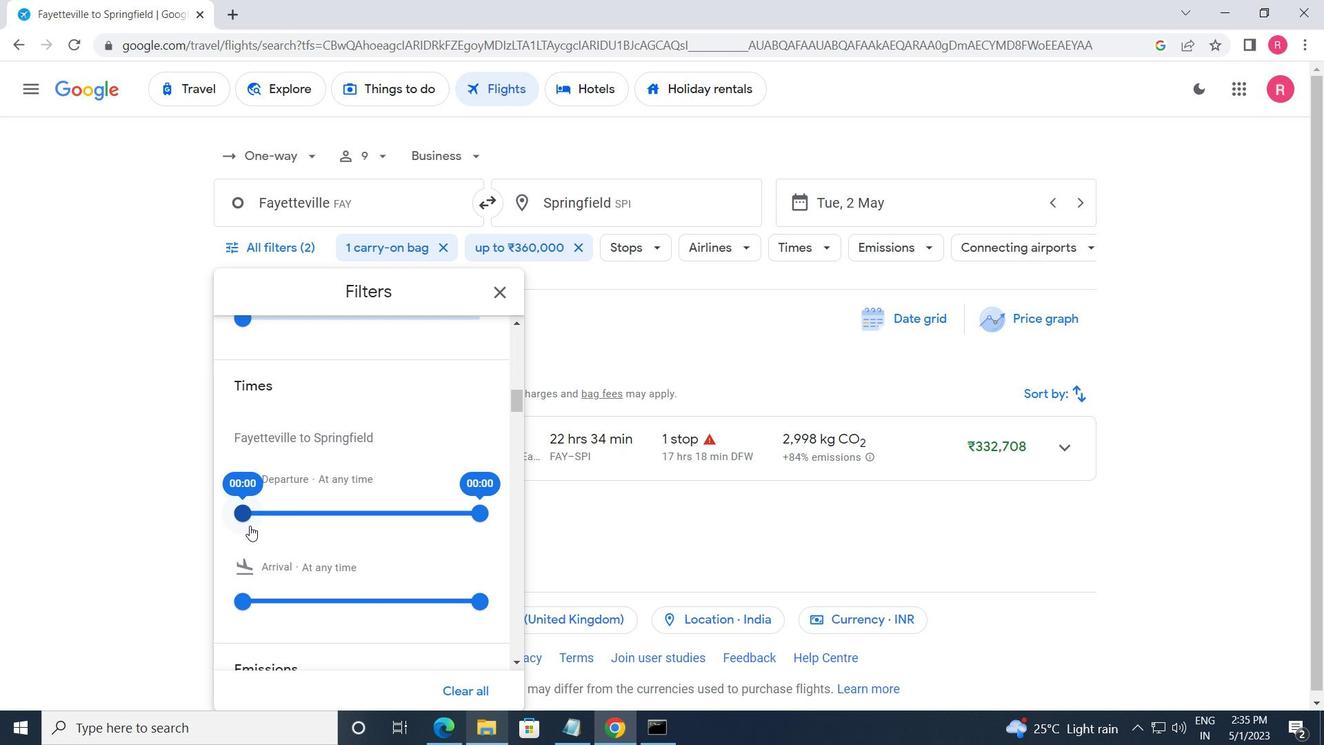 
Action: Mouse moved to (481, 521)
Screenshot: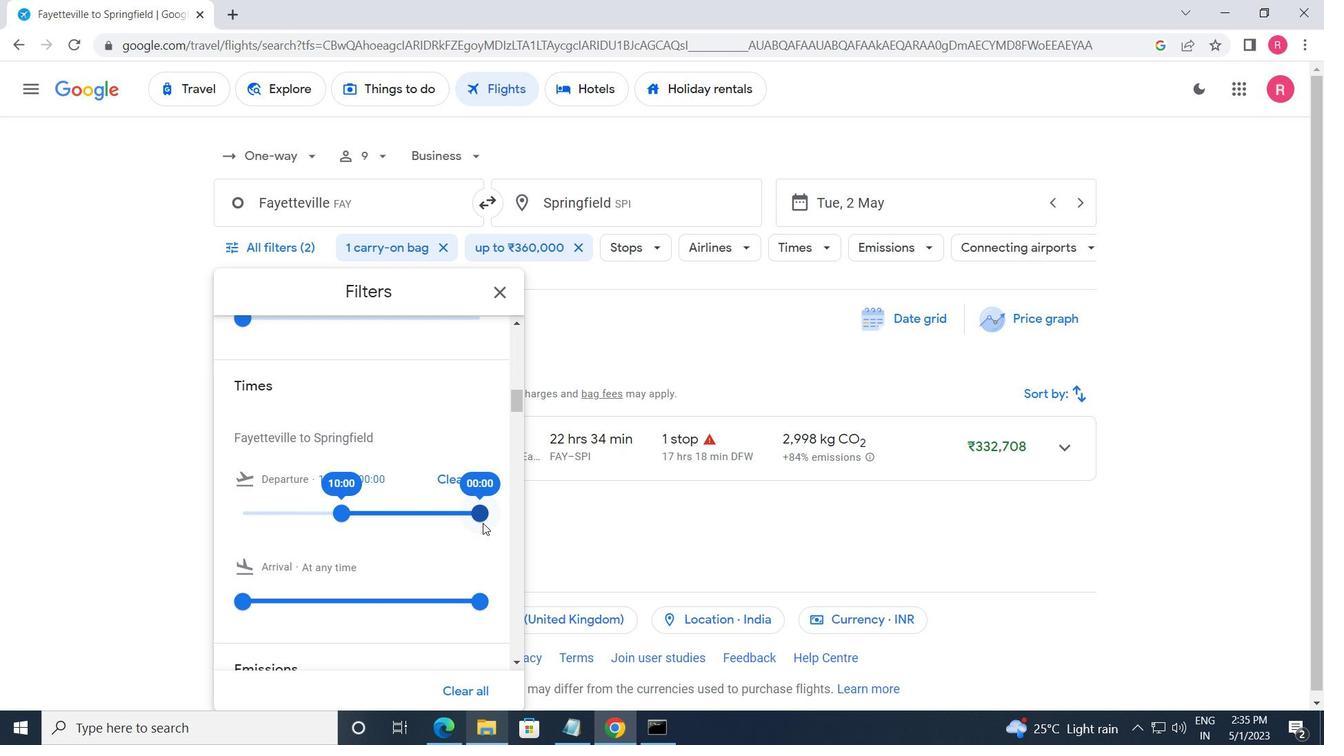 
Action: Mouse pressed left at (481, 521)
Screenshot: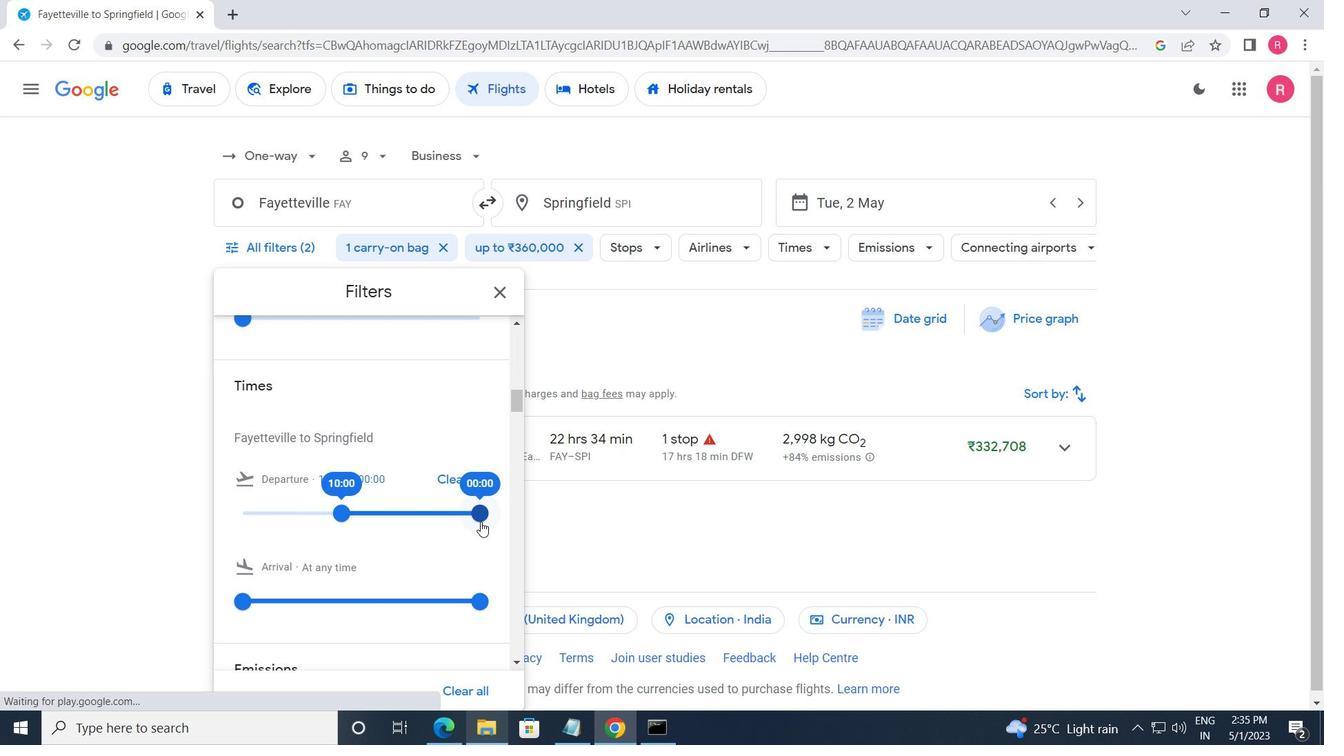 
Action: Mouse moved to (498, 301)
Screenshot: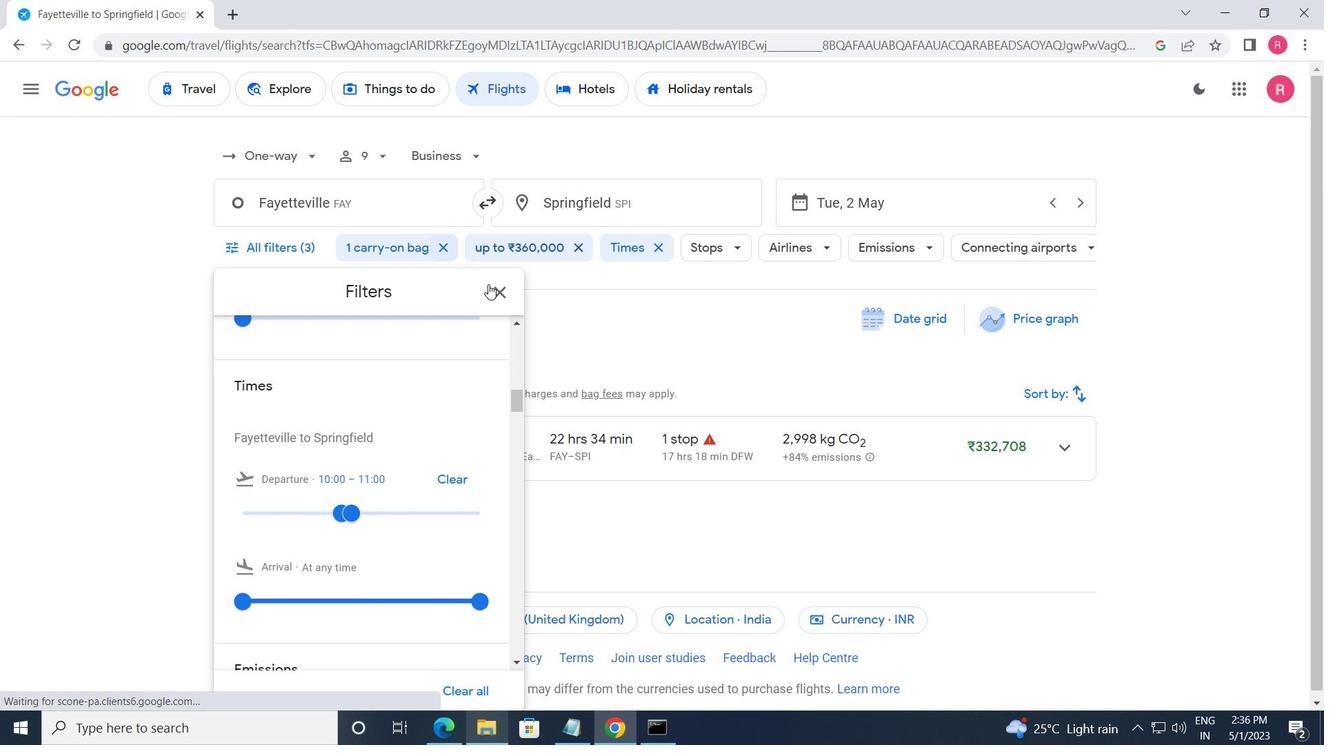 
Action: Mouse pressed left at (498, 301)
Screenshot: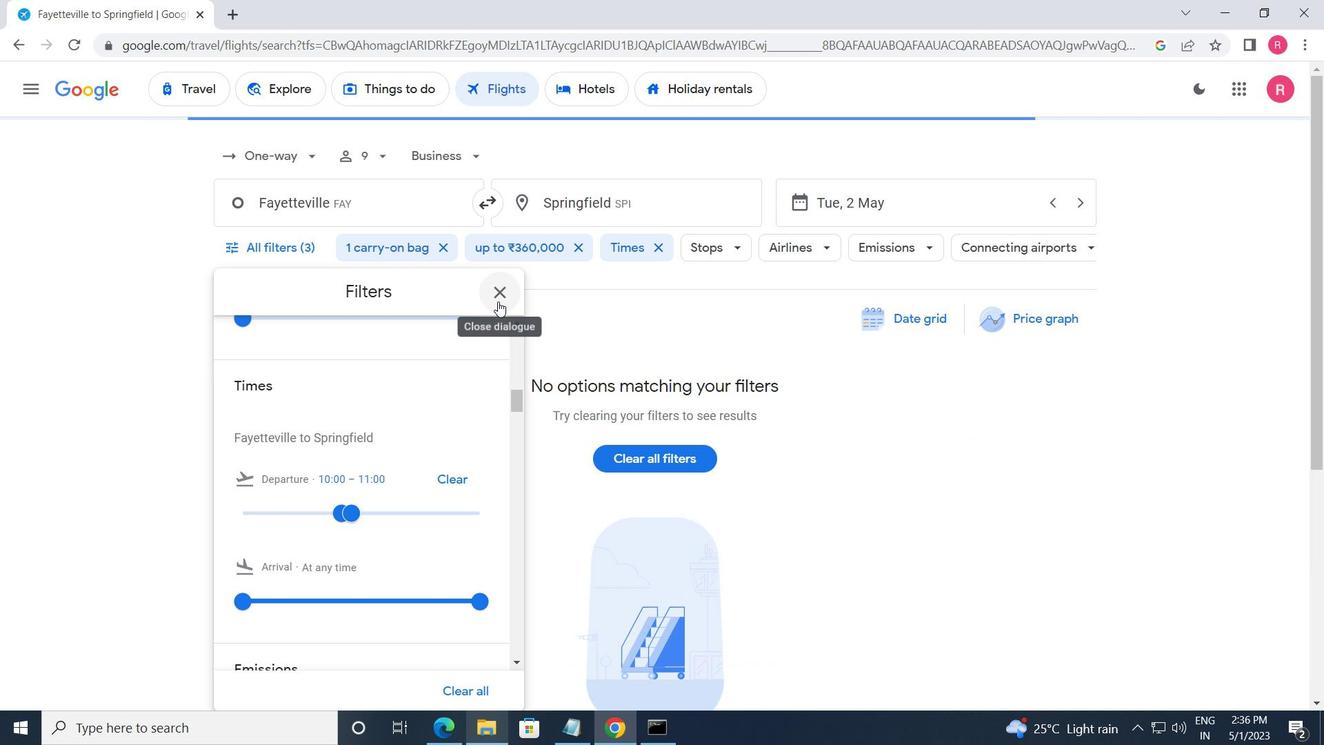 
